 Task: Look for space in Ponferrada, Spain from 5th July, 2023 to 15th July, 2023 for 9 adults in price range Rs.15000 to Rs.25000. Place can be entire place with 5 bedrooms having 5 beds and 5 bathrooms. Property type can be house, flat, guest house. Amenities needed are: washing machine. Booking option can be shelf check-in. Required host language is English.
Action: Mouse moved to (289, 149)
Screenshot: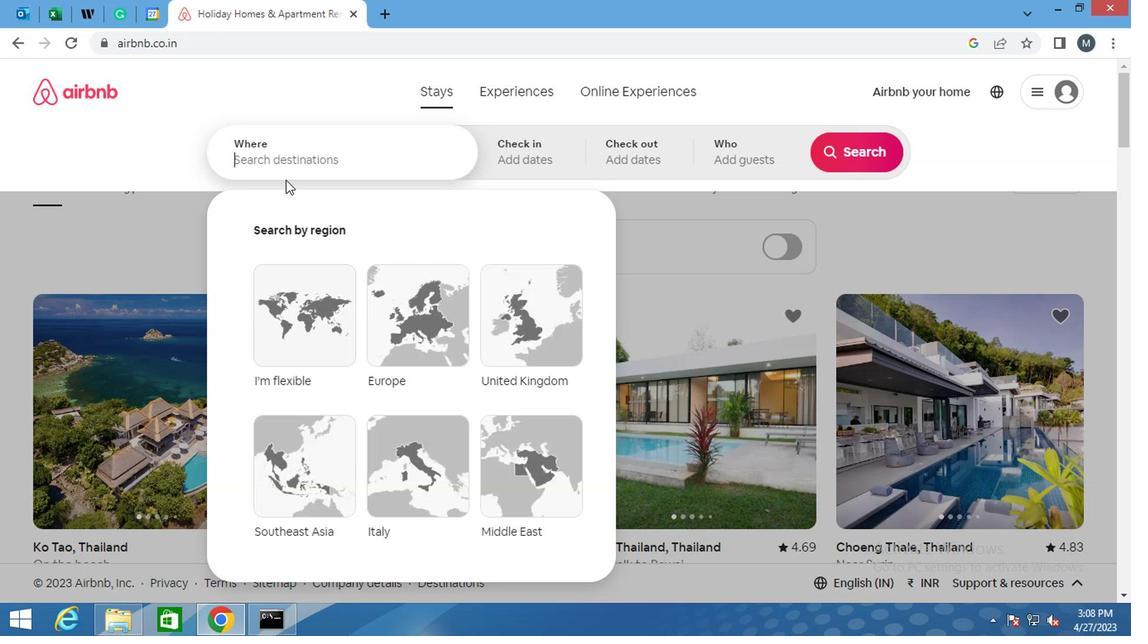 
Action: Mouse pressed left at (289, 149)
Screenshot: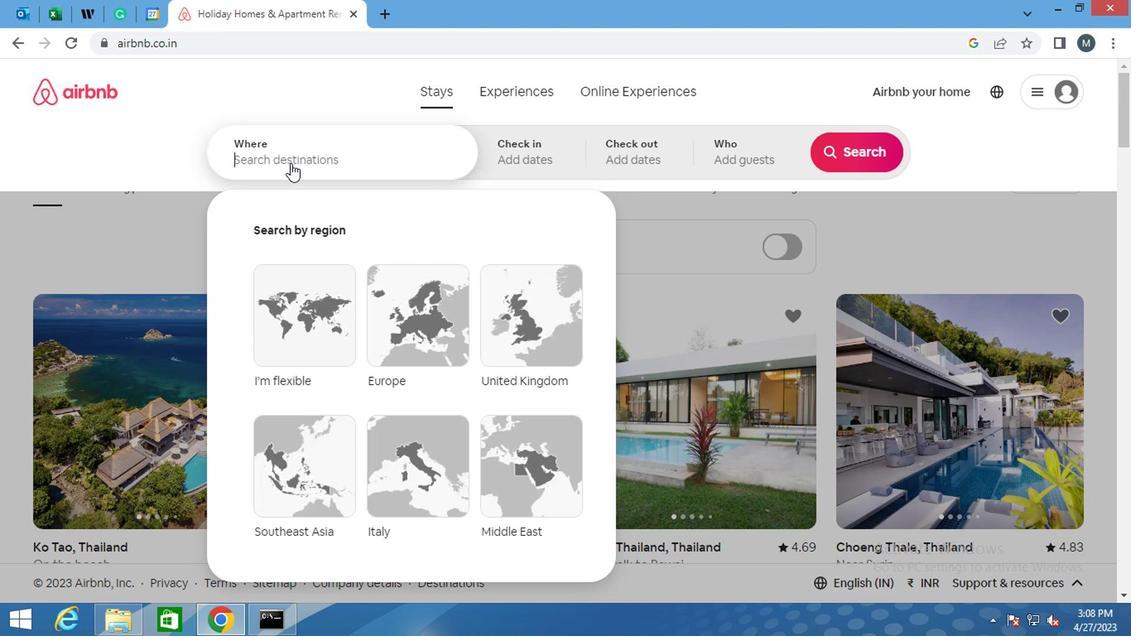
Action: Mouse moved to (291, 167)
Screenshot: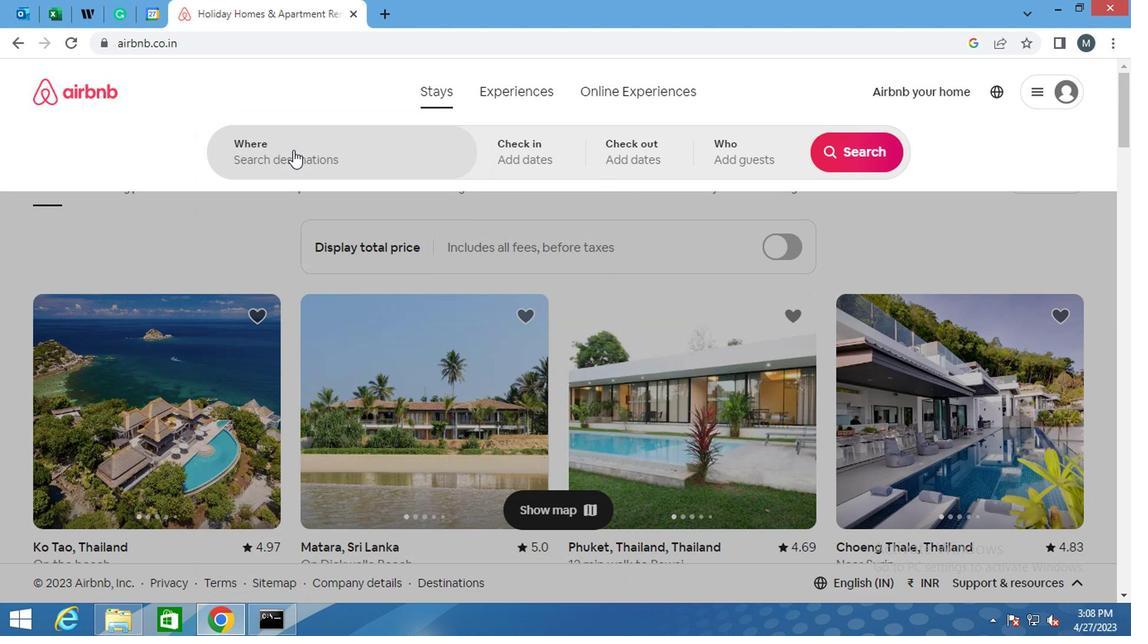 
Action: Mouse pressed left at (291, 167)
Screenshot: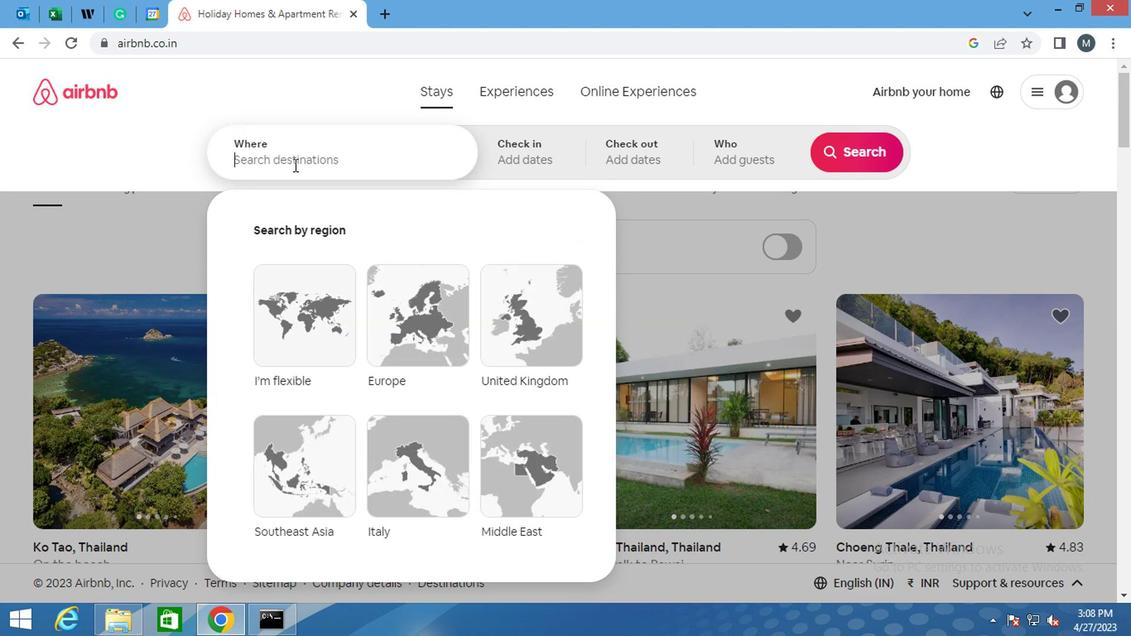 
Action: Mouse moved to (293, 163)
Screenshot: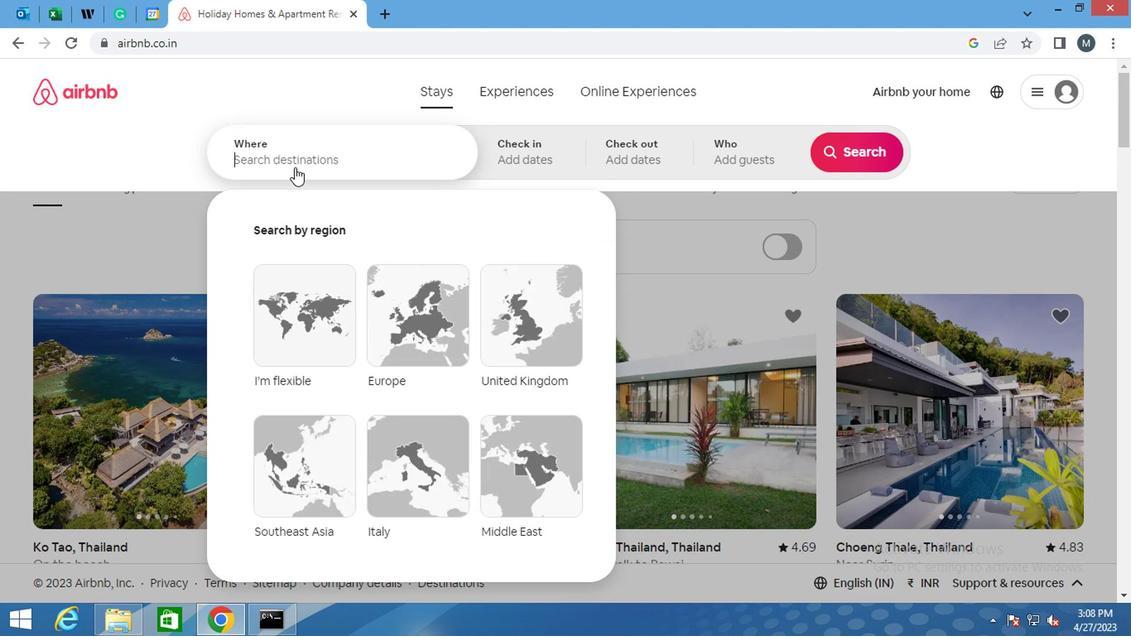
Action: Key pressed <Key.shift>PONFERRADA,<Key.space><Key.shift>SPAI
Screenshot: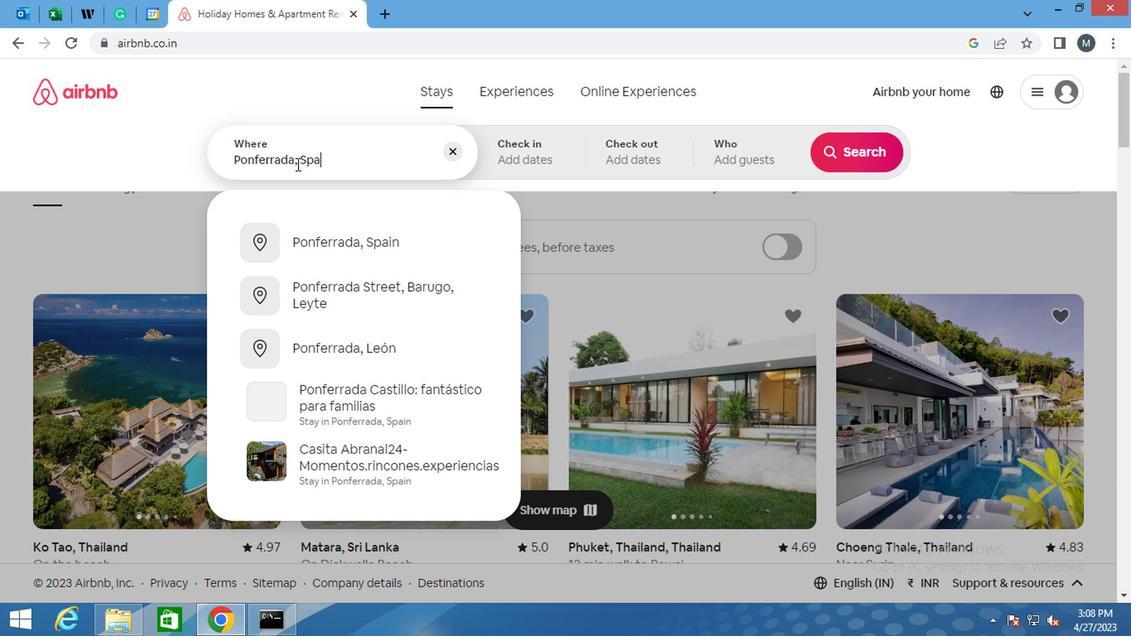 
Action: Mouse moved to (343, 235)
Screenshot: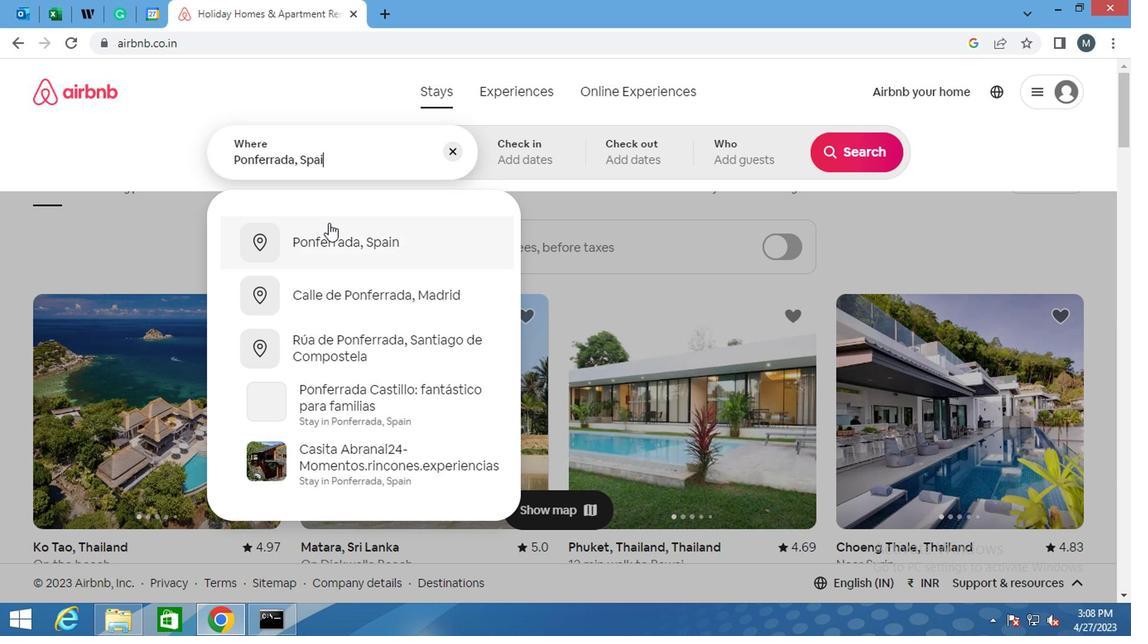 
Action: Mouse pressed left at (343, 235)
Screenshot: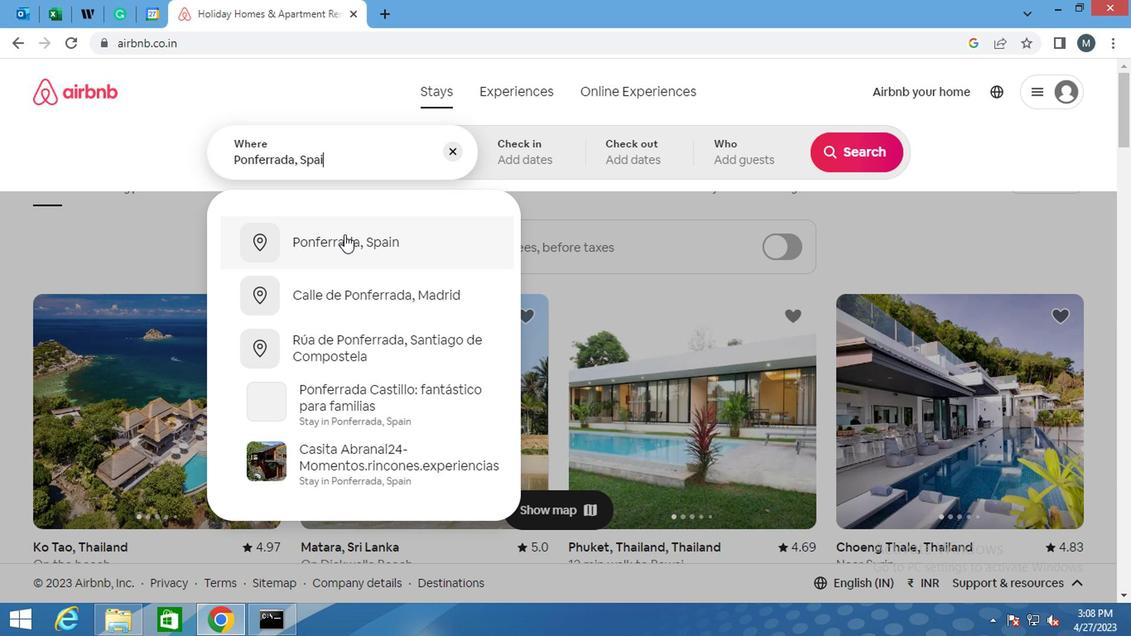 
Action: Mouse moved to (838, 280)
Screenshot: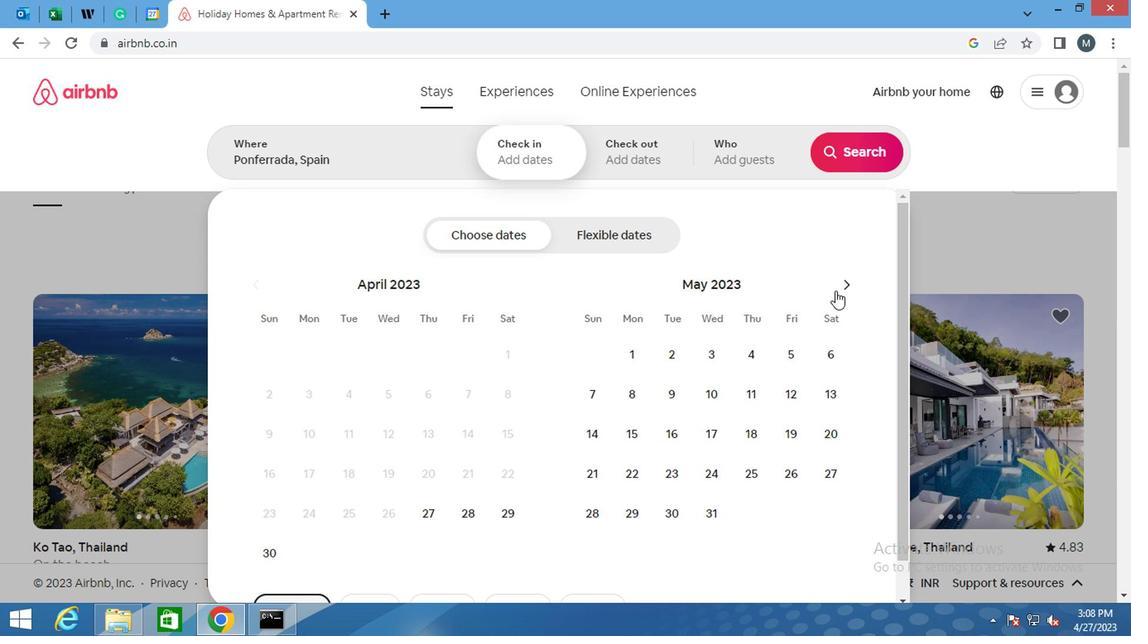 
Action: Mouse pressed left at (838, 280)
Screenshot: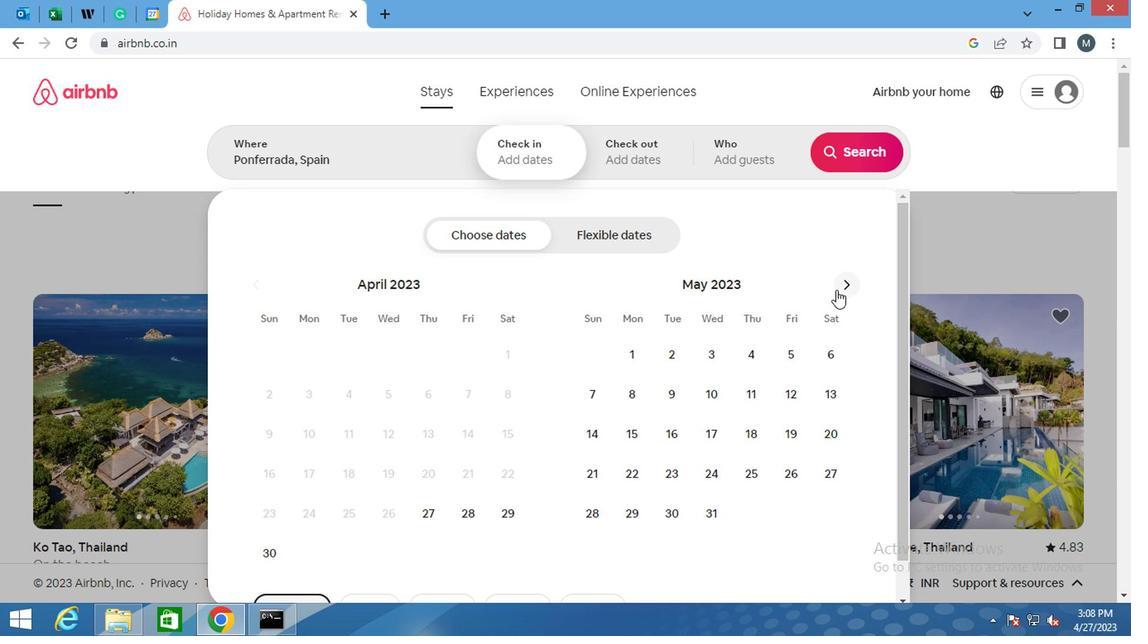 
Action: Mouse pressed left at (838, 280)
Screenshot: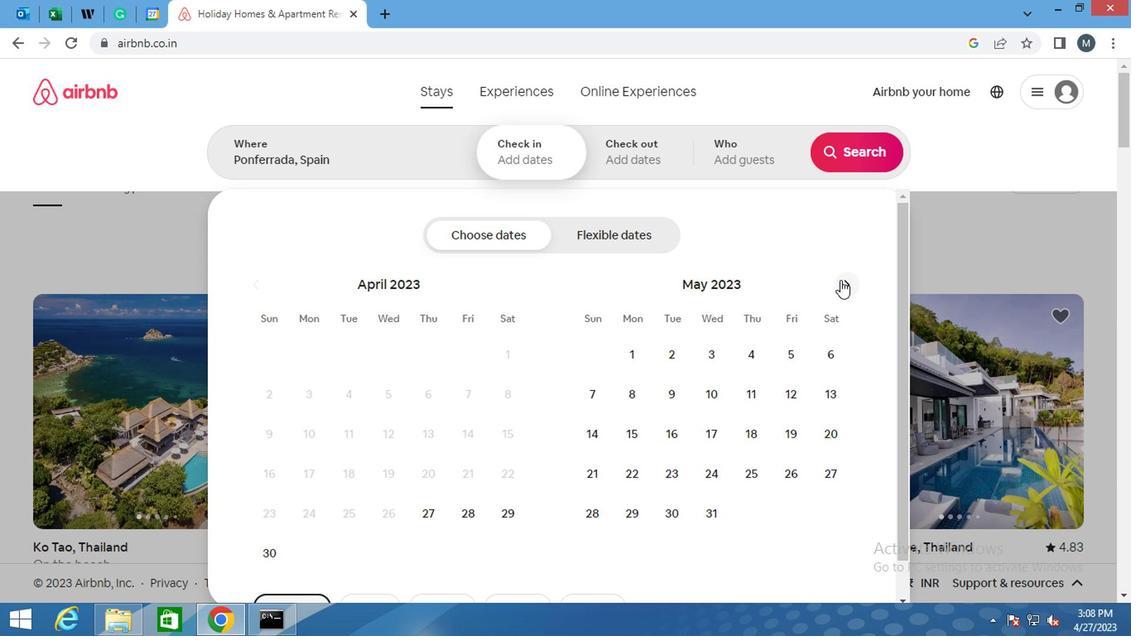 
Action: Mouse moved to (705, 384)
Screenshot: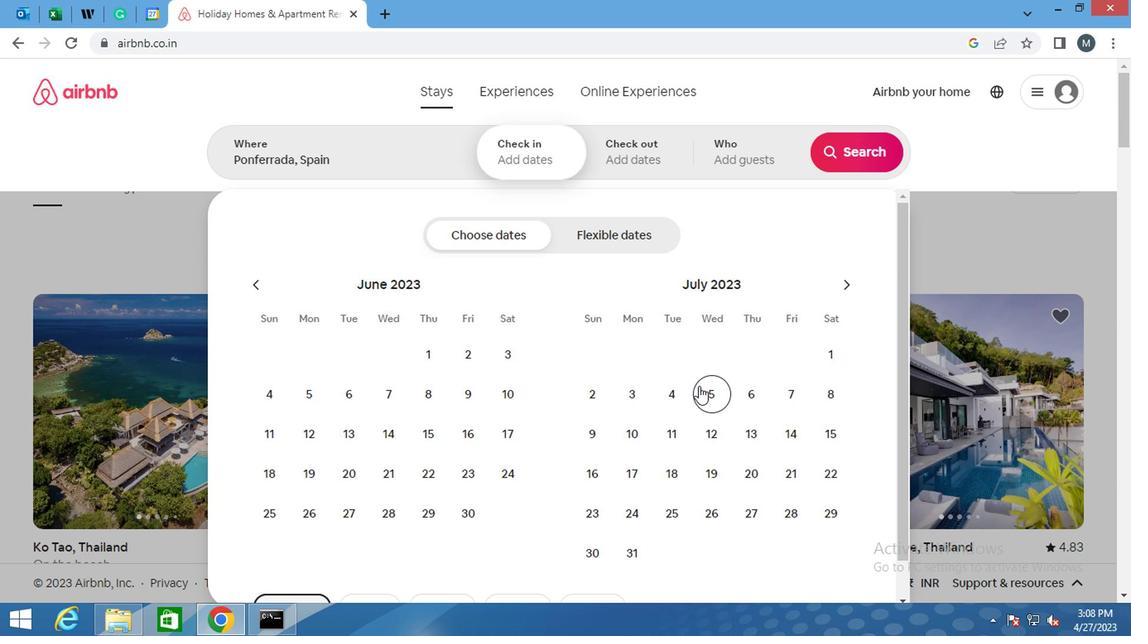 
Action: Mouse pressed left at (705, 384)
Screenshot: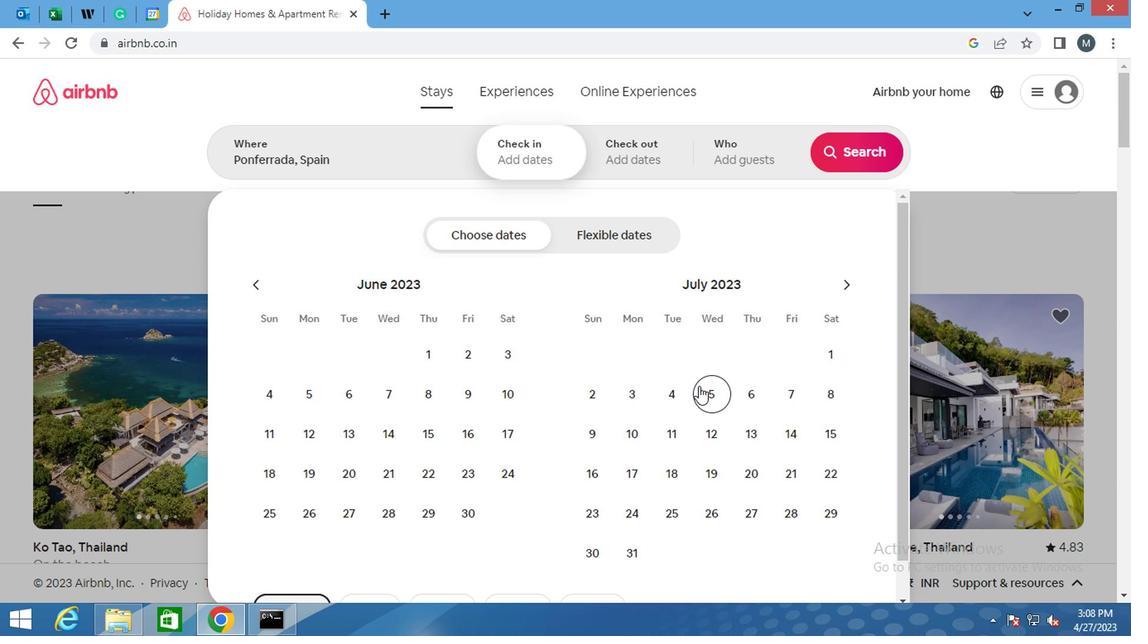
Action: Mouse moved to (821, 432)
Screenshot: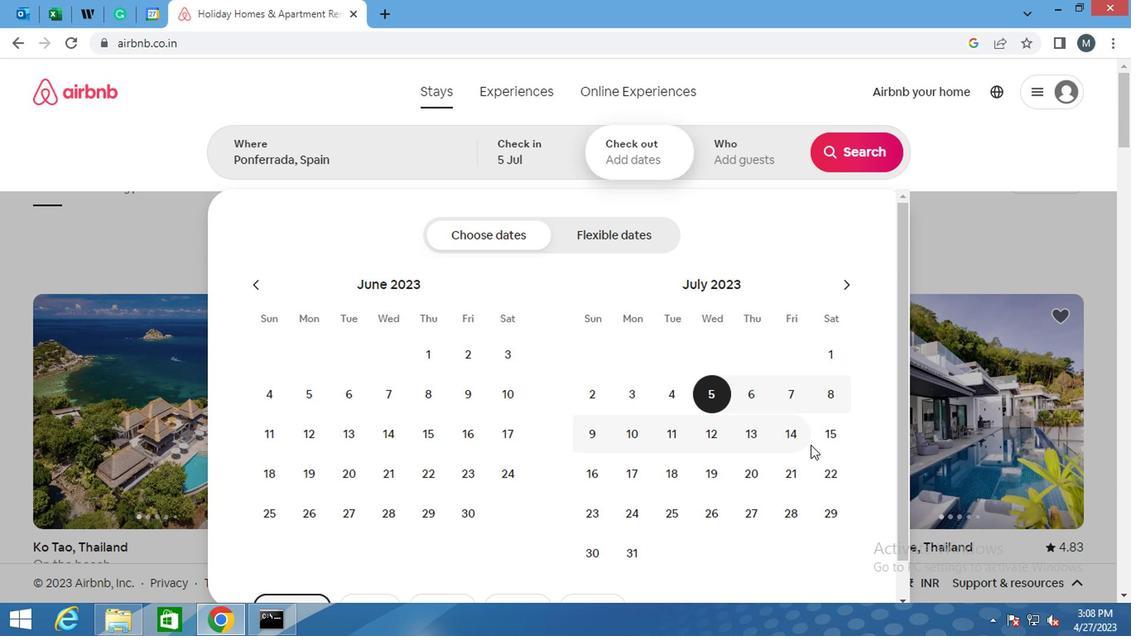 
Action: Mouse pressed left at (821, 432)
Screenshot: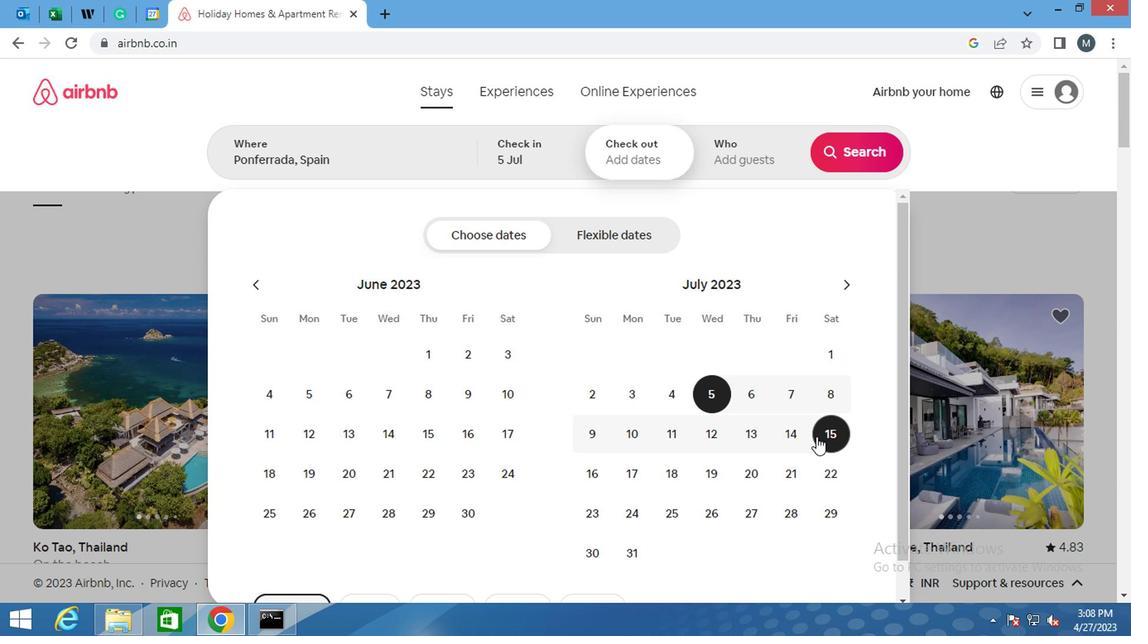
Action: Mouse moved to (726, 155)
Screenshot: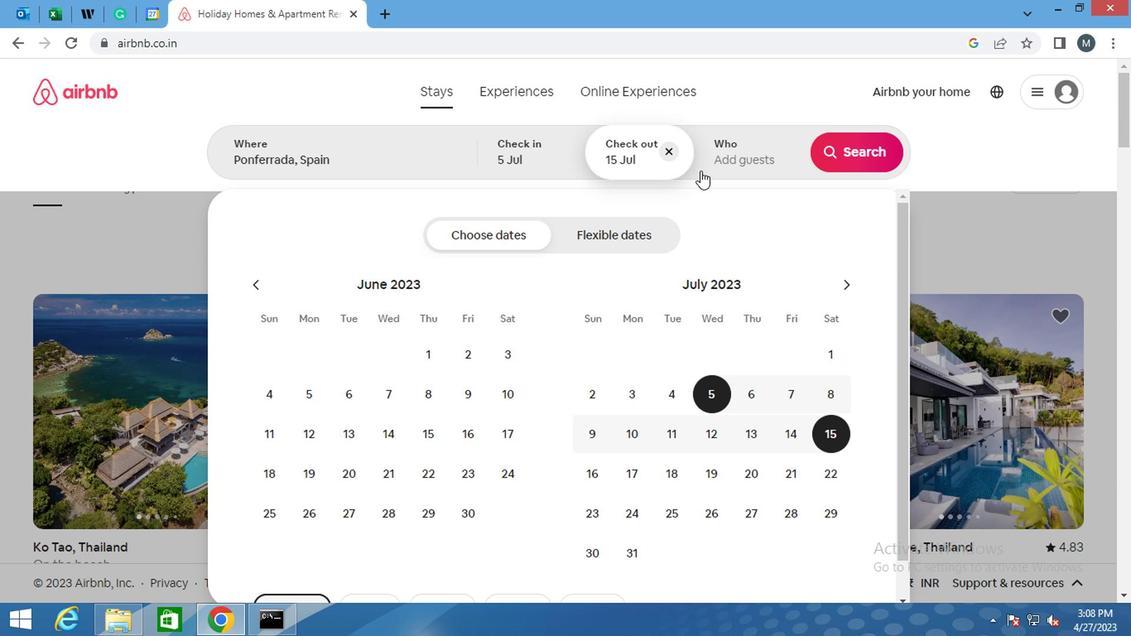 
Action: Mouse pressed left at (726, 155)
Screenshot: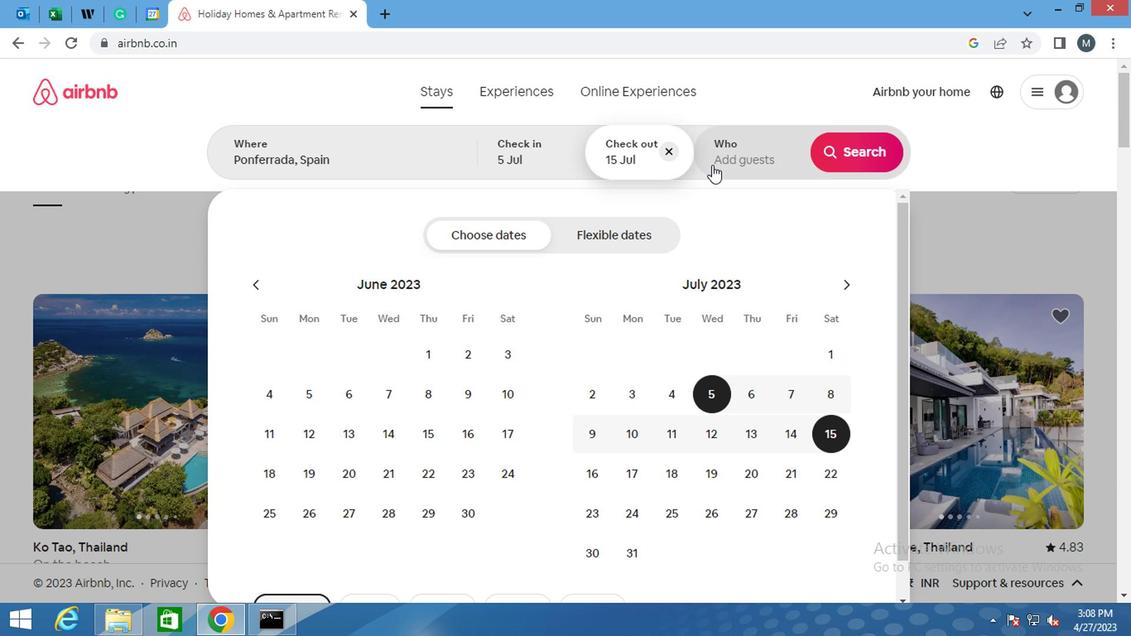 
Action: Mouse moved to (853, 240)
Screenshot: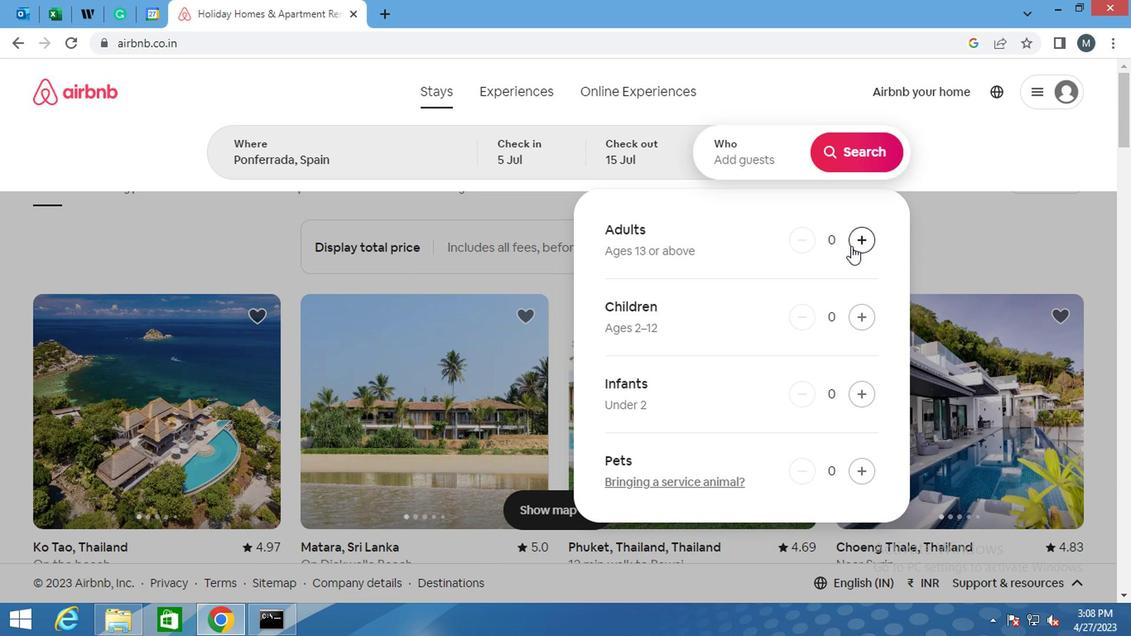 
Action: Mouse pressed left at (853, 240)
Screenshot: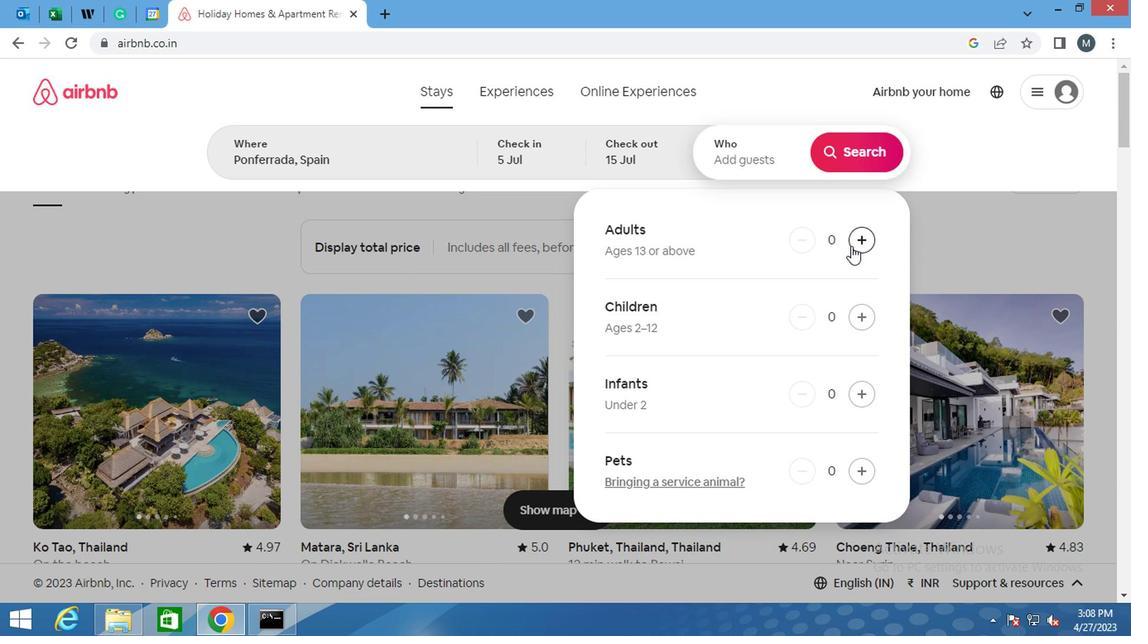 
Action: Mouse pressed left at (853, 240)
Screenshot: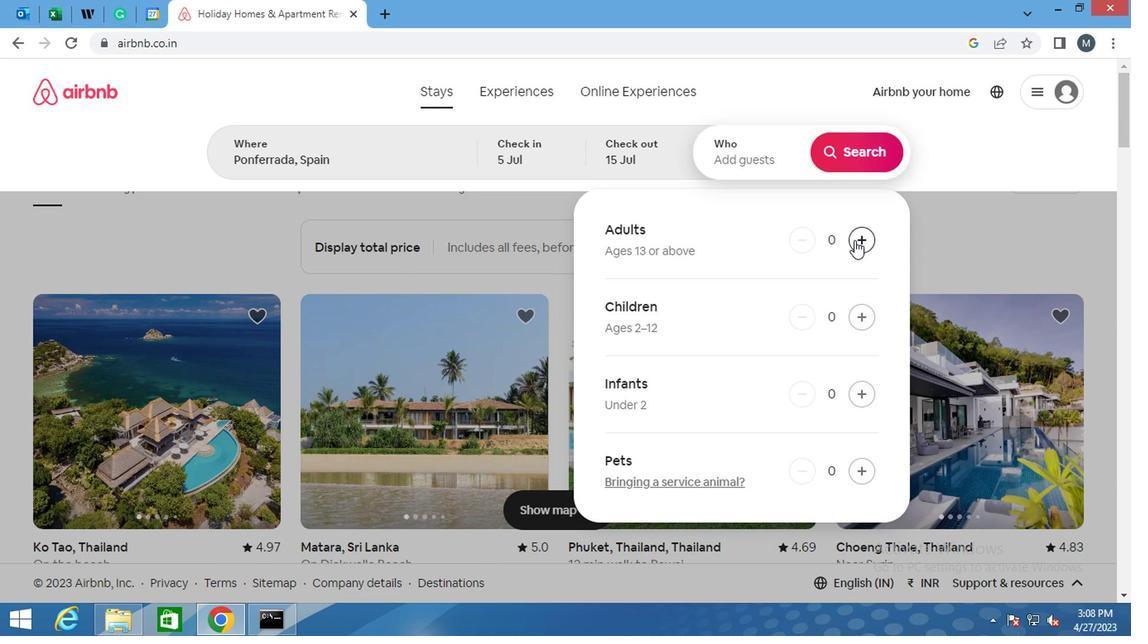 
Action: Mouse pressed left at (853, 240)
Screenshot: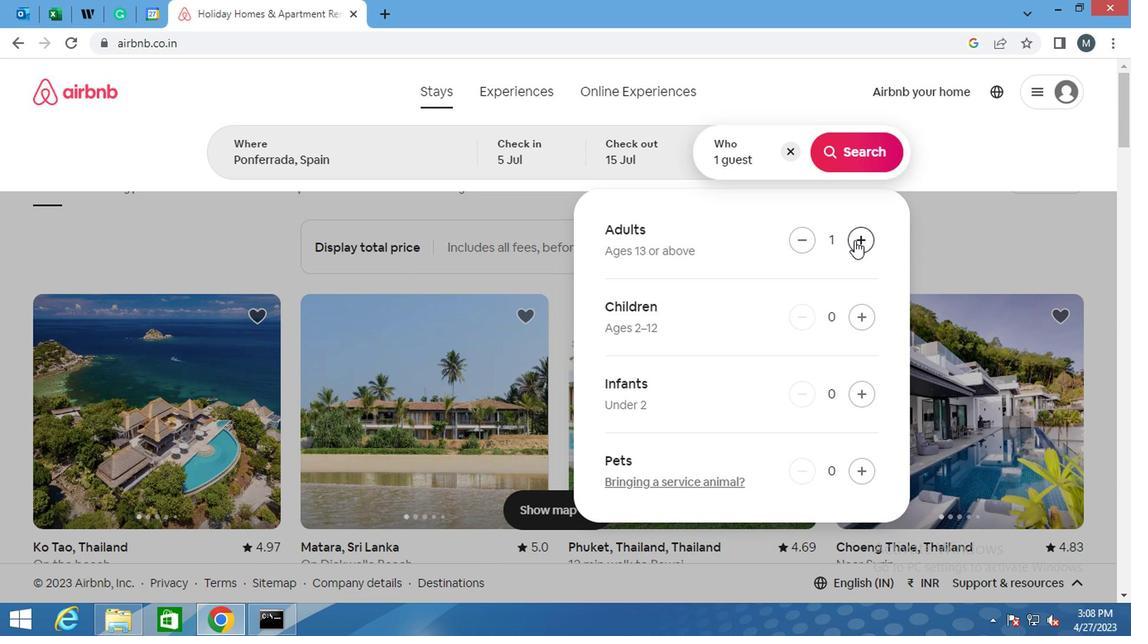 
Action: Mouse pressed left at (853, 240)
Screenshot: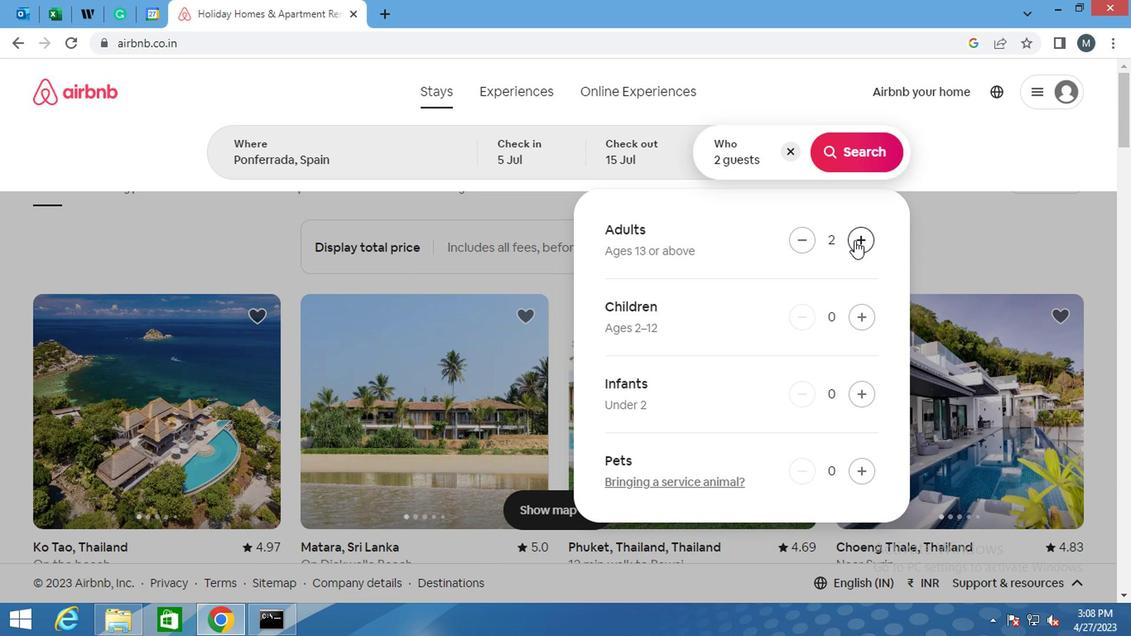 
Action: Mouse moved to (853, 240)
Screenshot: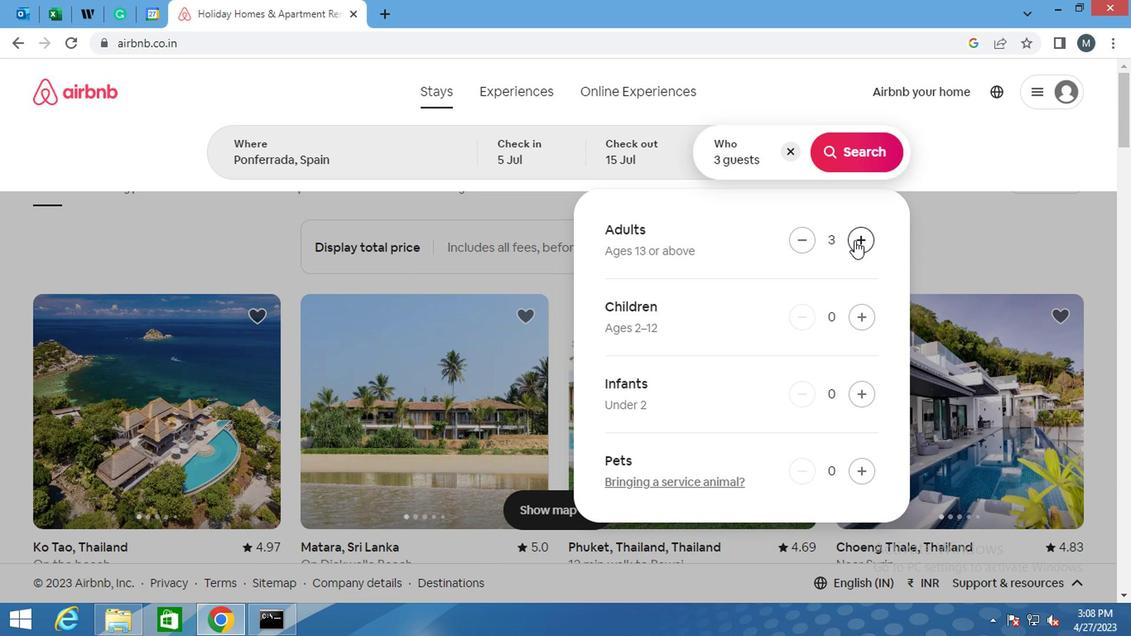 
Action: Mouse pressed left at (853, 240)
Screenshot: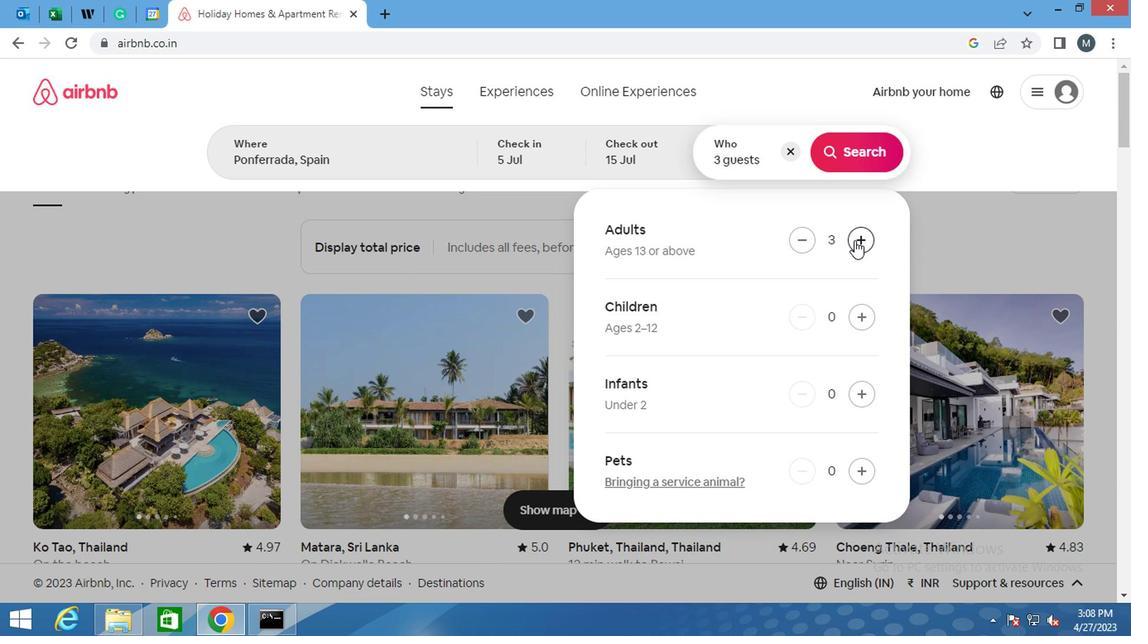 
Action: Mouse pressed left at (853, 240)
Screenshot: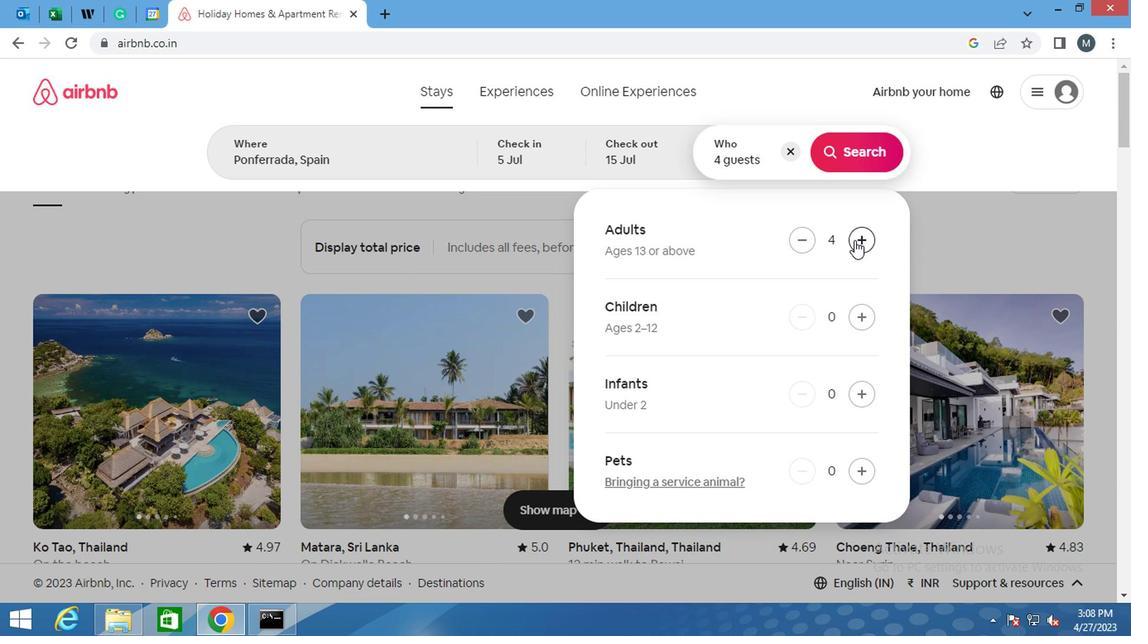 
Action: Mouse pressed left at (853, 240)
Screenshot: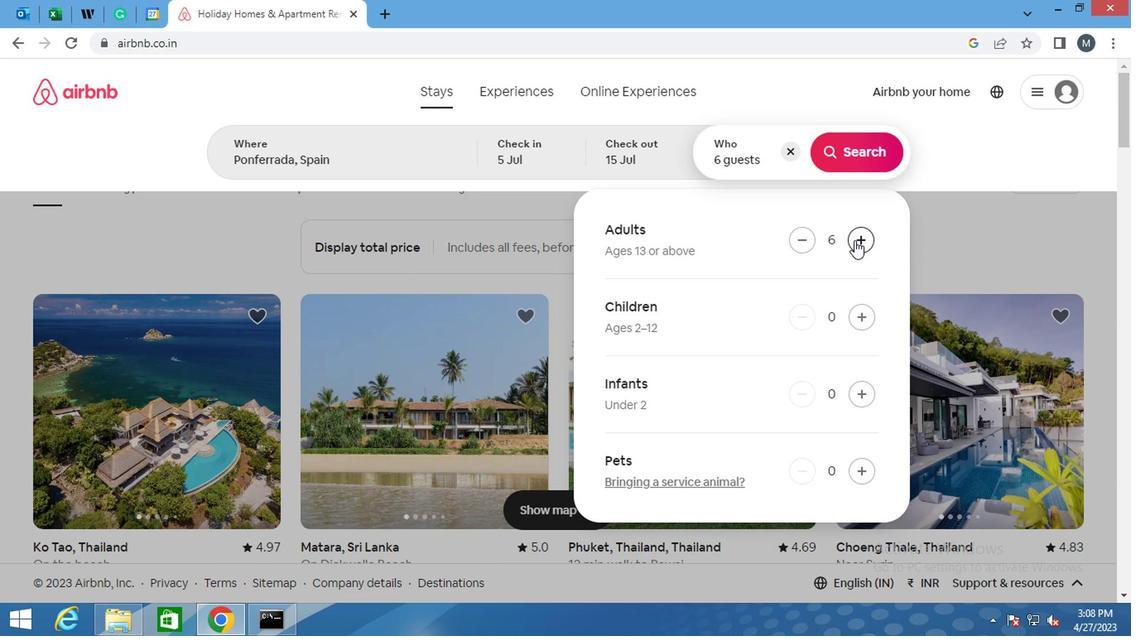
Action: Mouse pressed left at (853, 240)
Screenshot: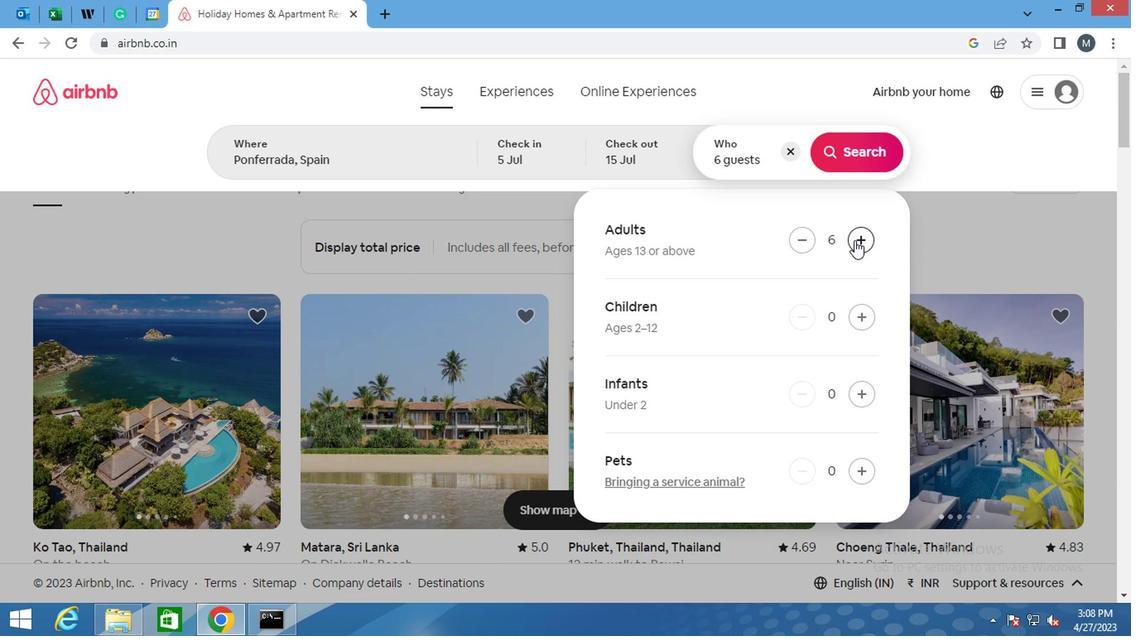 
Action: Mouse pressed left at (853, 240)
Screenshot: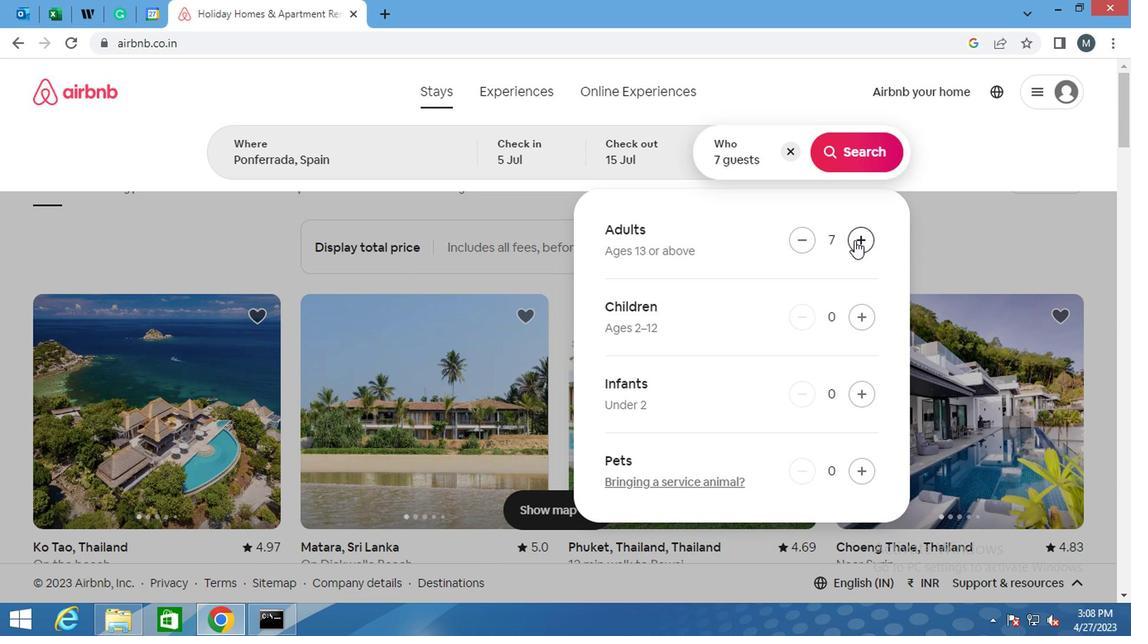 
Action: Mouse moved to (826, 153)
Screenshot: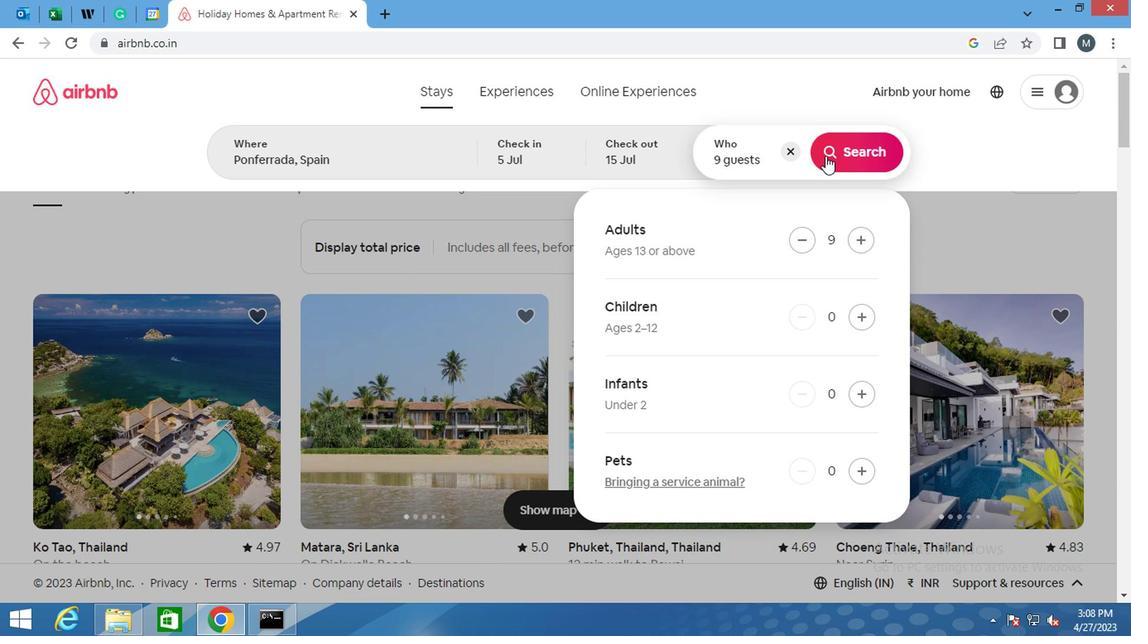 
Action: Mouse pressed left at (826, 153)
Screenshot: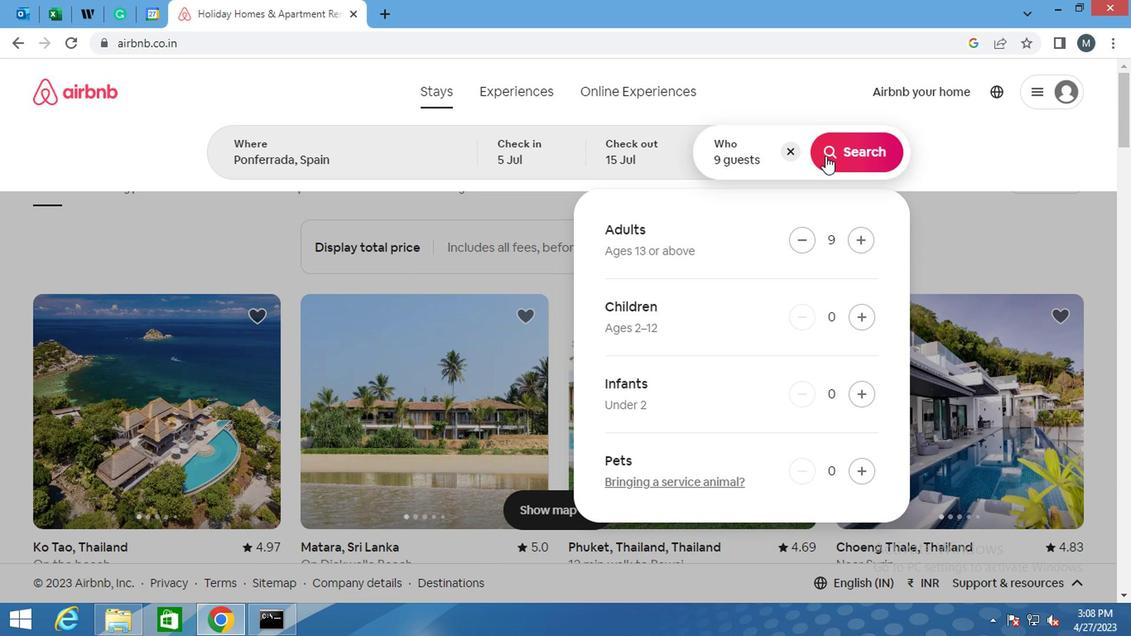 
Action: Mouse moved to (1040, 156)
Screenshot: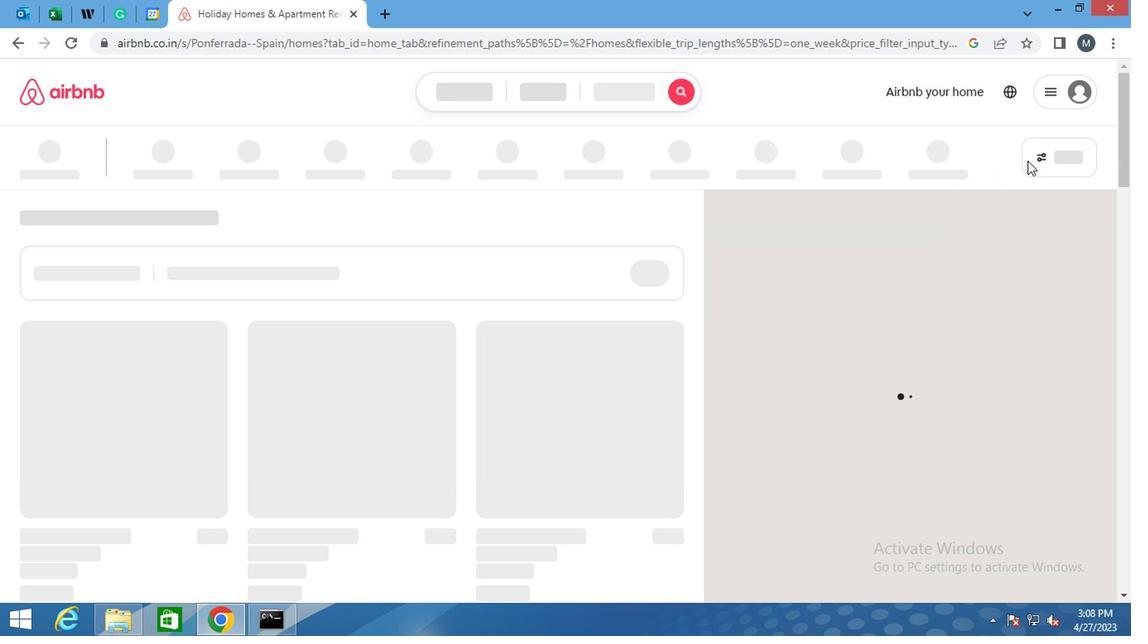 
Action: Mouse pressed left at (1040, 156)
Screenshot: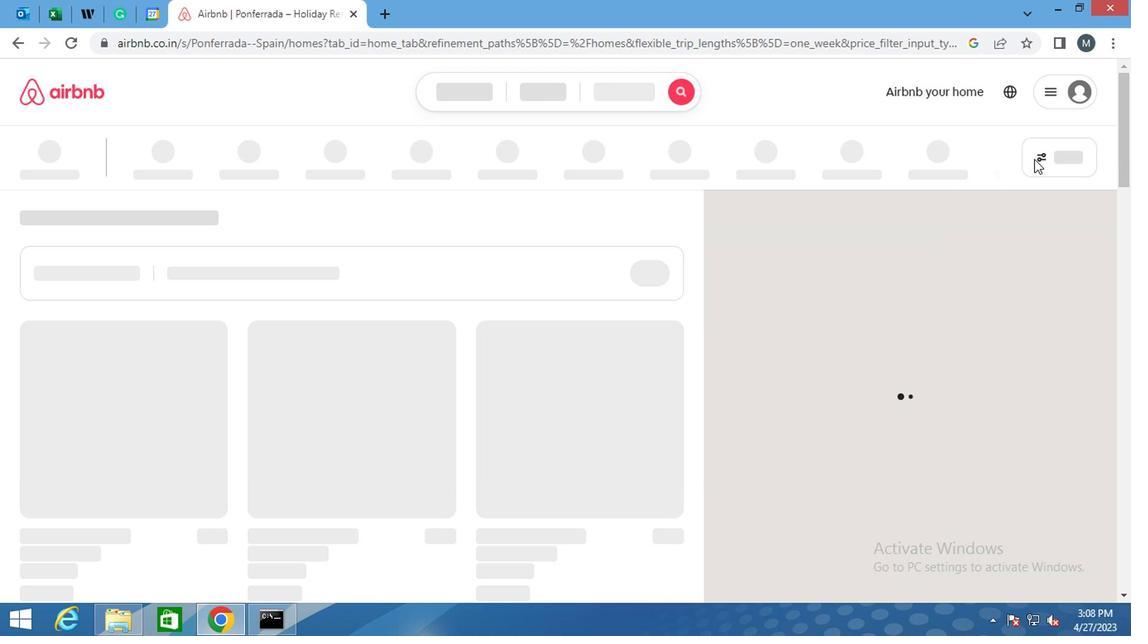 
Action: Mouse moved to (367, 374)
Screenshot: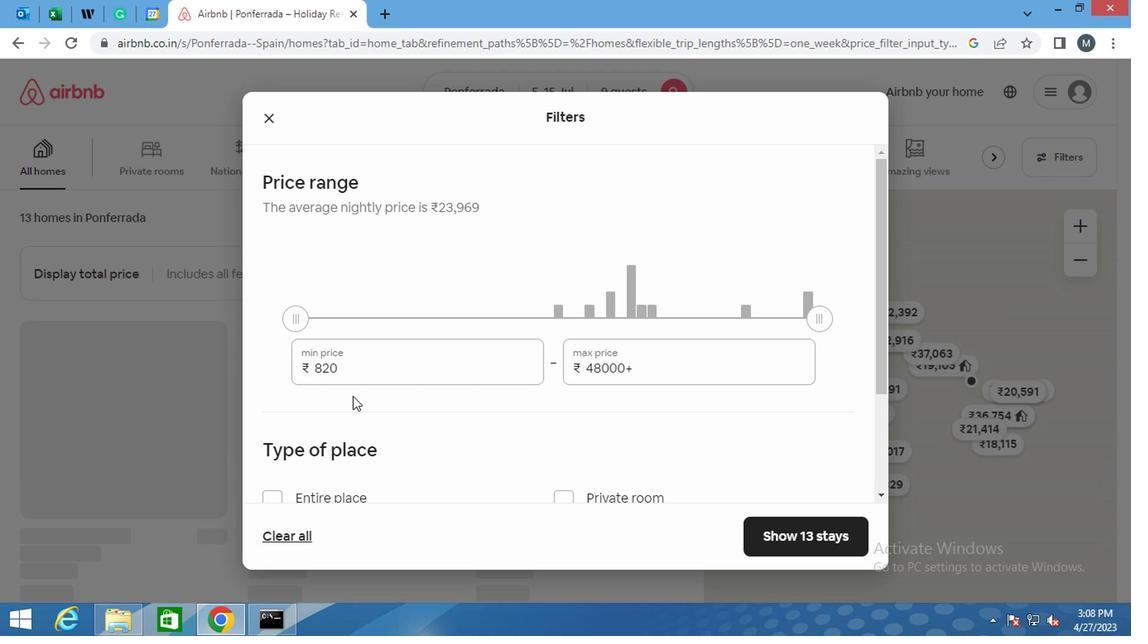 
Action: Mouse pressed left at (367, 374)
Screenshot: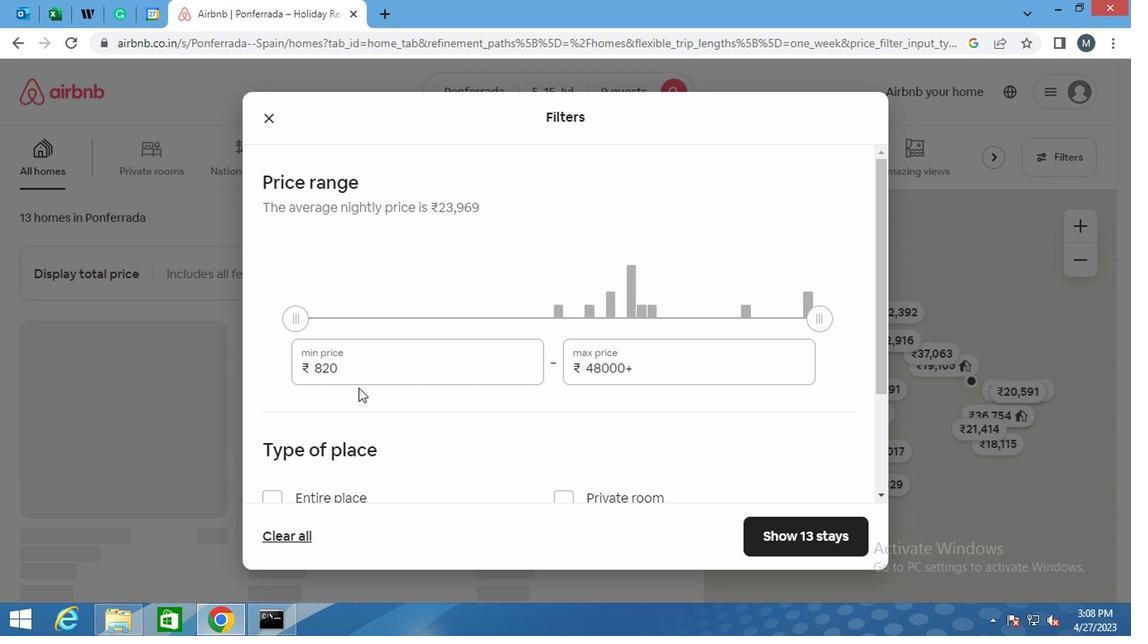 
Action: Mouse pressed left at (367, 374)
Screenshot: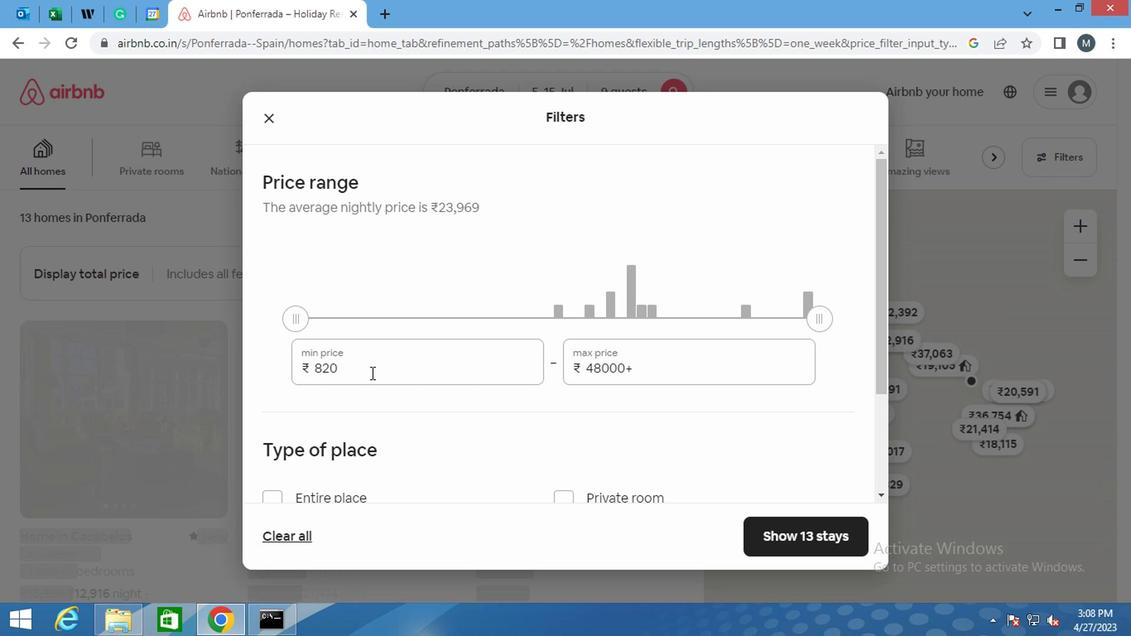 
Action: Key pressed 15000
Screenshot: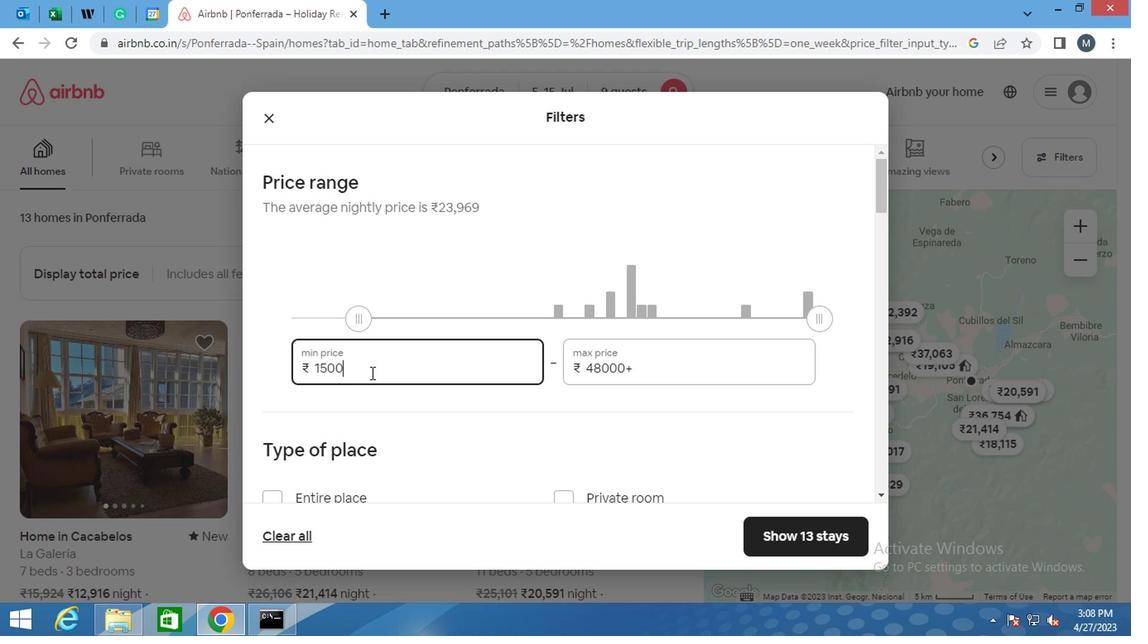 
Action: Mouse moved to (646, 368)
Screenshot: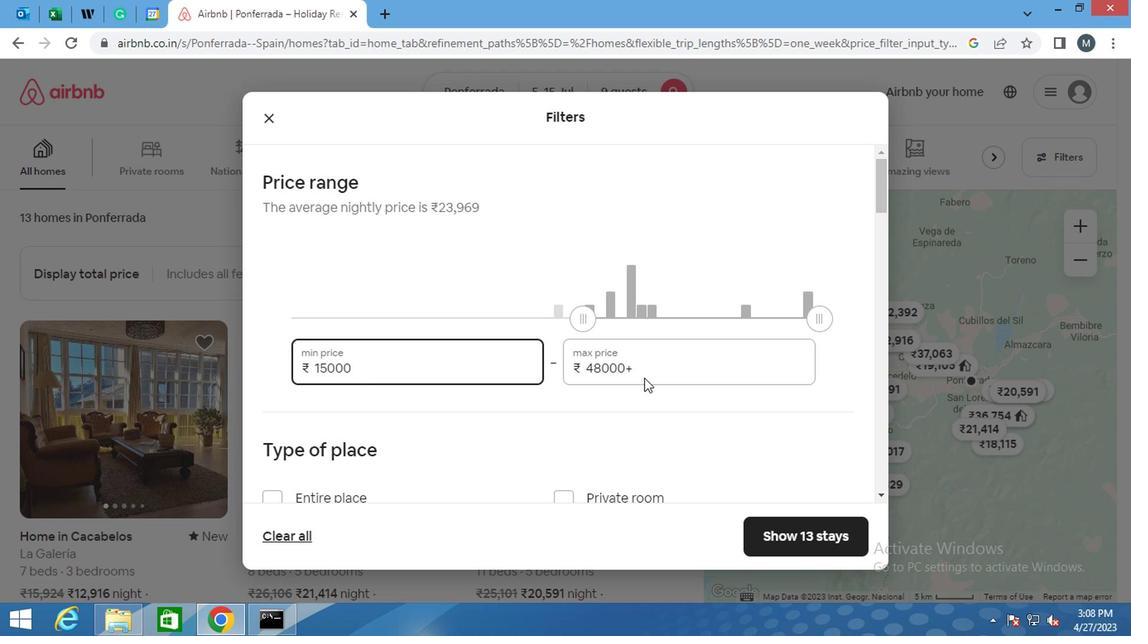 
Action: Mouse pressed left at (646, 368)
Screenshot: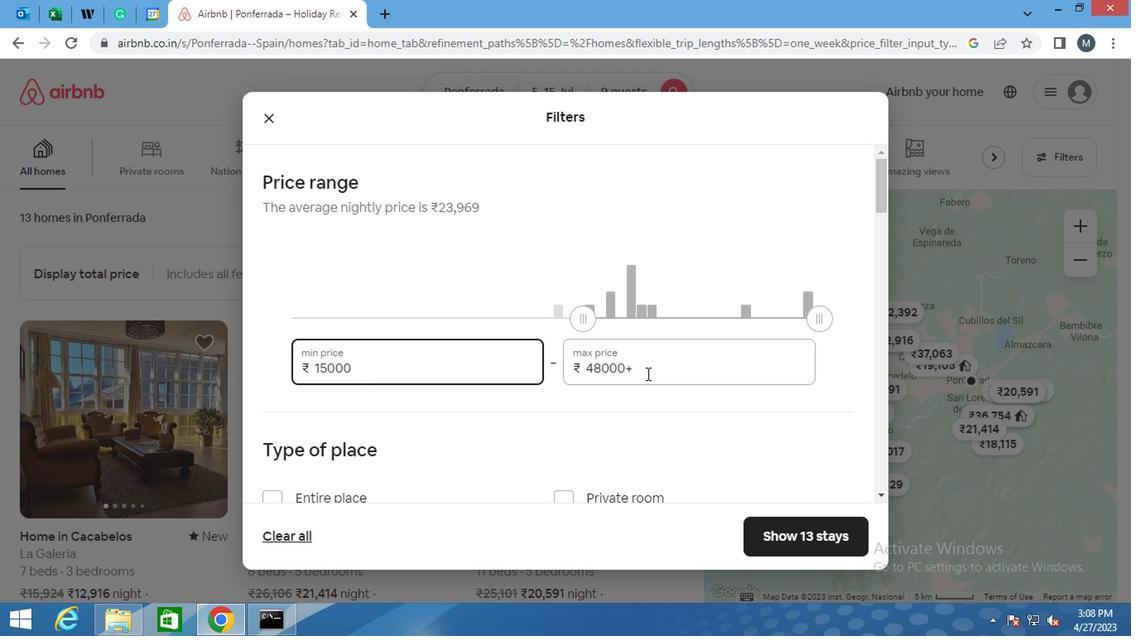 
Action: Mouse moved to (538, 376)
Screenshot: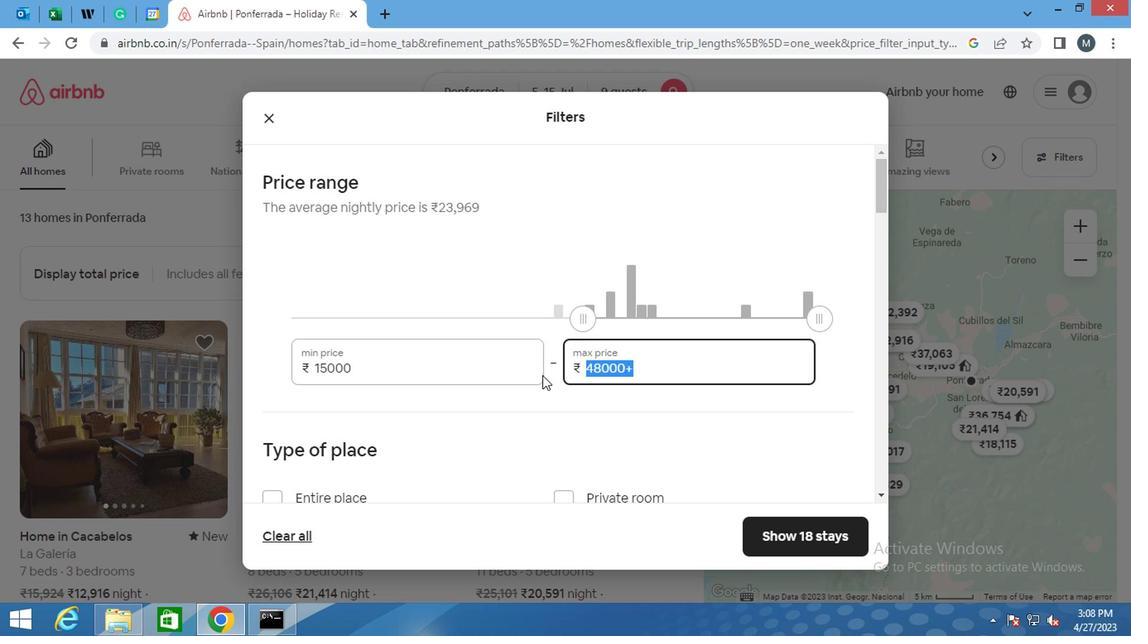 
Action: Key pressed 25000
Screenshot: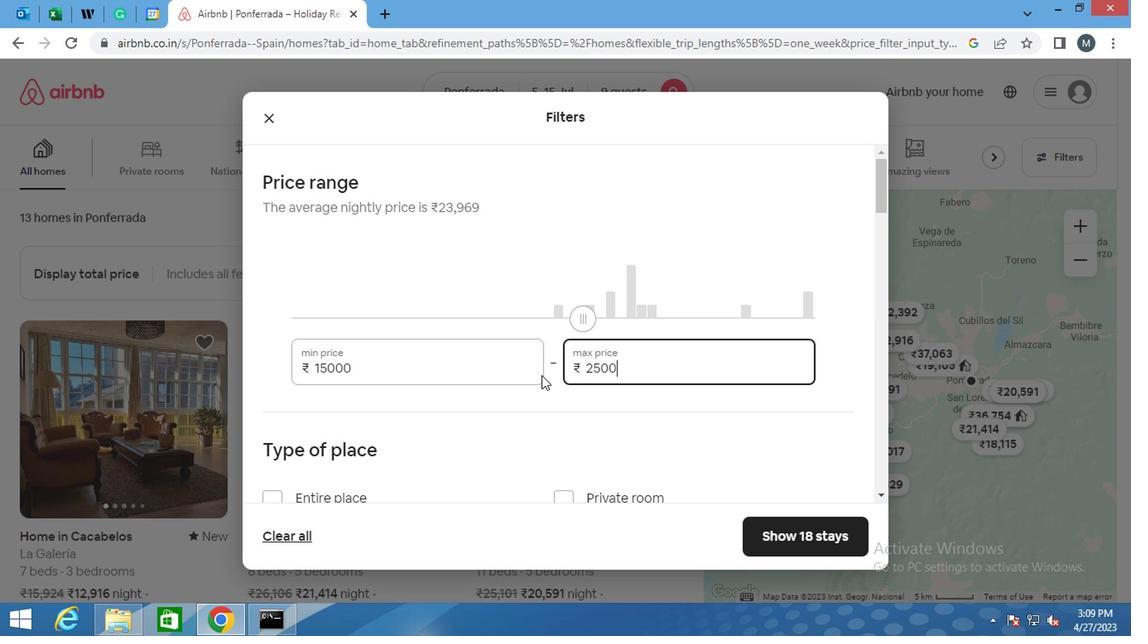 
Action: Mouse moved to (522, 351)
Screenshot: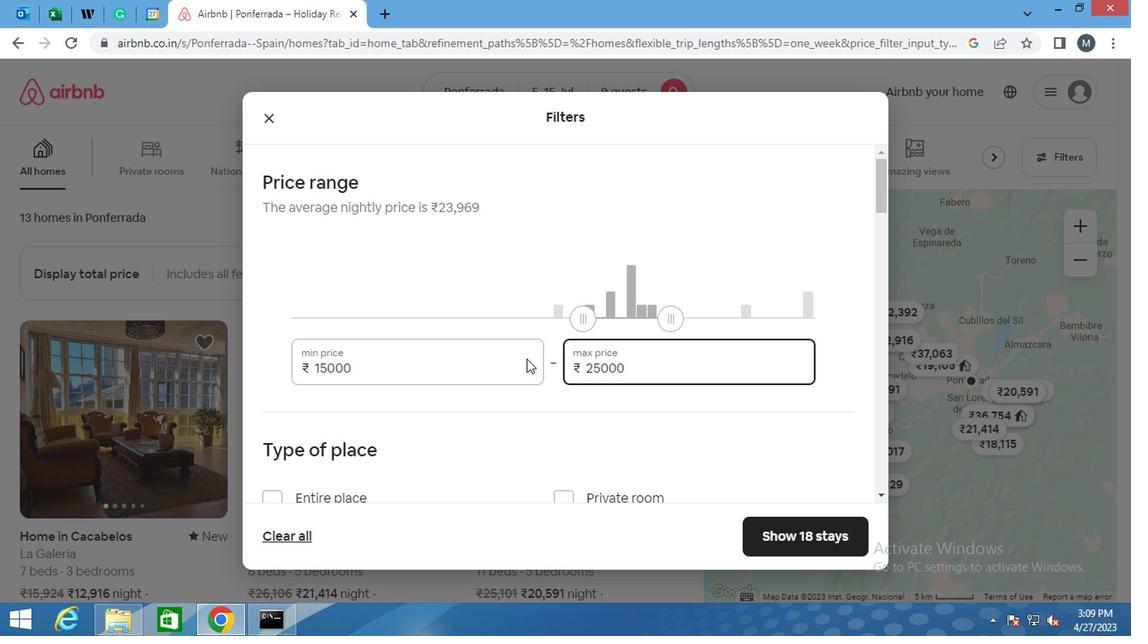 
Action: Mouse scrolled (522, 350) with delta (0, -1)
Screenshot: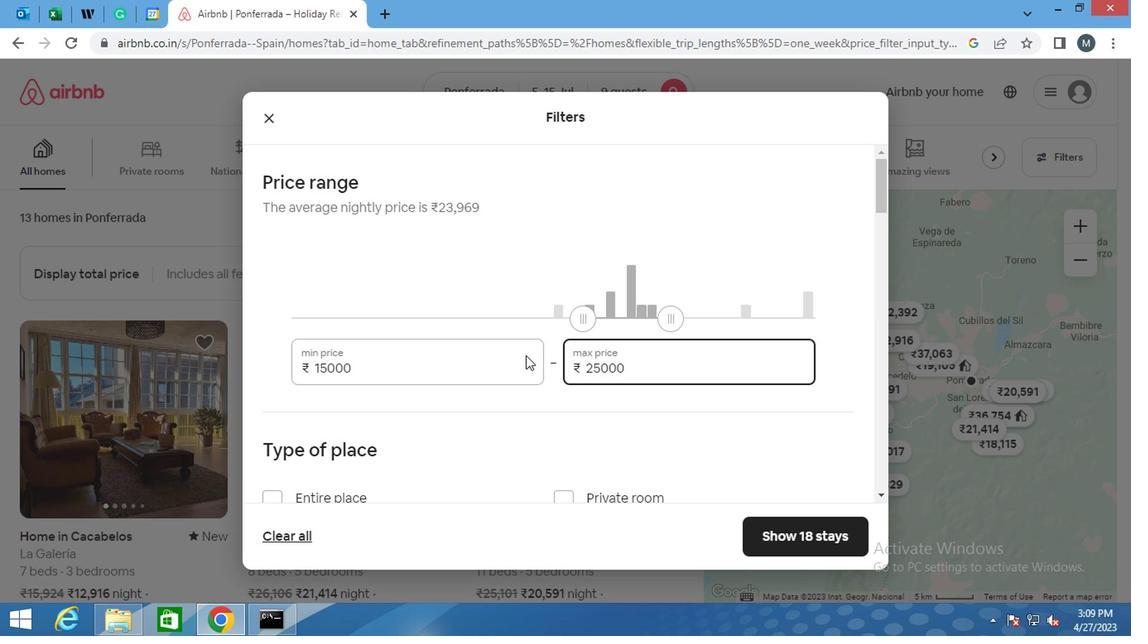 
Action: Mouse moved to (512, 348)
Screenshot: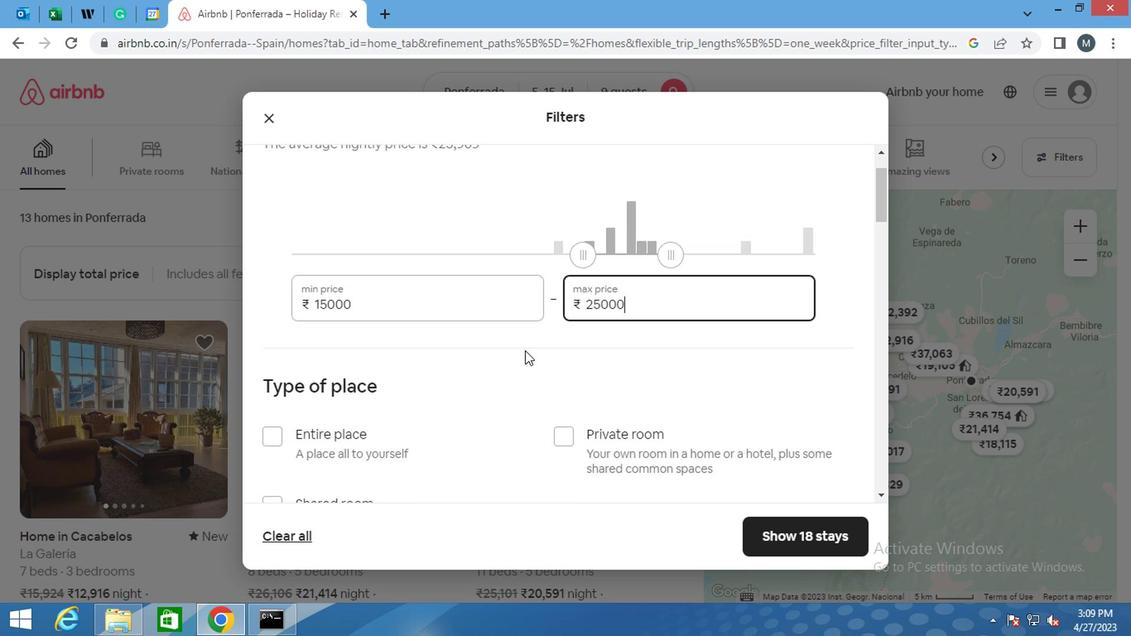 
Action: Mouse scrolled (512, 347) with delta (0, 0)
Screenshot: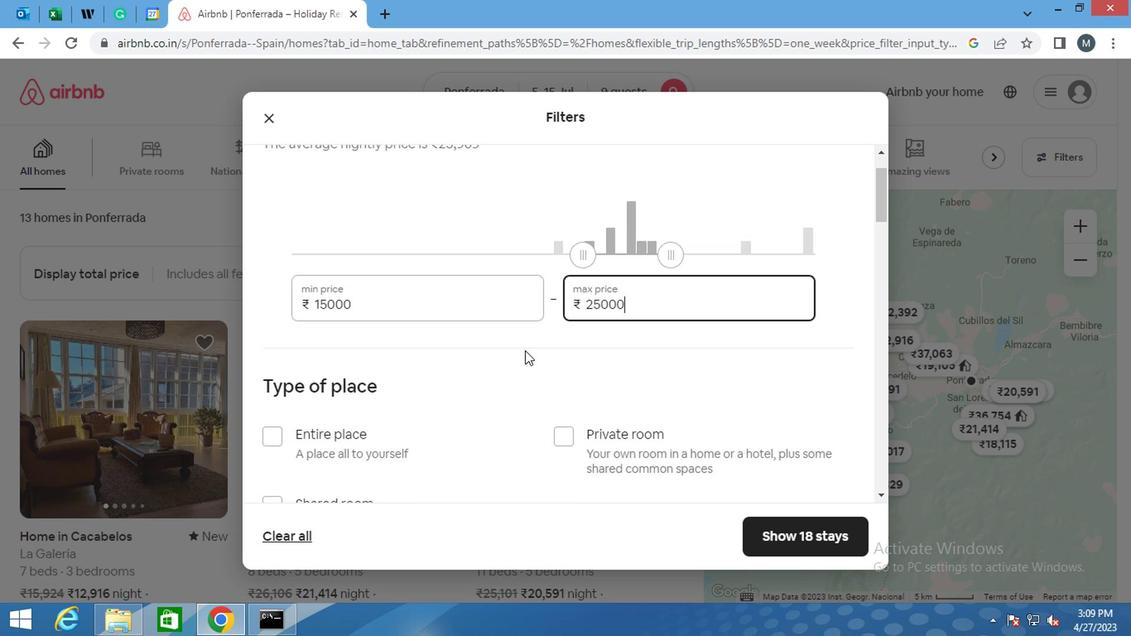
Action: Mouse moved to (510, 348)
Screenshot: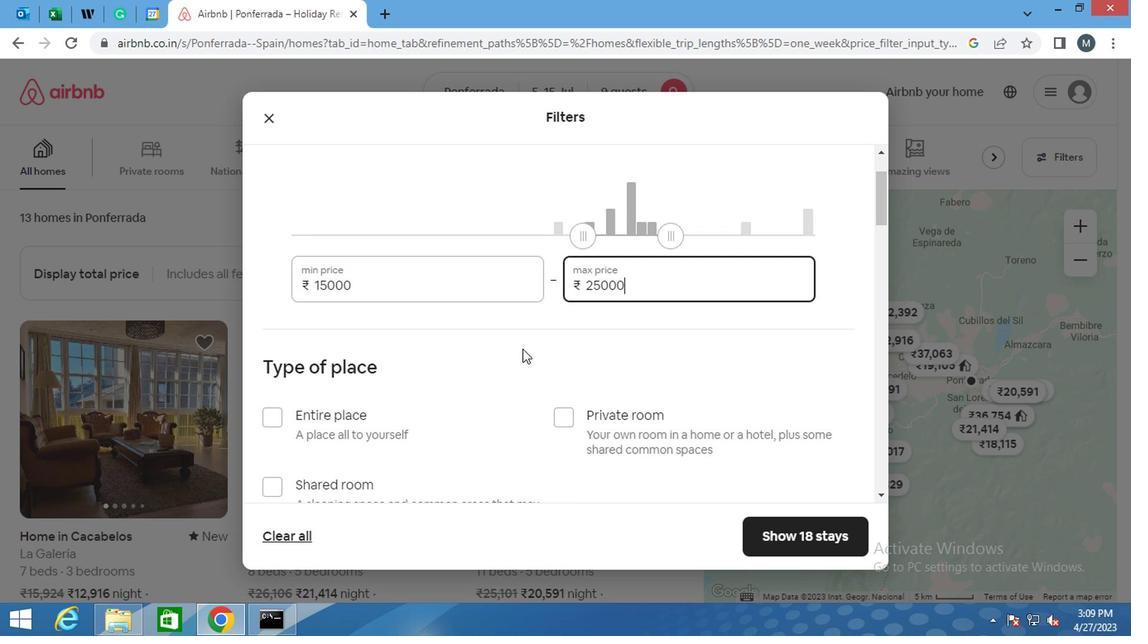 
Action: Mouse scrolled (510, 347) with delta (0, 0)
Screenshot: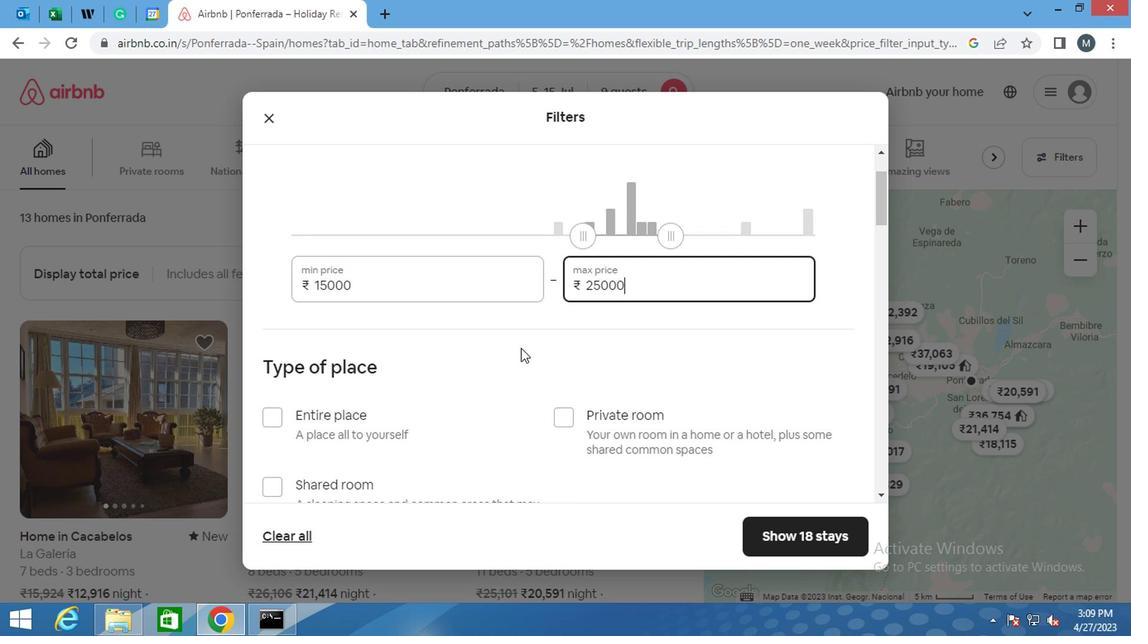
Action: Mouse moved to (272, 252)
Screenshot: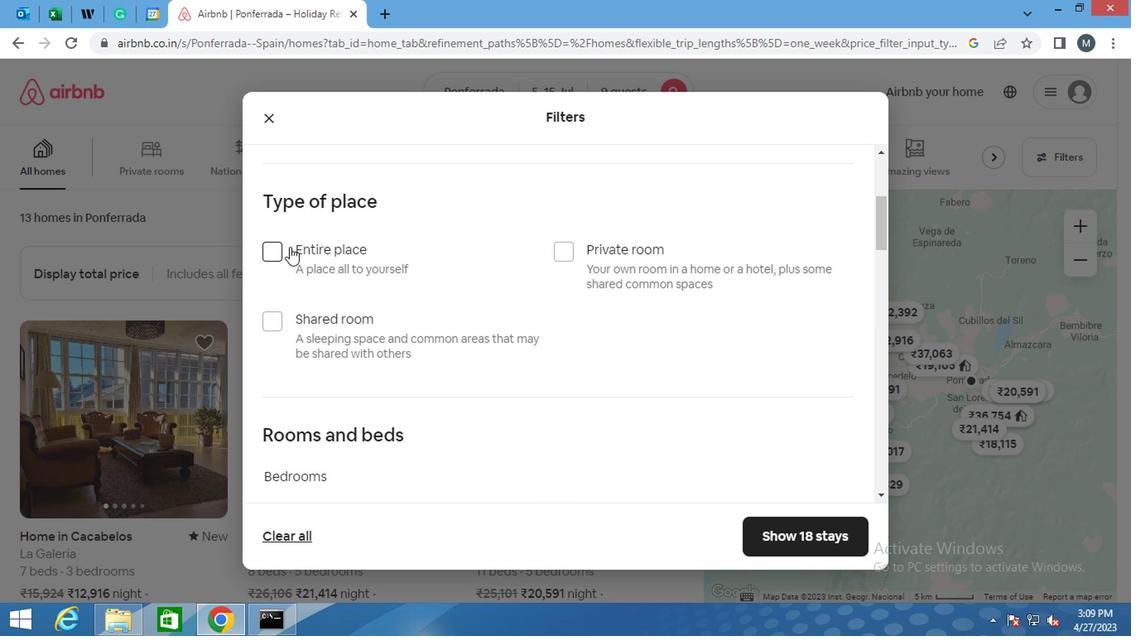 
Action: Mouse pressed left at (272, 252)
Screenshot: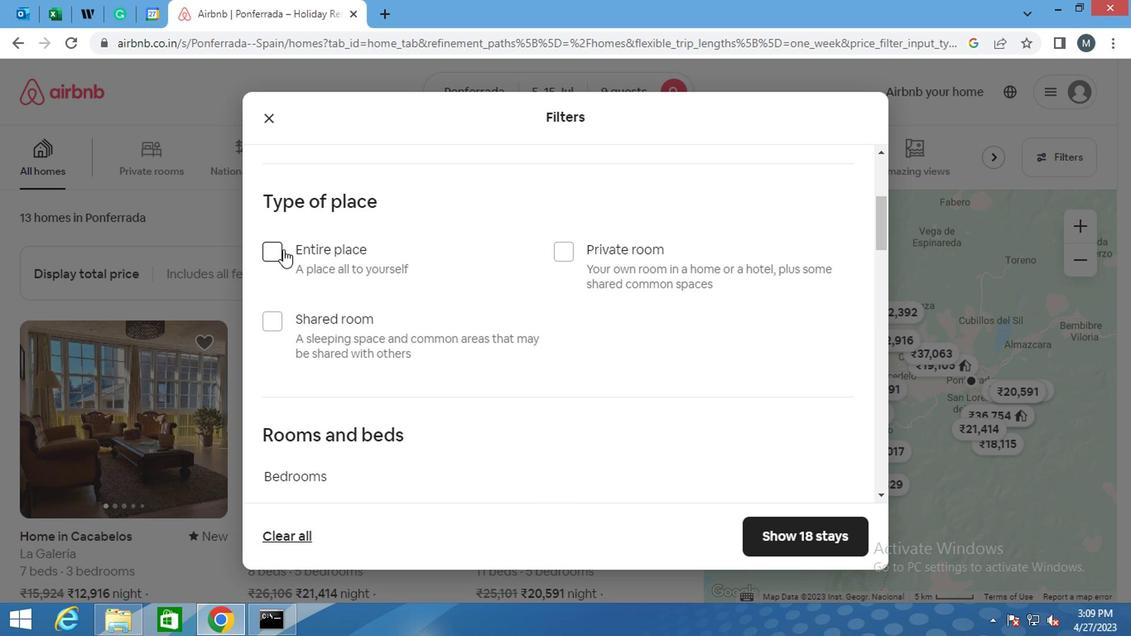 
Action: Mouse moved to (316, 264)
Screenshot: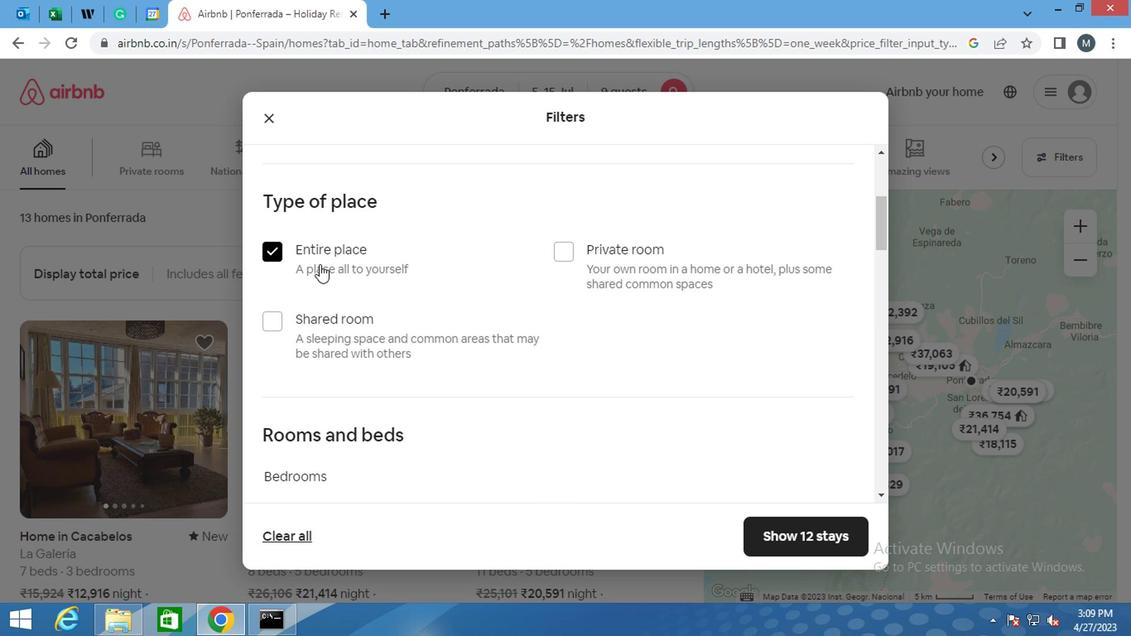 
Action: Mouse scrolled (316, 263) with delta (0, 0)
Screenshot: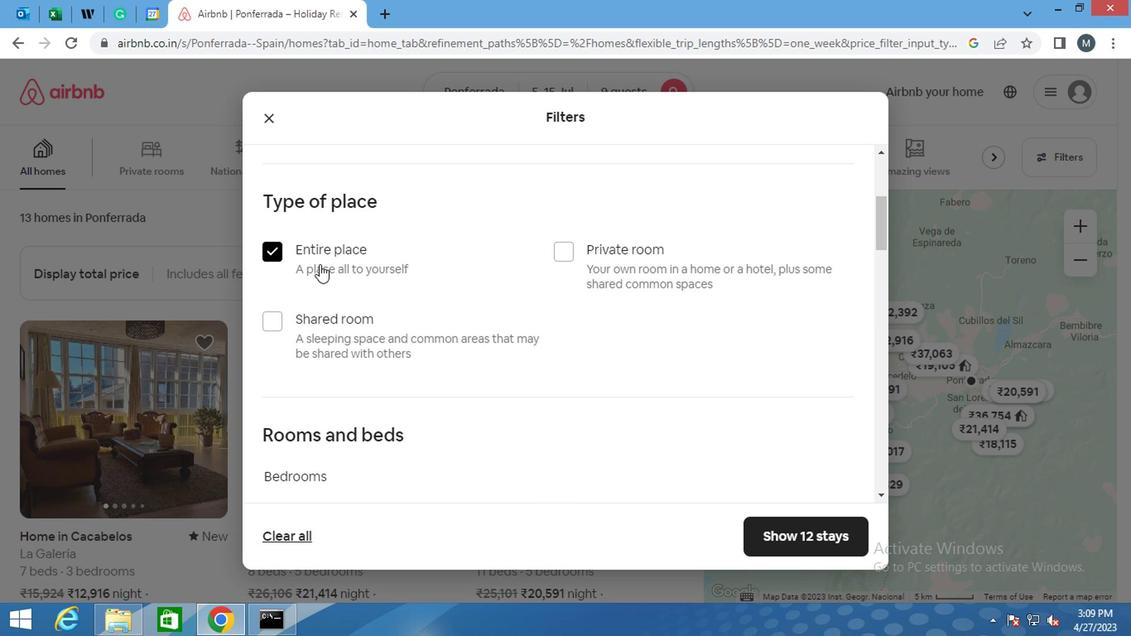 
Action: Mouse moved to (317, 262)
Screenshot: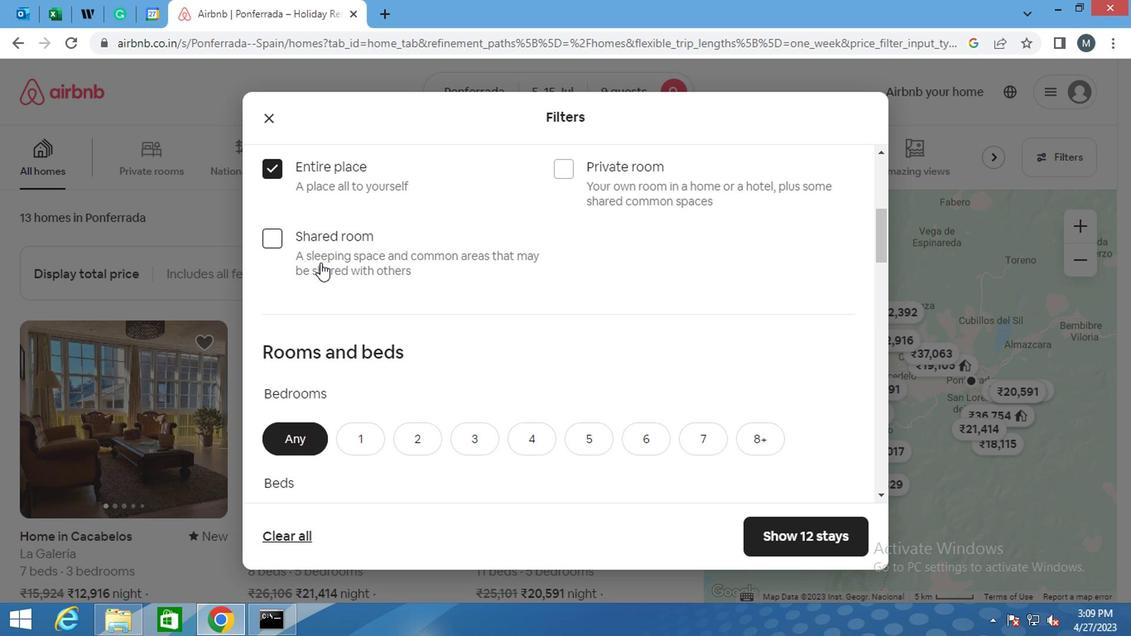 
Action: Mouse scrolled (317, 261) with delta (0, 0)
Screenshot: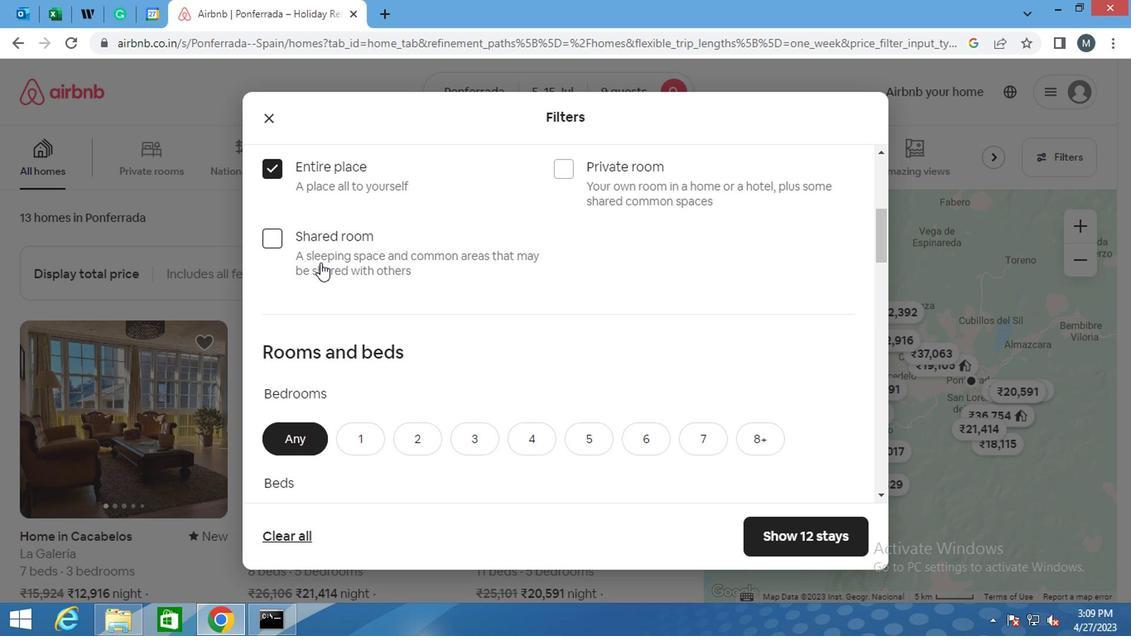 
Action: Mouse moved to (407, 326)
Screenshot: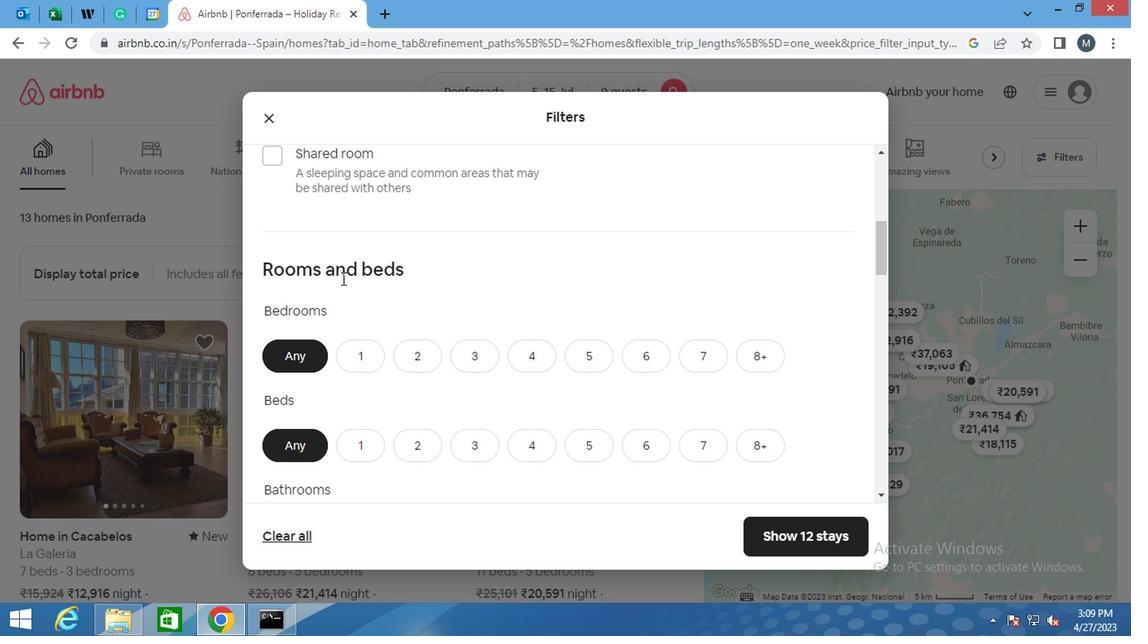 
Action: Mouse scrolled (407, 324) with delta (0, -1)
Screenshot: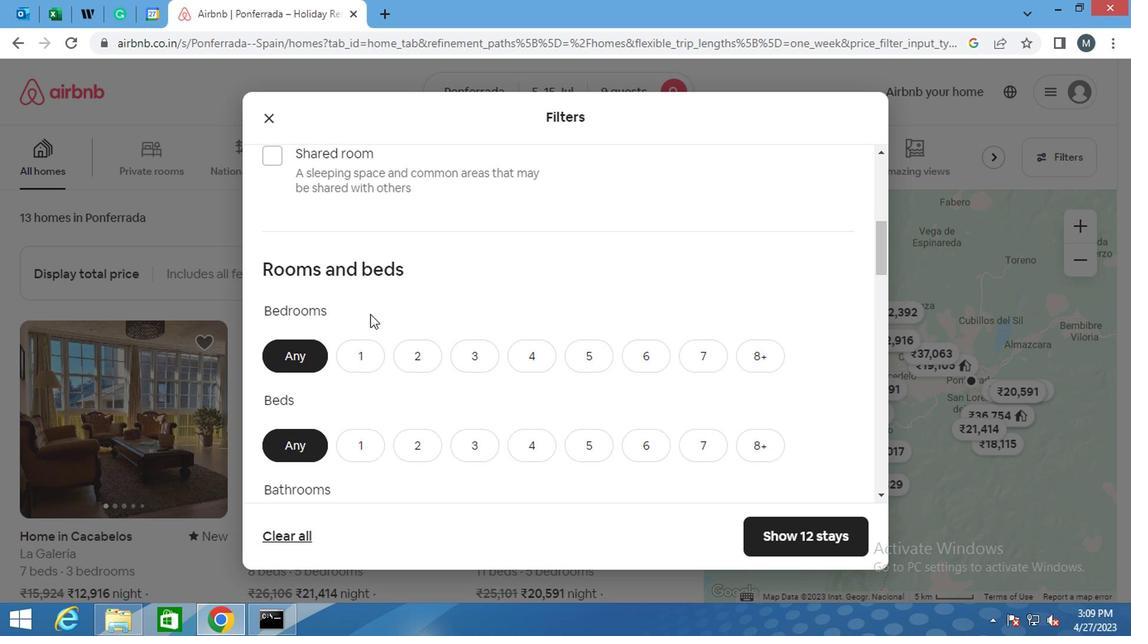 
Action: Mouse moved to (581, 272)
Screenshot: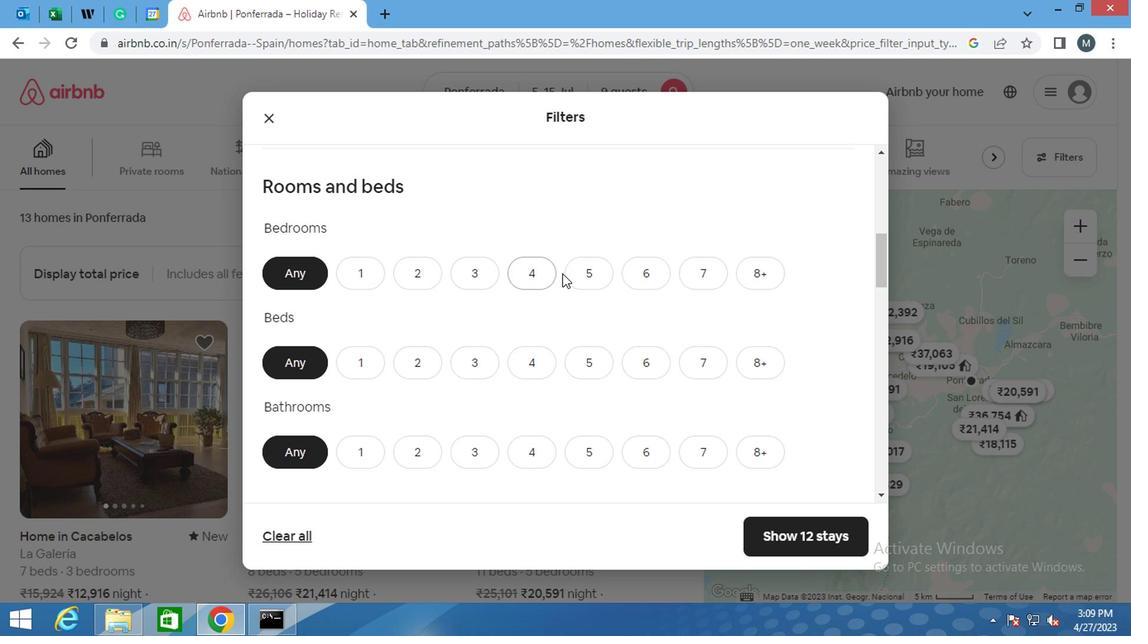 
Action: Mouse pressed left at (581, 272)
Screenshot: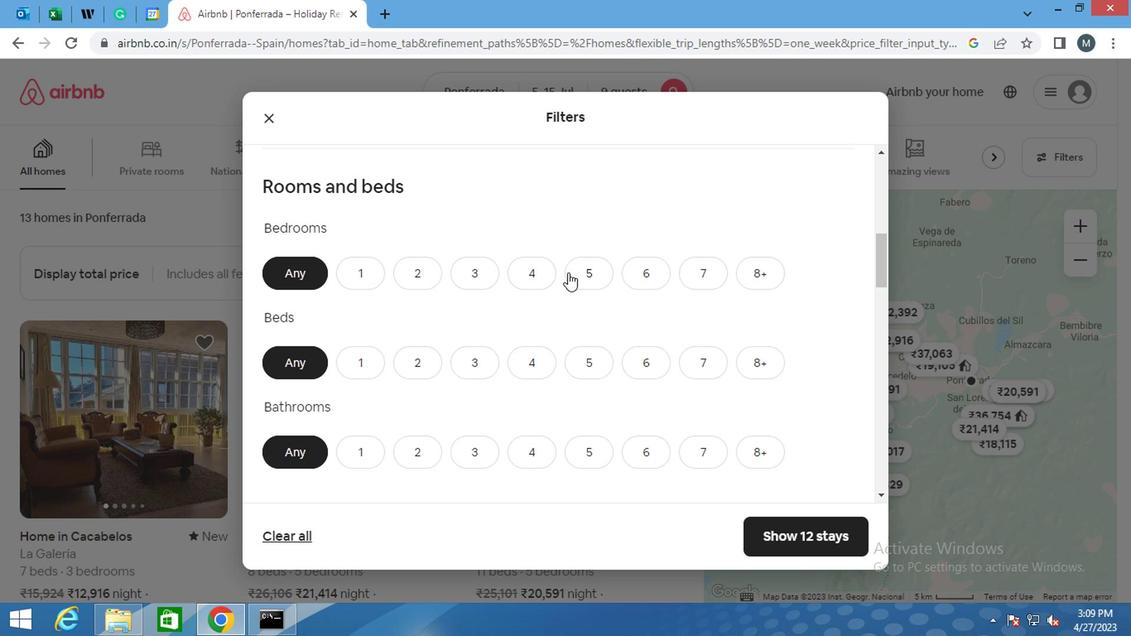 
Action: Mouse moved to (575, 363)
Screenshot: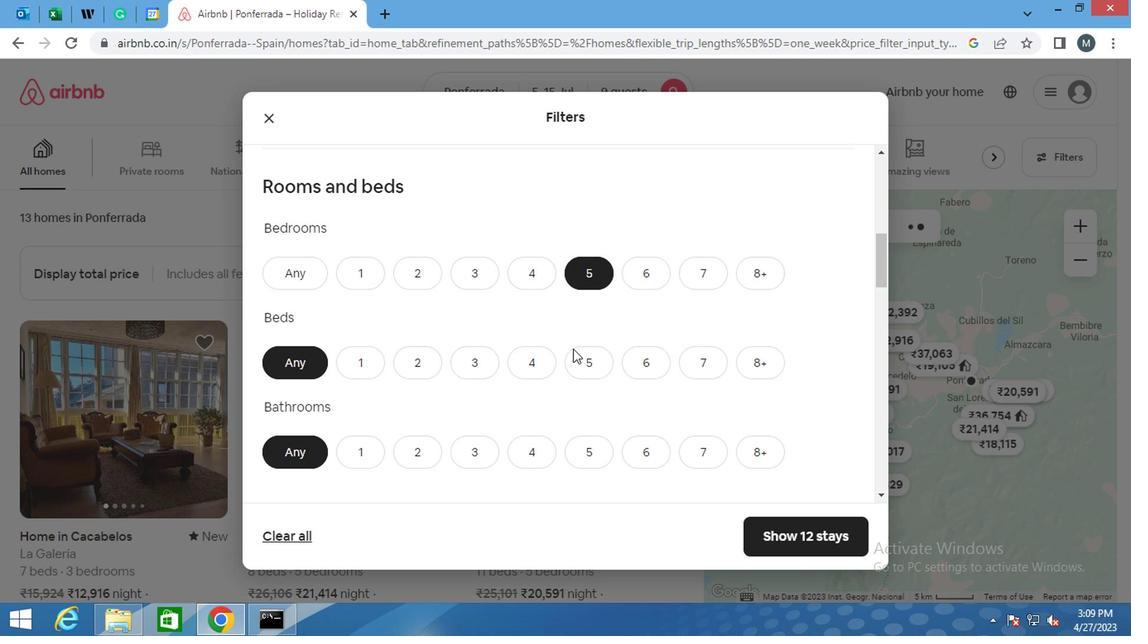 
Action: Mouse pressed left at (575, 363)
Screenshot: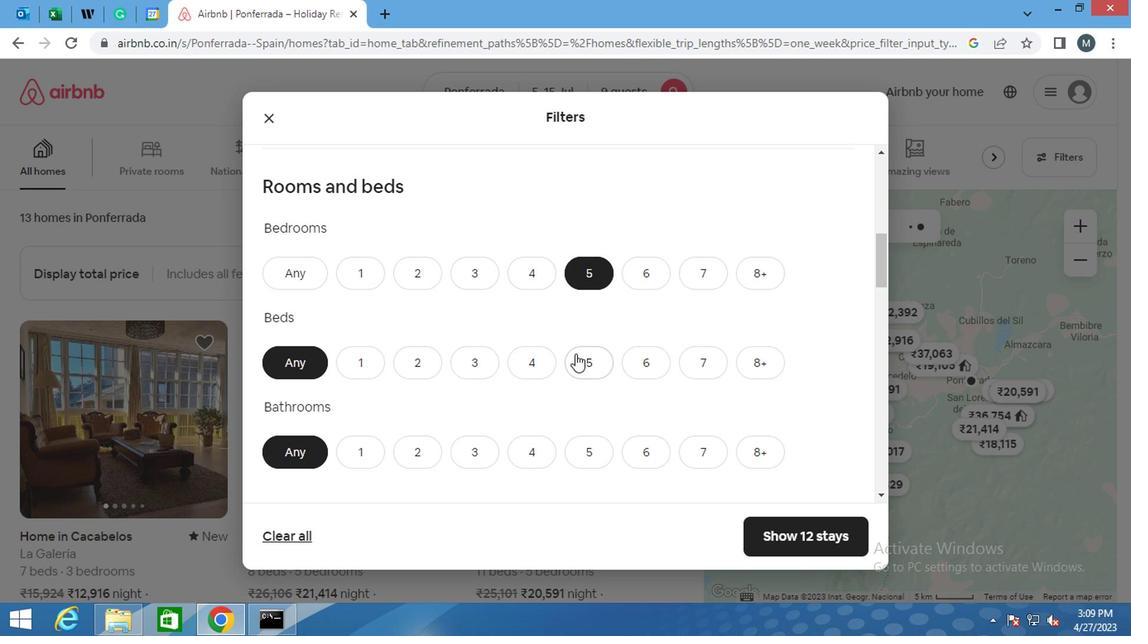 
Action: Mouse moved to (570, 346)
Screenshot: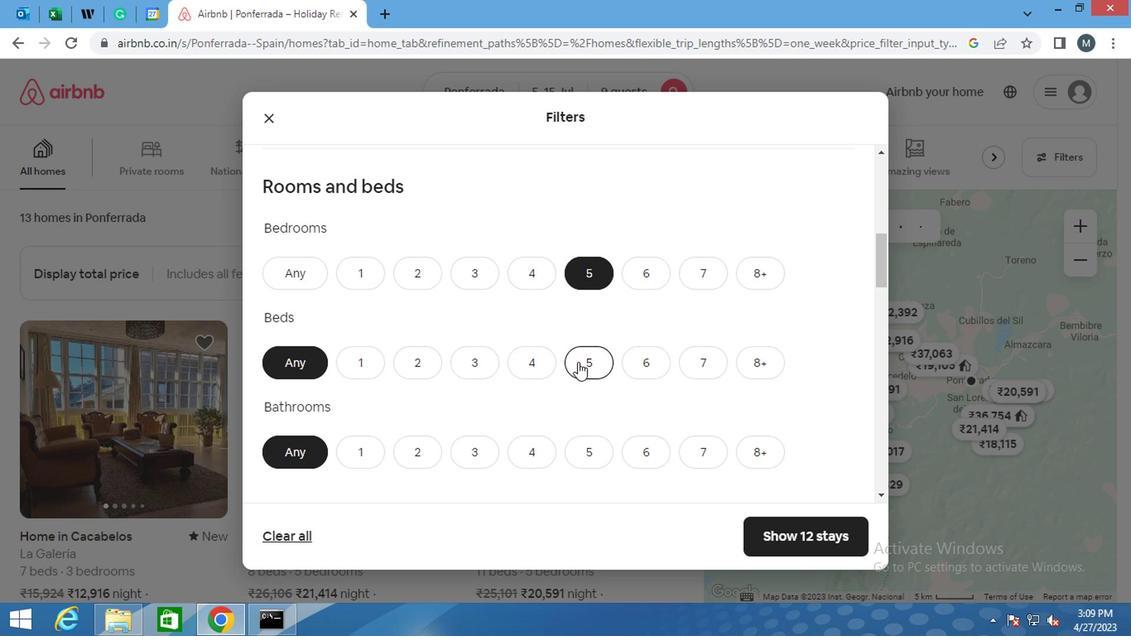 
Action: Mouse scrolled (570, 346) with delta (0, 0)
Screenshot: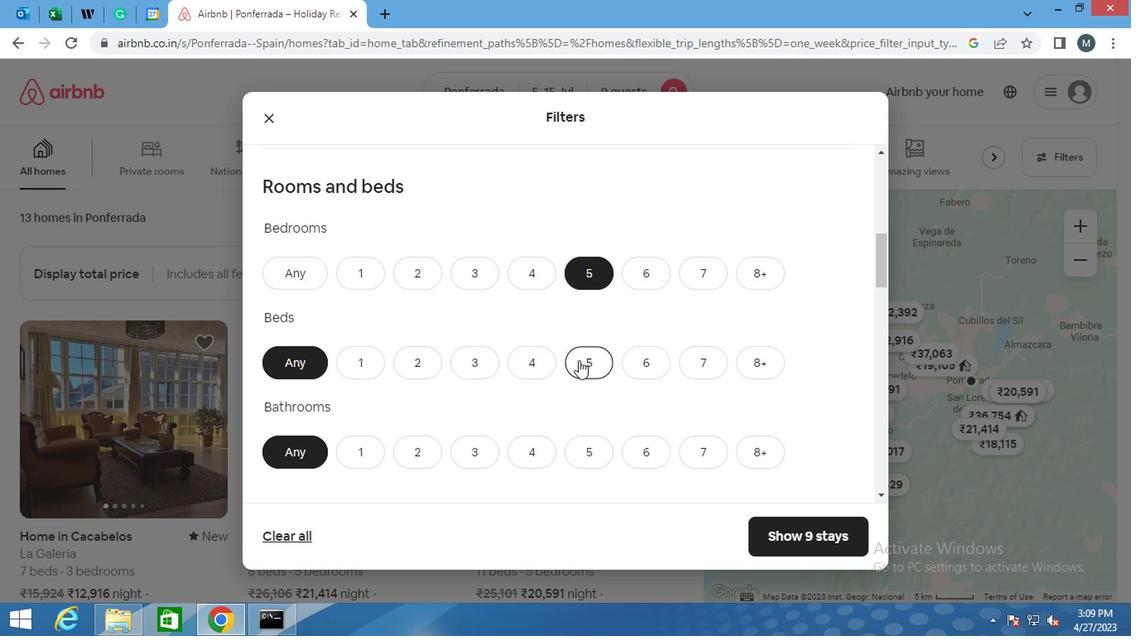 
Action: Mouse scrolled (570, 346) with delta (0, 0)
Screenshot: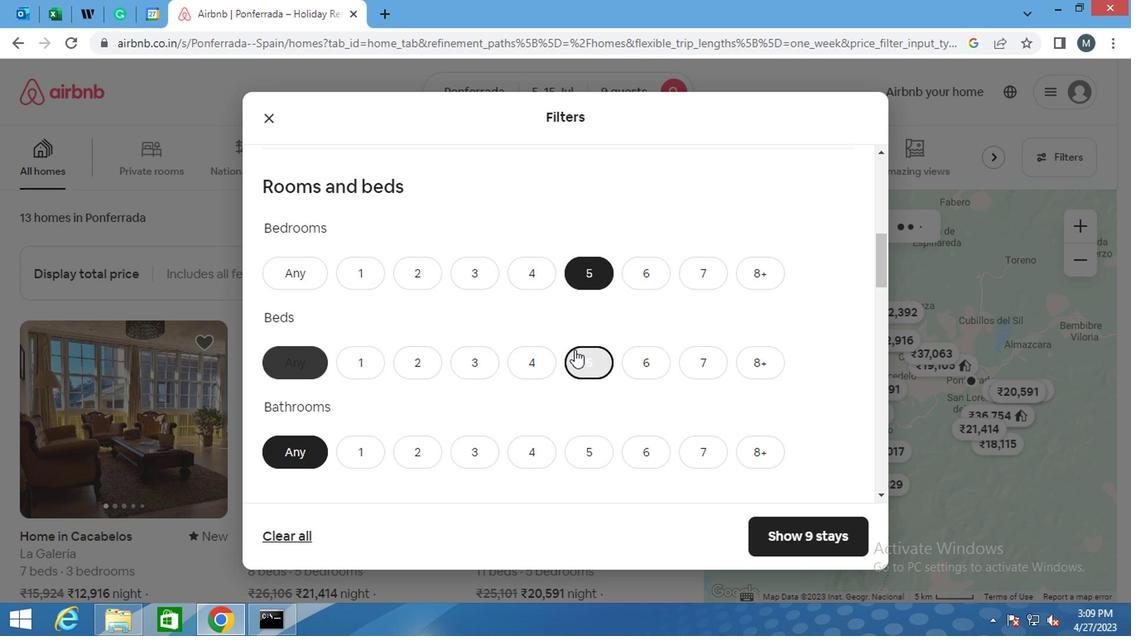 
Action: Mouse moved to (591, 287)
Screenshot: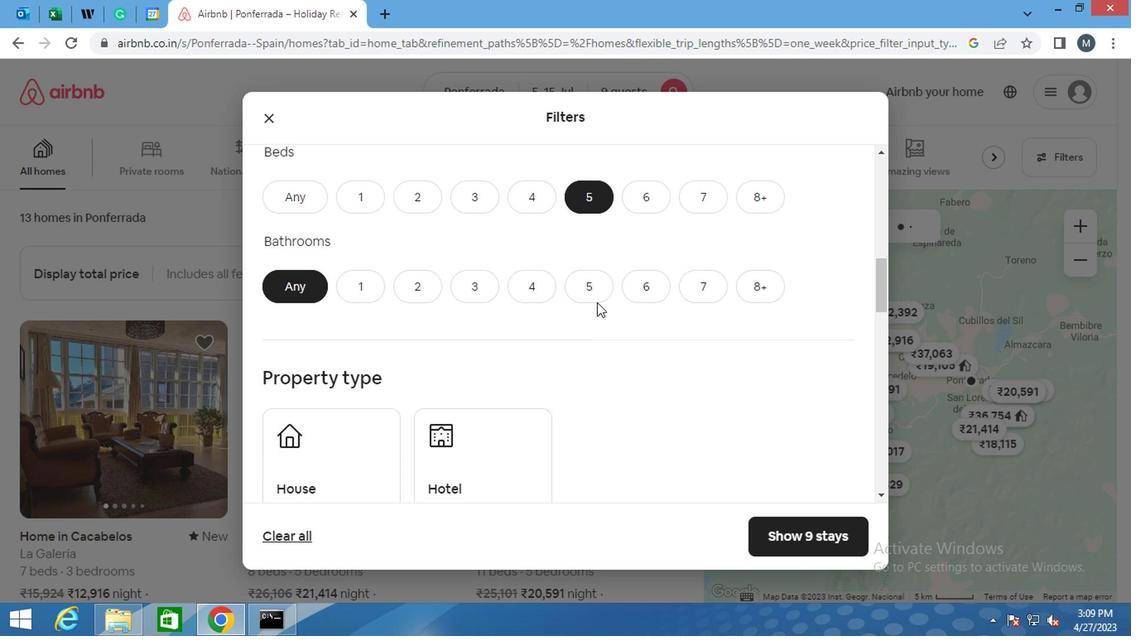 
Action: Mouse pressed left at (591, 287)
Screenshot: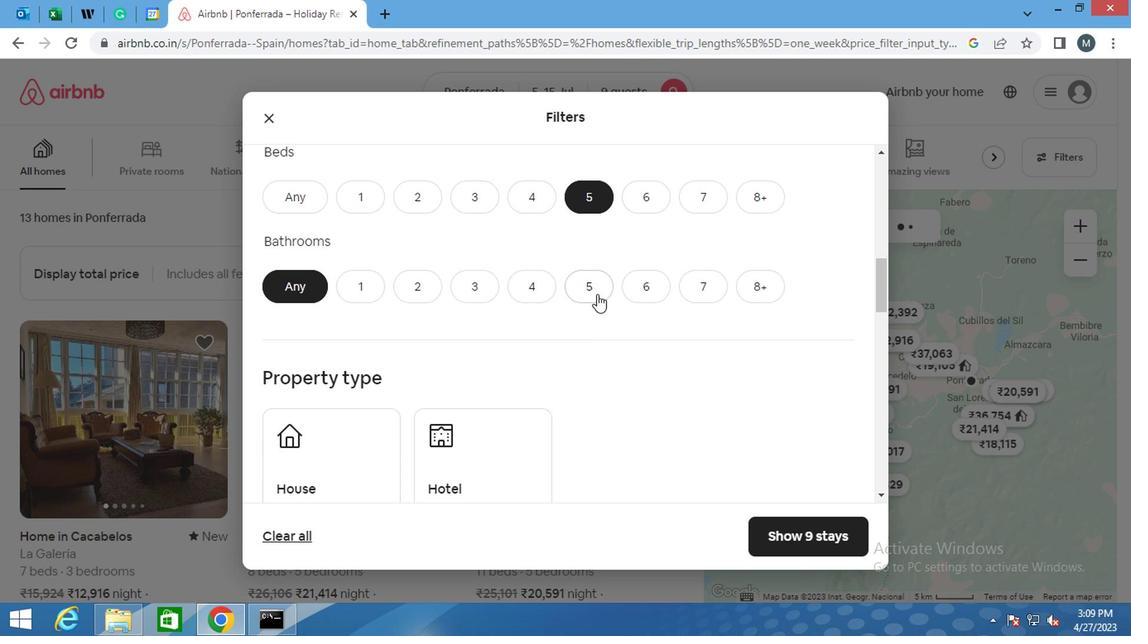 
Action: Mouse moved to (471, 300)
Screenshot: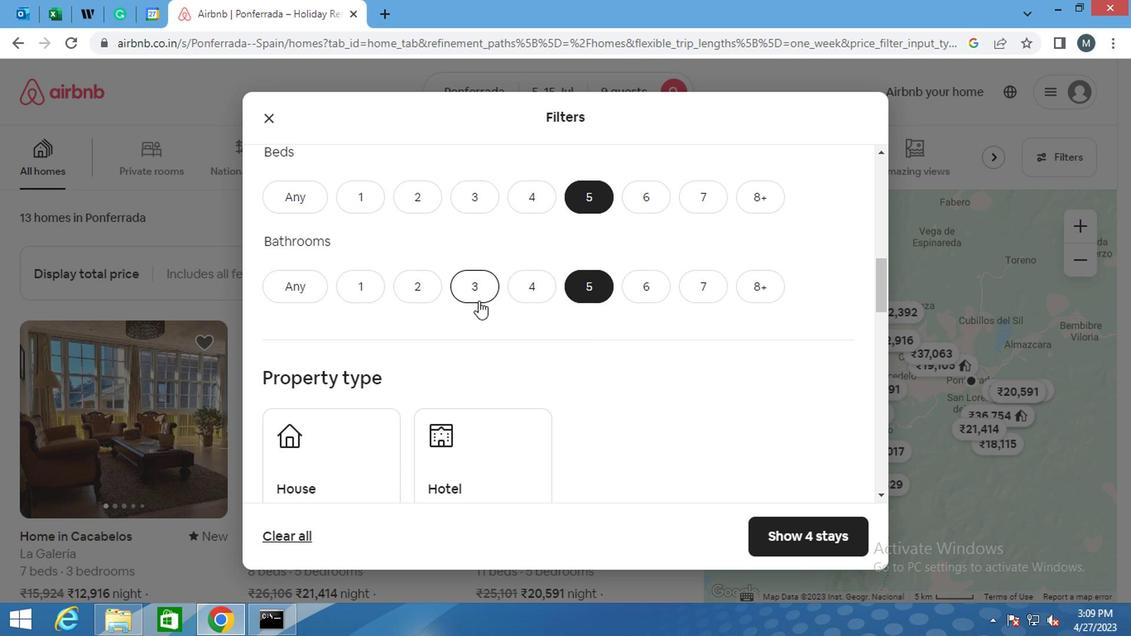 
Action: Mouse scrolled (471, 299) with delta (0, 0)
Screenshot: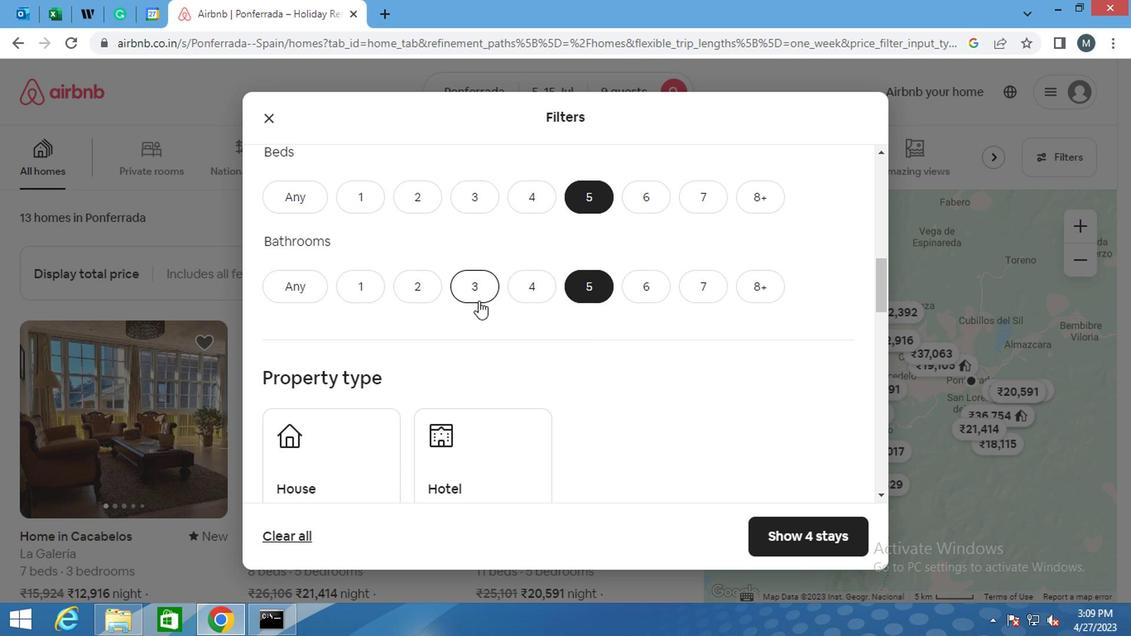 
Action: Mouse moved to (335, 400)
Screenshot: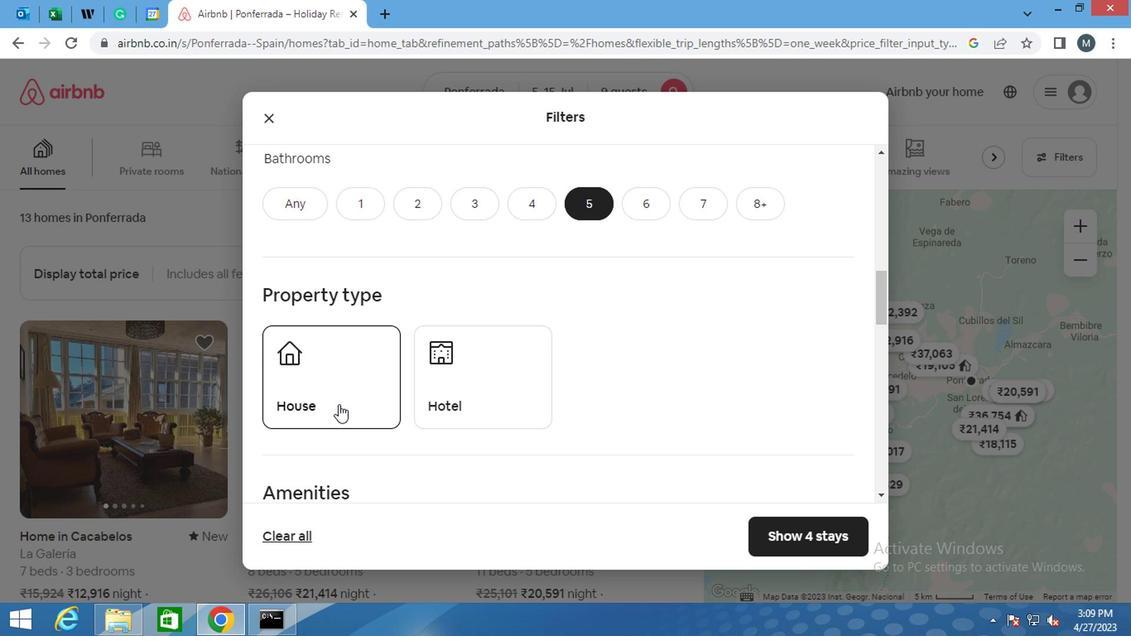 
Action: Mouse pressed left at (335, 400)
Screenshot: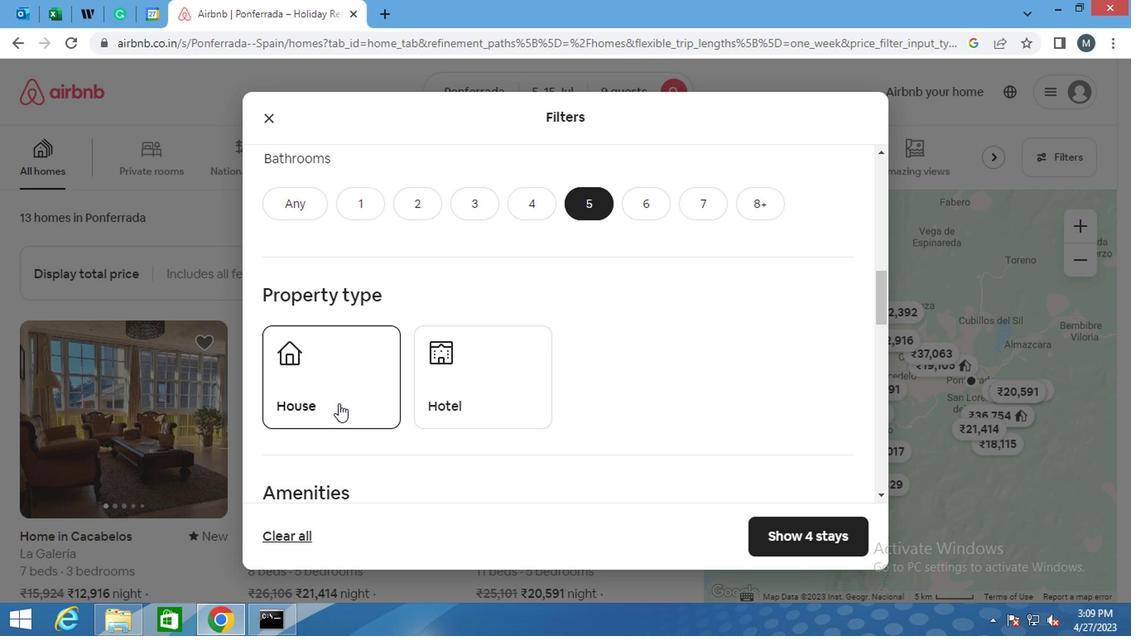 
Action: Mouse moved to (465, 376)
Screenshot: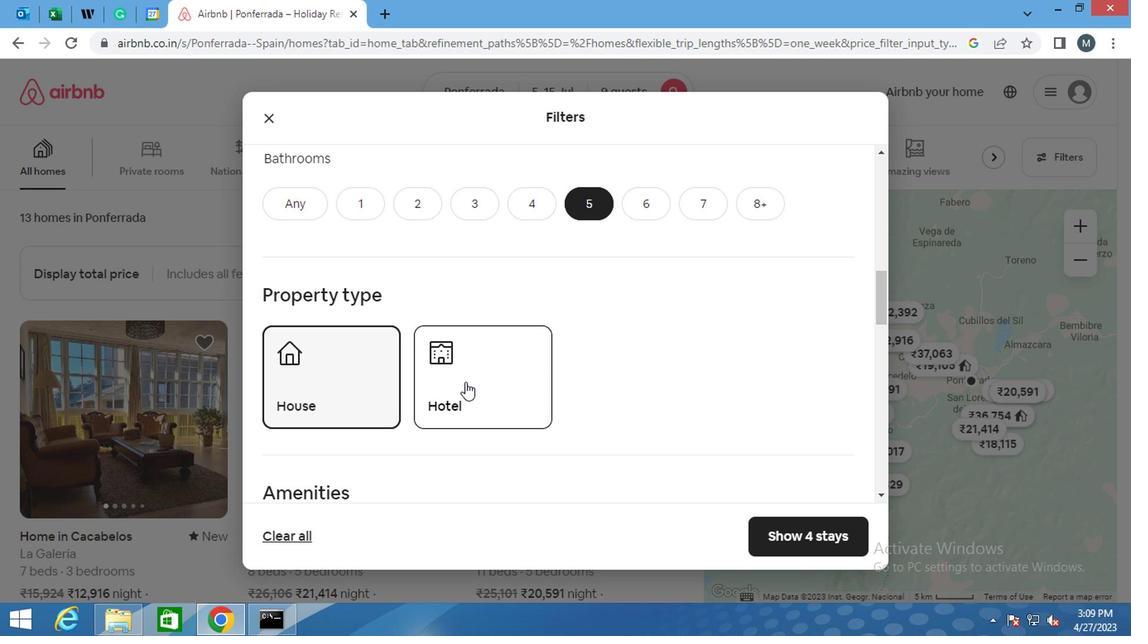 
Action: Mouse scrolled (465, 376) with delta (0, 0)
Screenshot: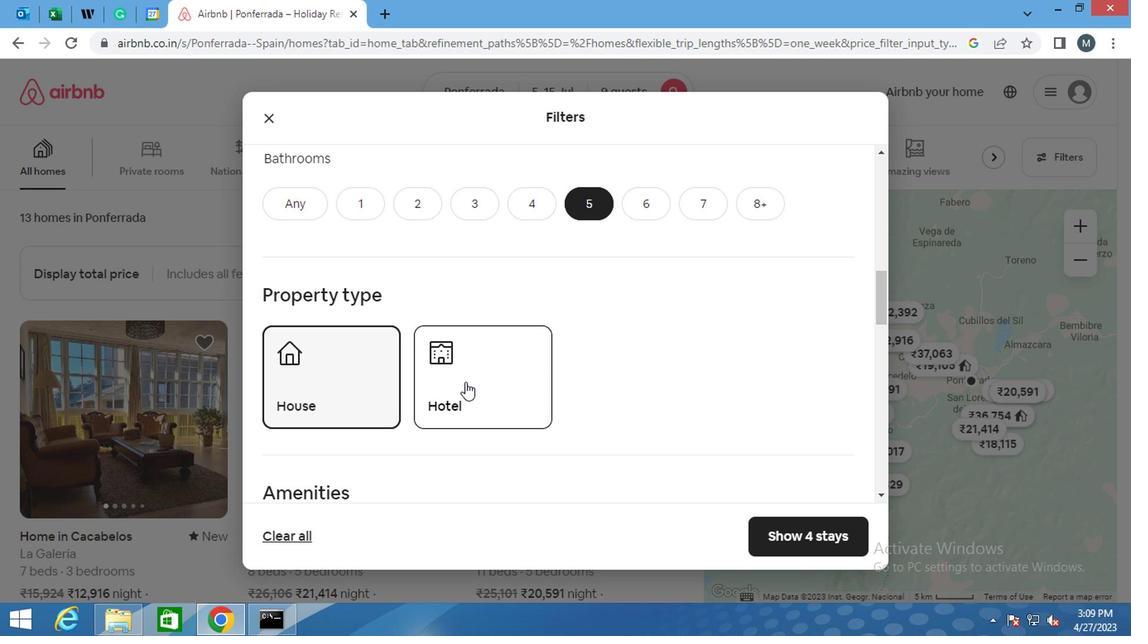 
Action: Mouse scrolled (465, 376) with delta (0, 0)
Screenshot: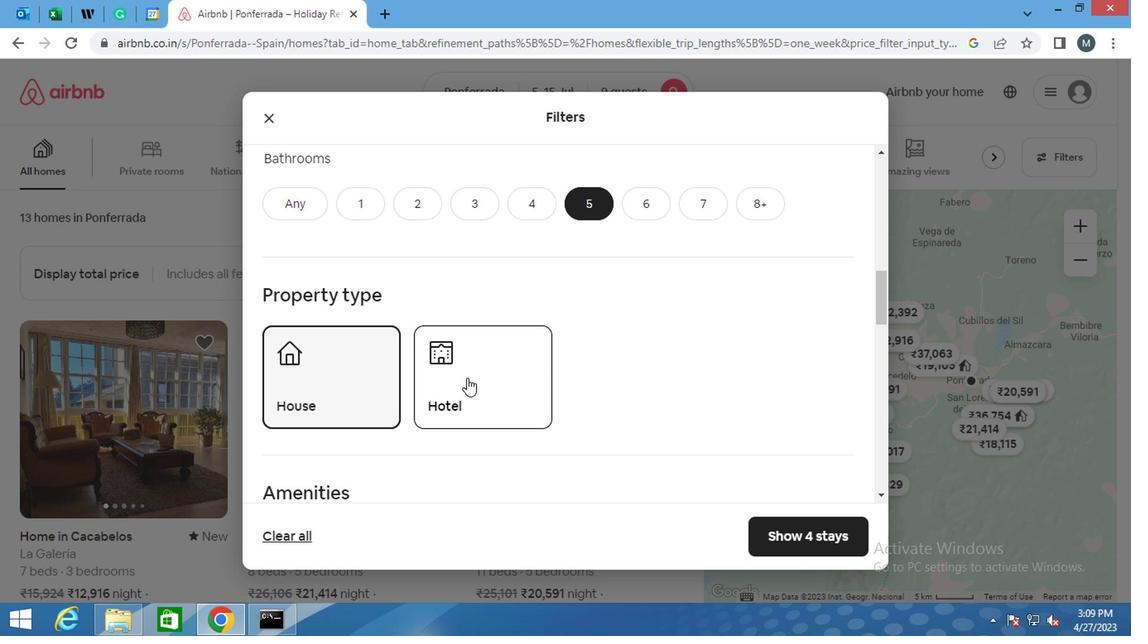 
Action: Mouse moved to (485, 373)
Screenshot: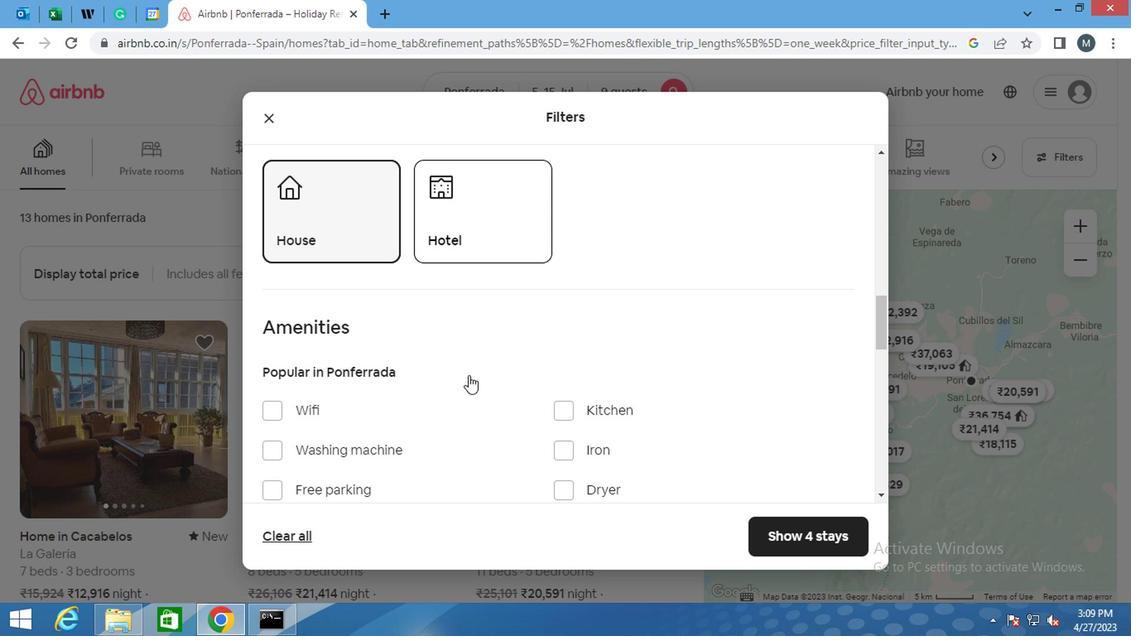 
Action: Mouse scrolled (485, 372) with delta (0, 0)
Screenshot: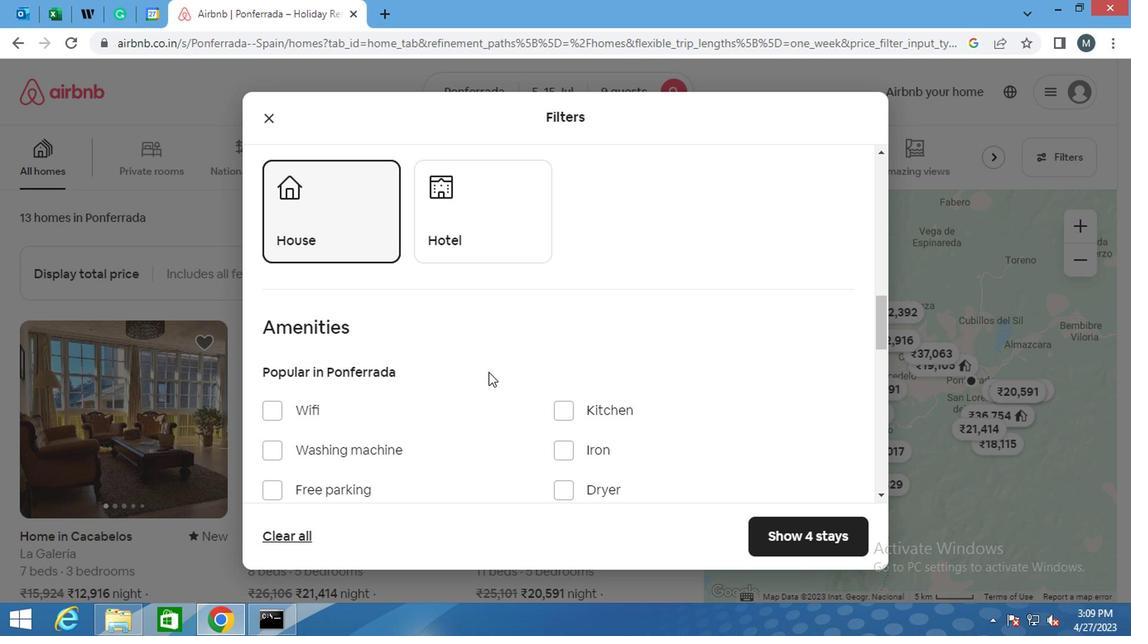 
Action: Mouse moved to (483, 373)
Screenshot: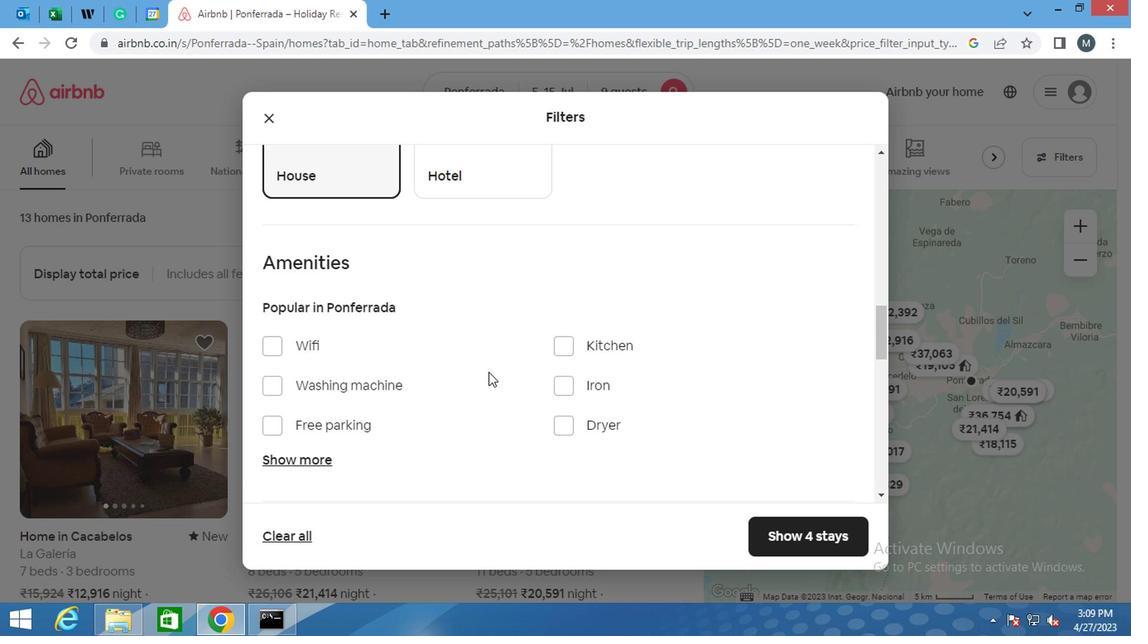 
Action: Mouse scrolled (483, 372) with delta (0, 0)
Screenshot: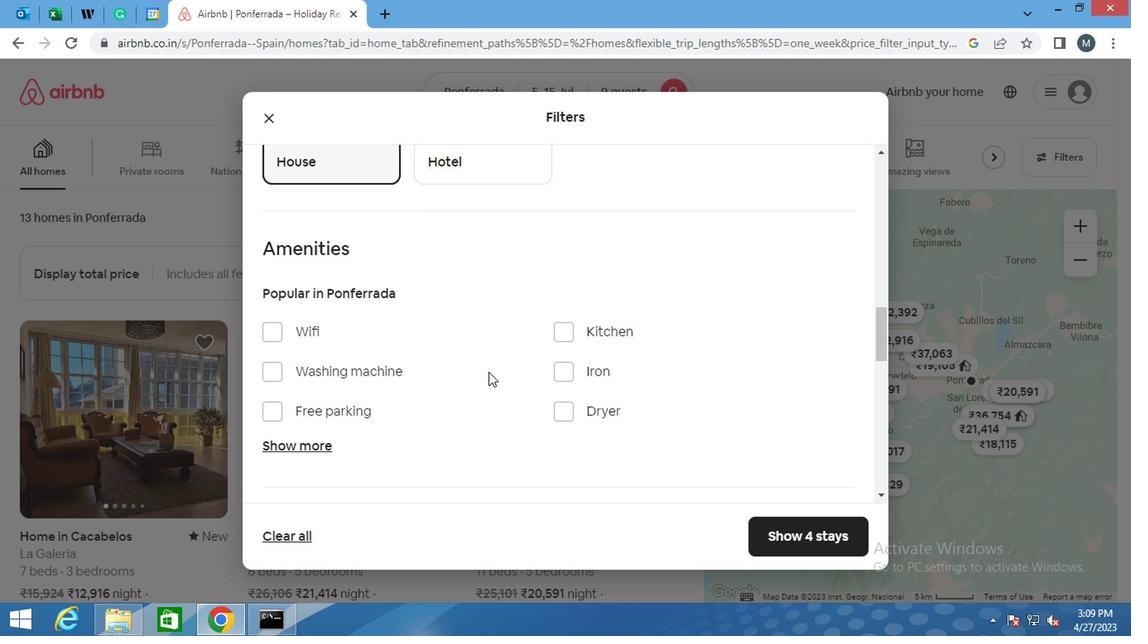 
Action: Mouse scrolled (483, 372) with delta (0, 0)
Screenshot: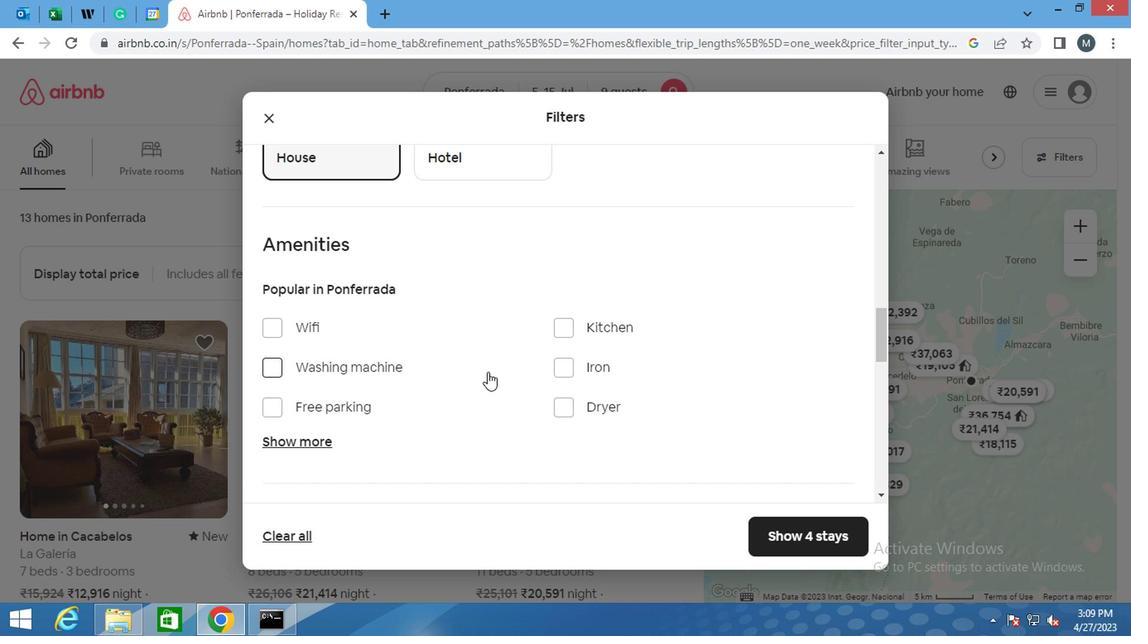 
Action: Mouse moved to (273, 201)
Screenshot: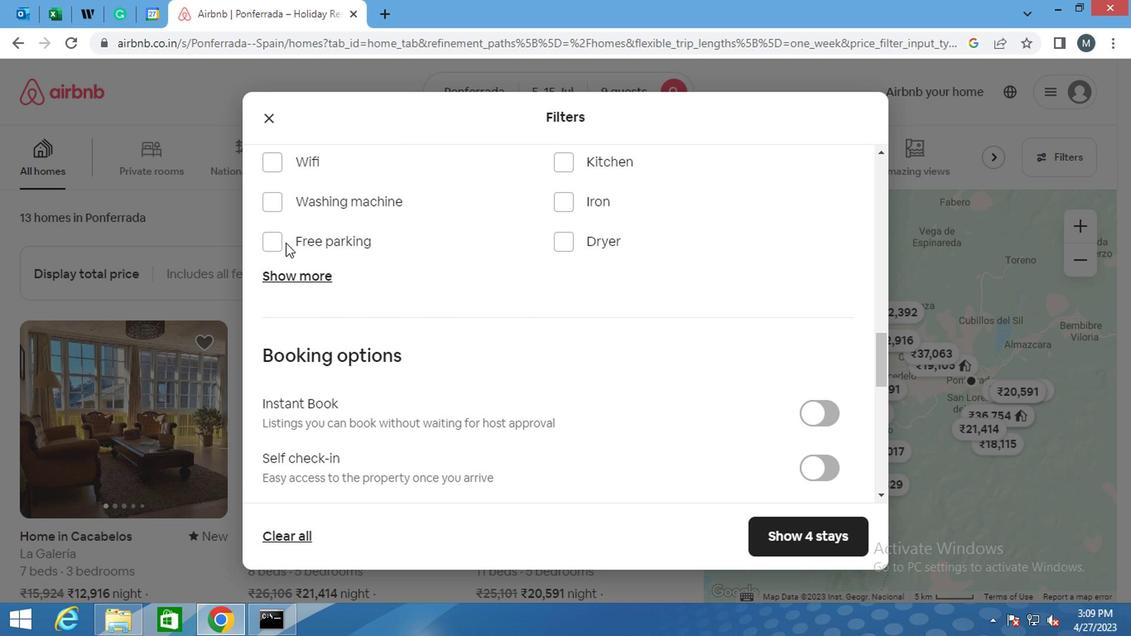 
Action: Mouse pressed left at (273, 201)
Screenshot: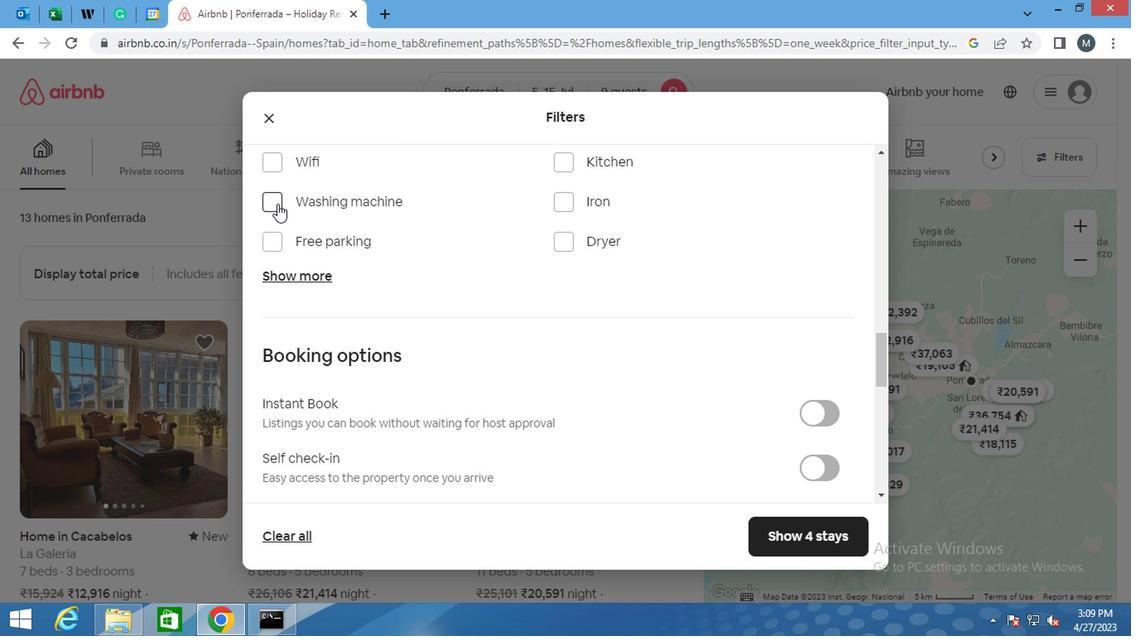 
Action: Mouse moved to (433, 294)
Screenshot: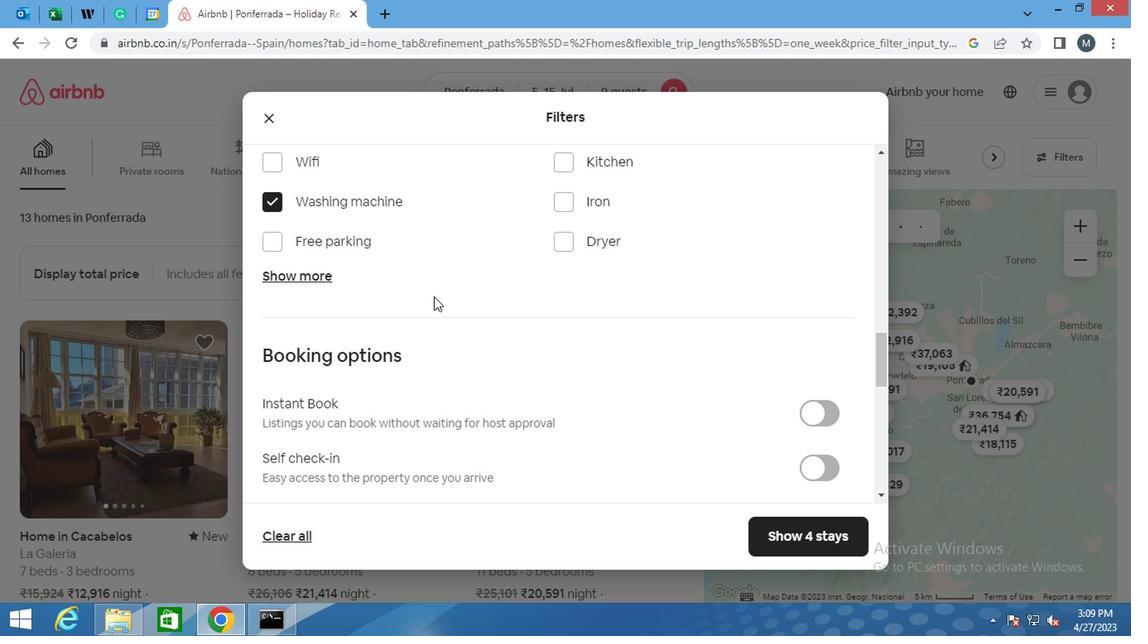 
Action: Mouse scrolled (433, 294) with delta (0, 0)
Screenshot: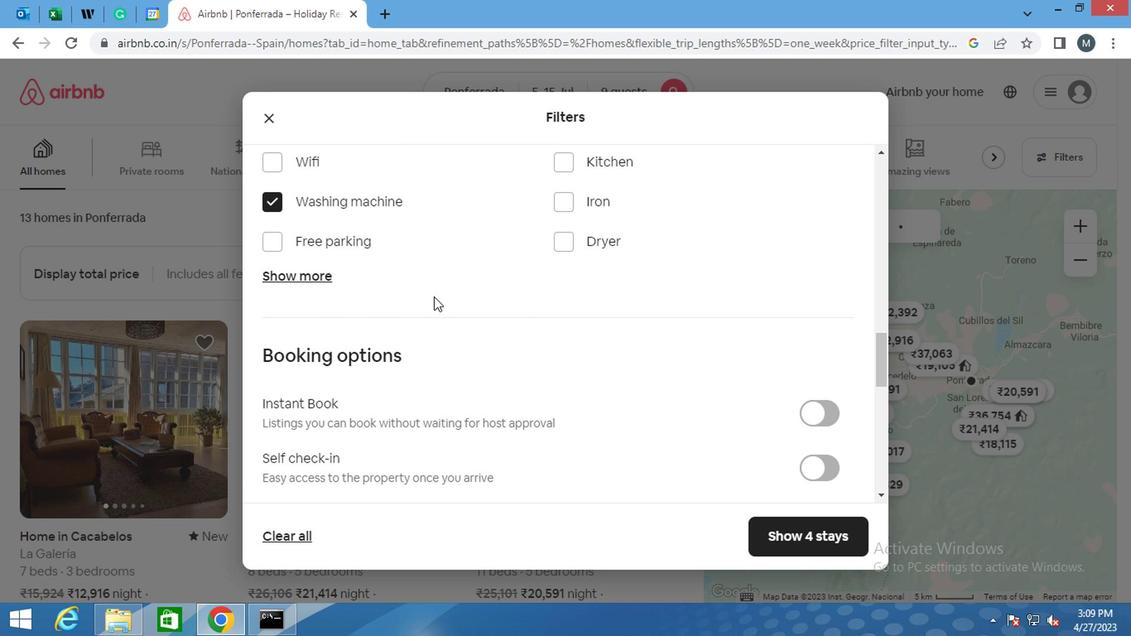 
Action: Mouse scrolled (433, 294) with delta (0, 0)
Screenshot: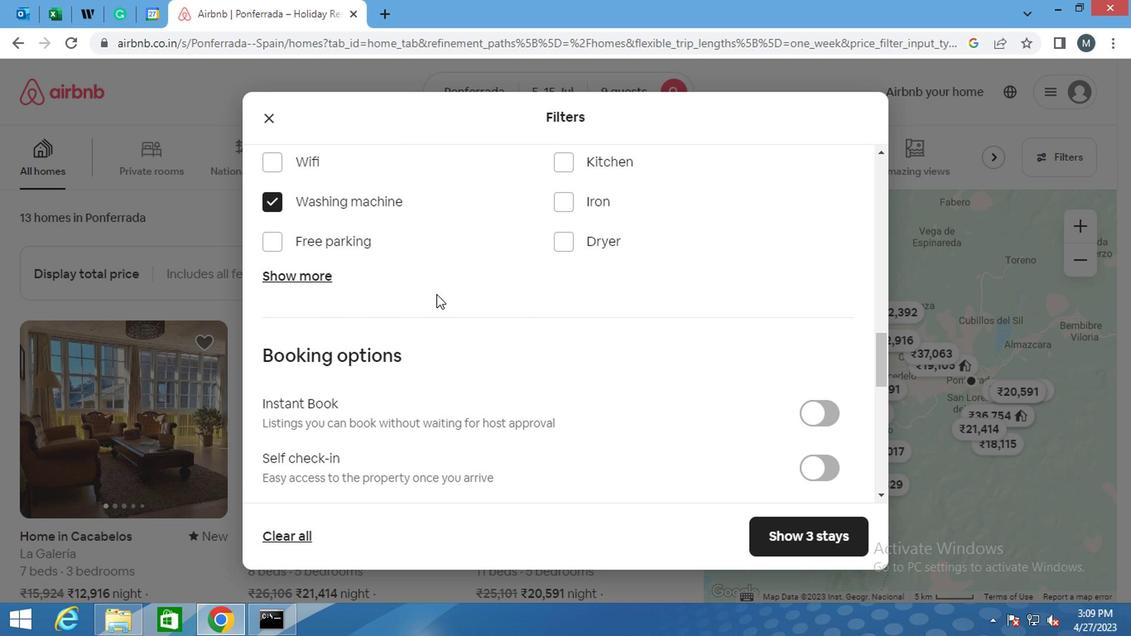 
Action: Mouse moved to (433, 295)
Screenshot: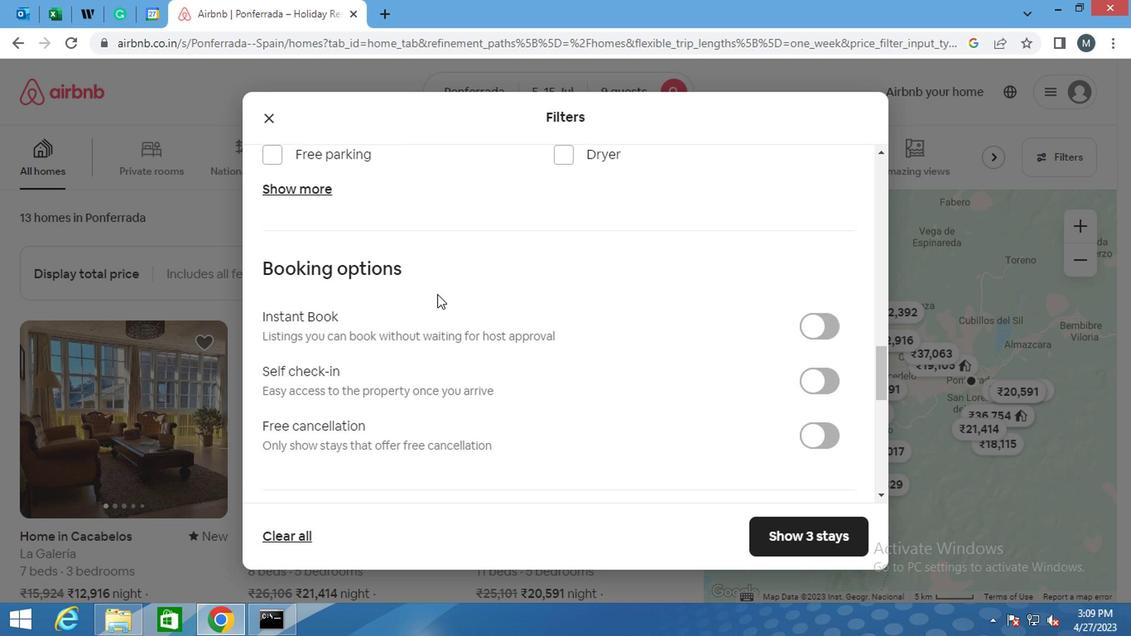 
Action: Mouse scrolled (433, 294) with delta (0, -1)
Screenshot: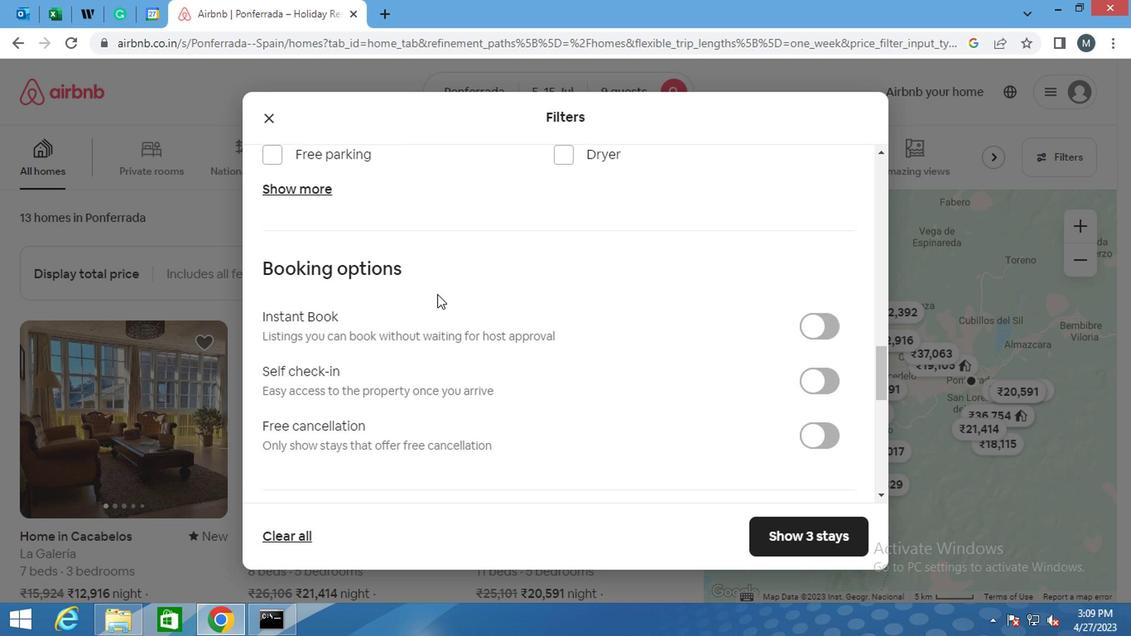 
Action: Mouse moved to (809, 218)
Screenshot: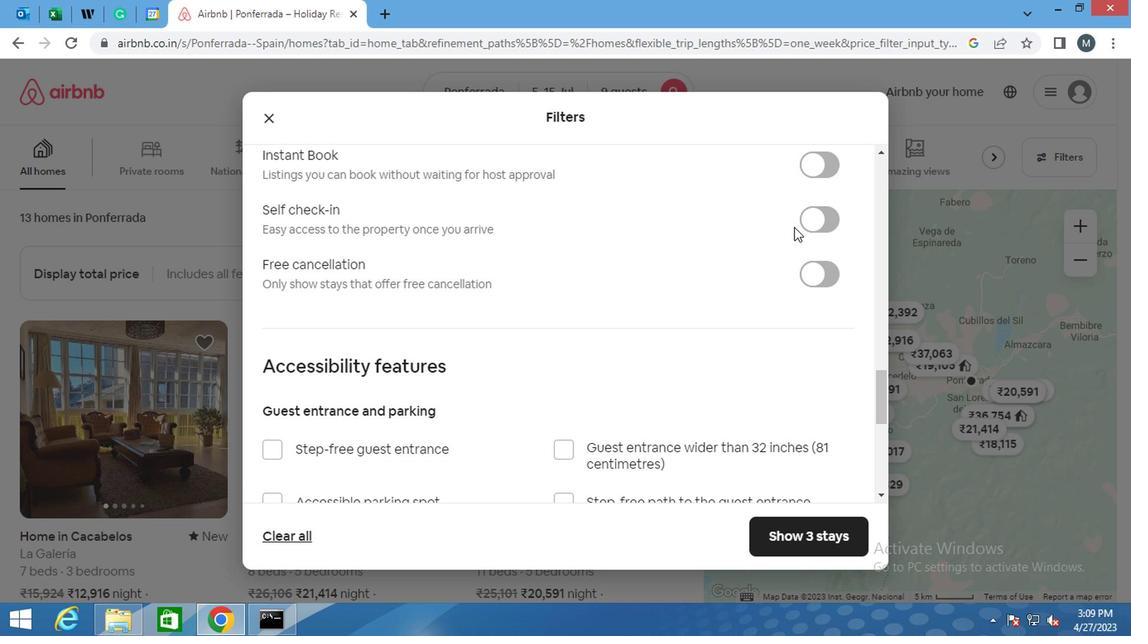 
Action: Mouse pressed left at (809, 218)
Screenshot: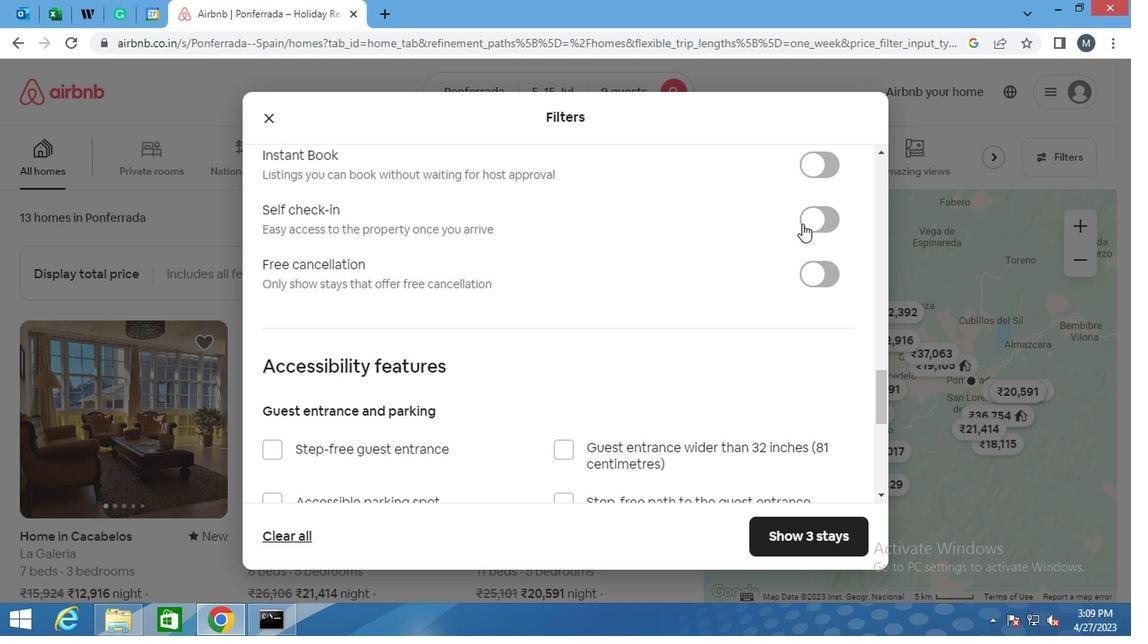 
Action: Mouse moved to (409, 322)
Screenshot: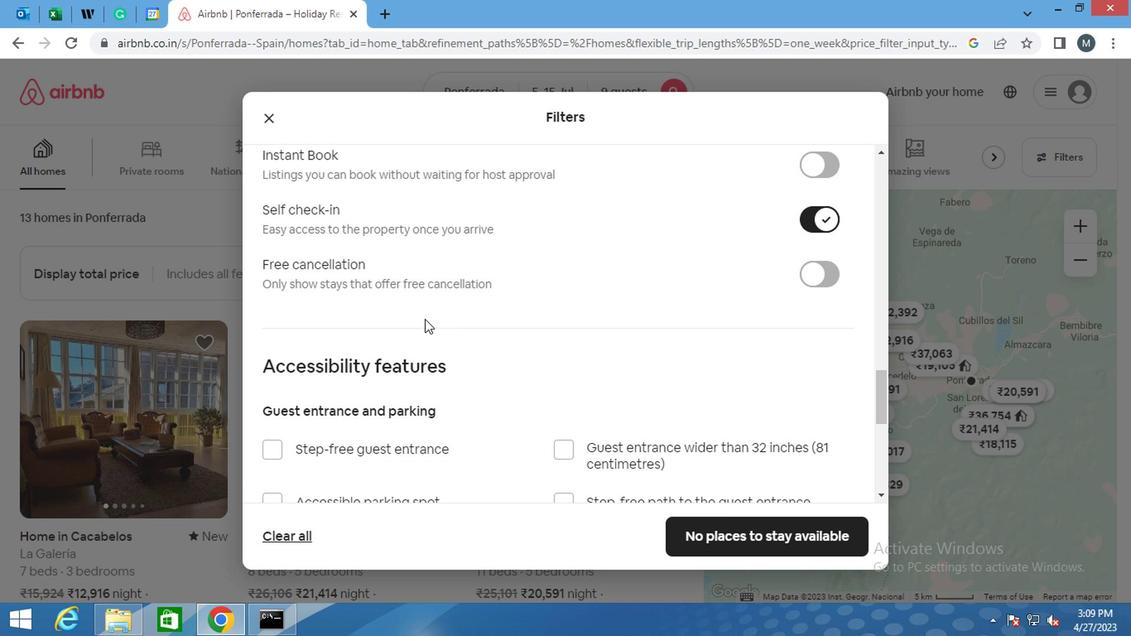 
Action: Mouse scrolled (409, 321) with delta (0, 0)
Screenshot: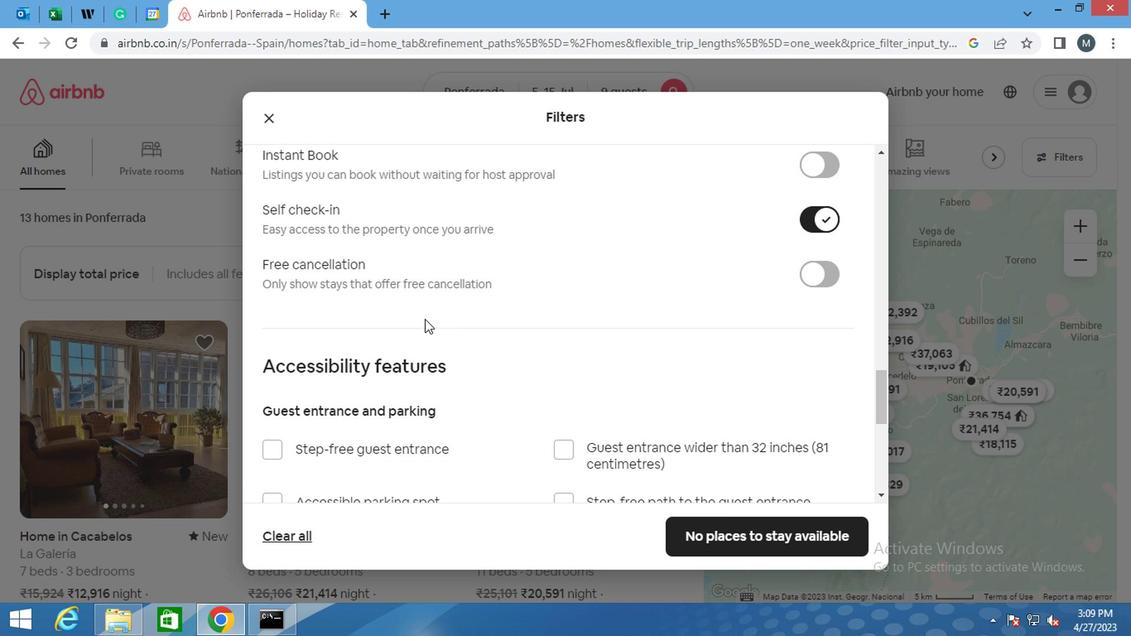 
Action: Mouse moved to (405, 322)
Screenshot: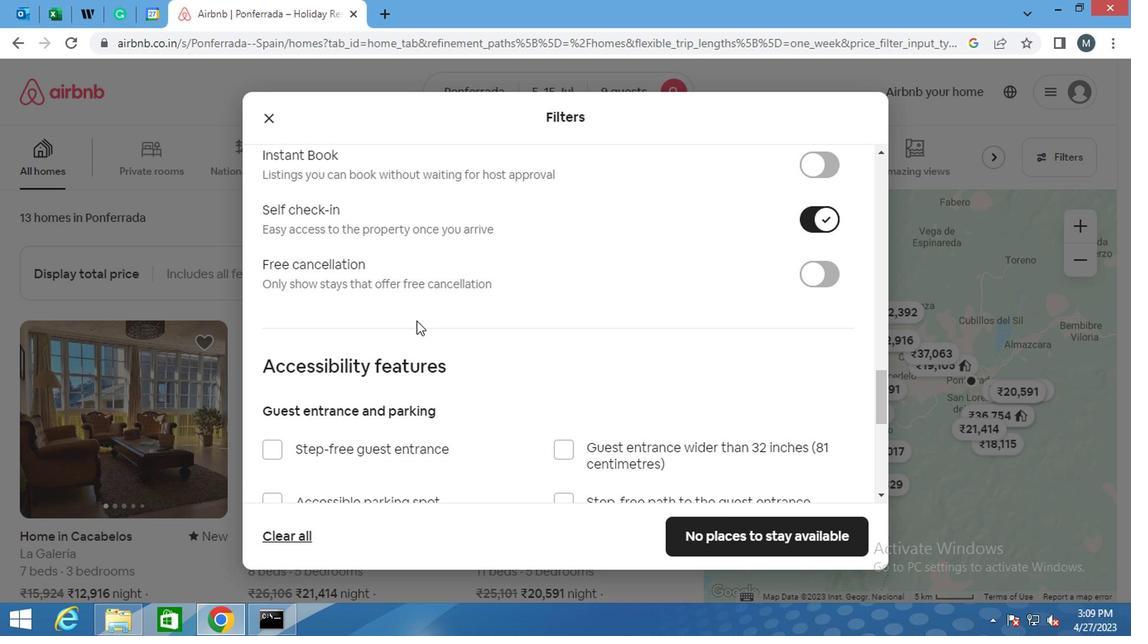 
Action: Mouse scrolled (405, 321) with delta (0, 0)
Screenshot: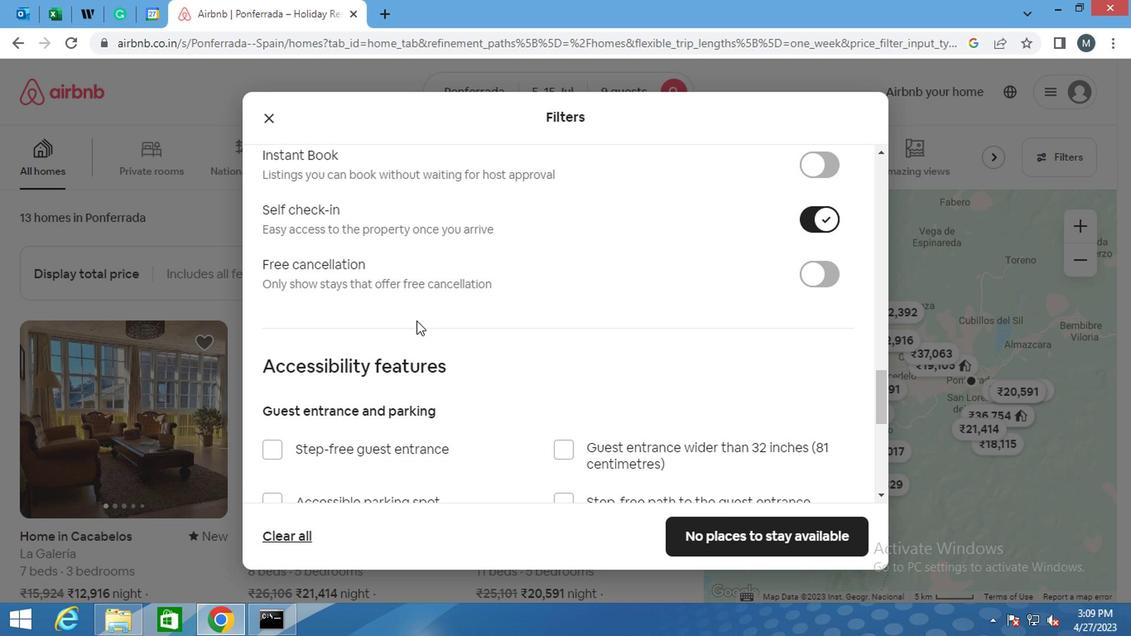 
Action: Mouse moved to (332, 328)
Screenshot: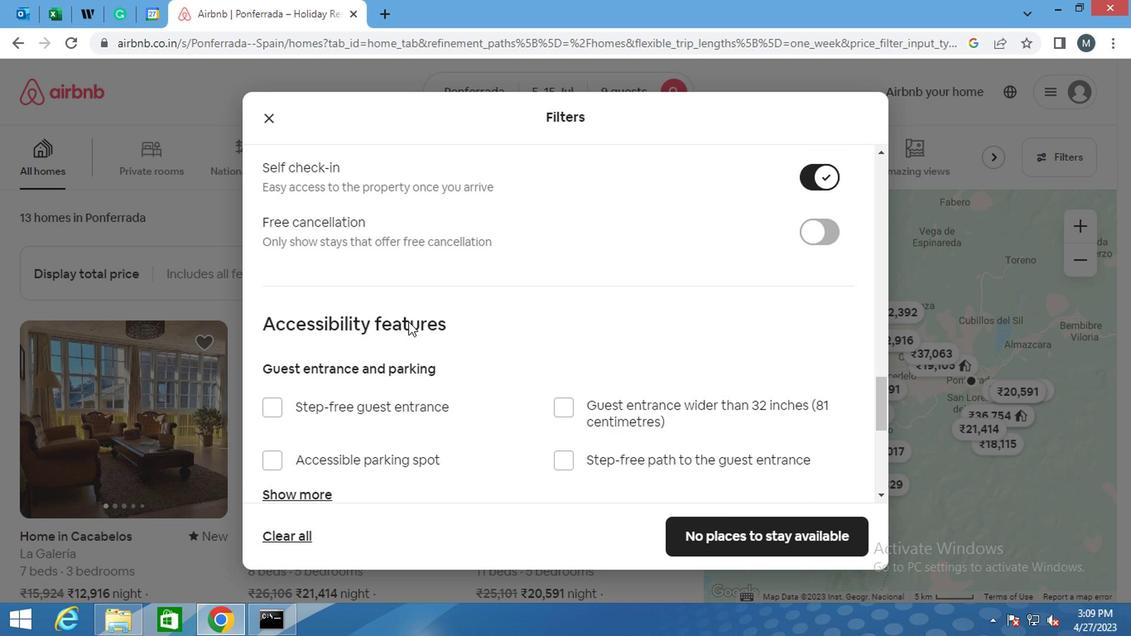 
Action: Mouse scrolled (332, 327) with delta (0, 0)
Screenshot: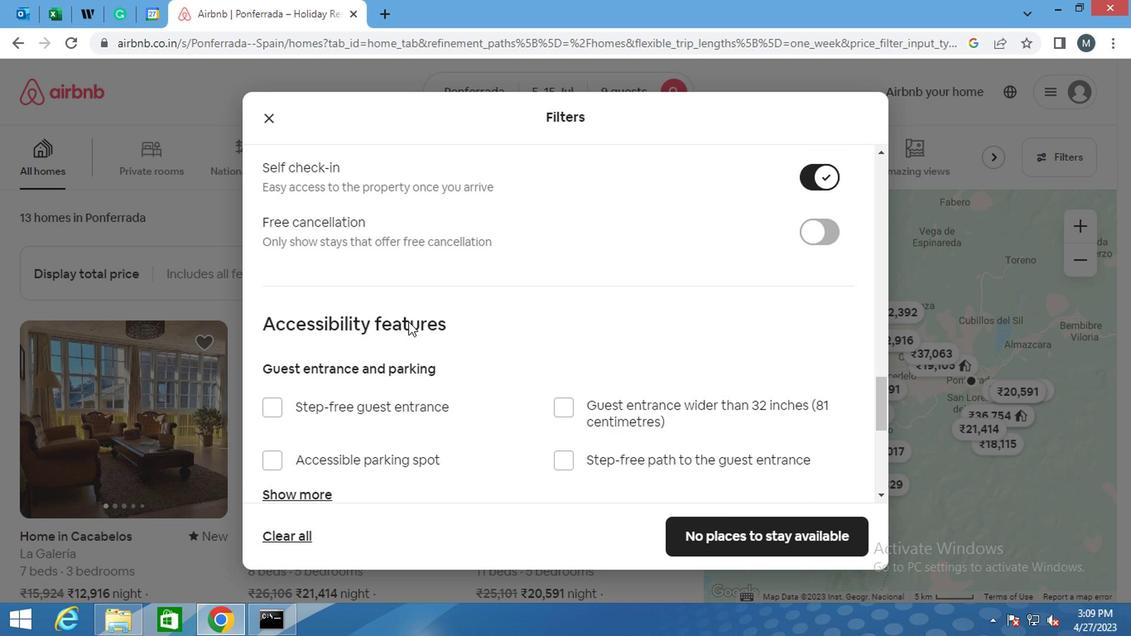 
Action: Mouse moved to (319, 330)
Screenshot: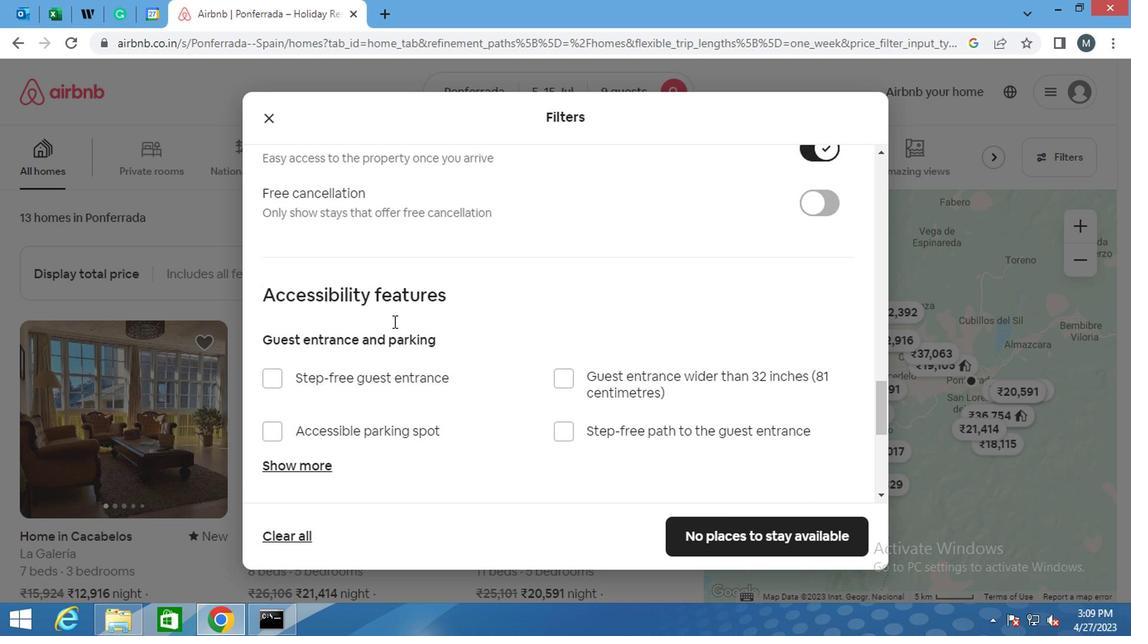 
Action: Mouse scrolled (319, 328) with delta (0, -1)
Screenshot: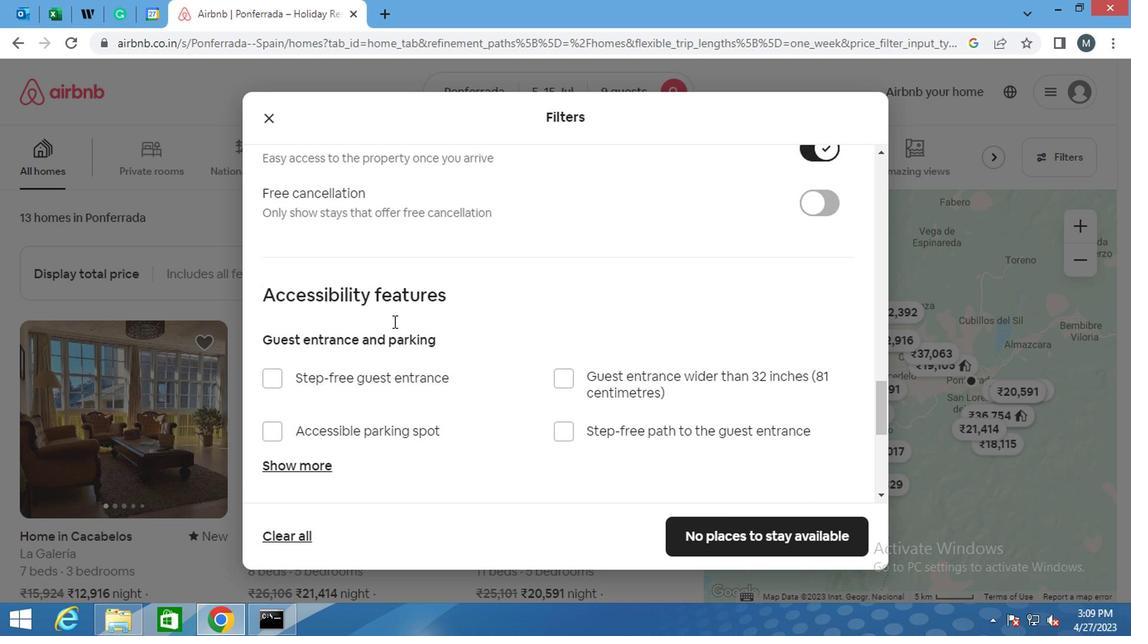 
Action: Mouse moved to (299, 334)
Screenshot: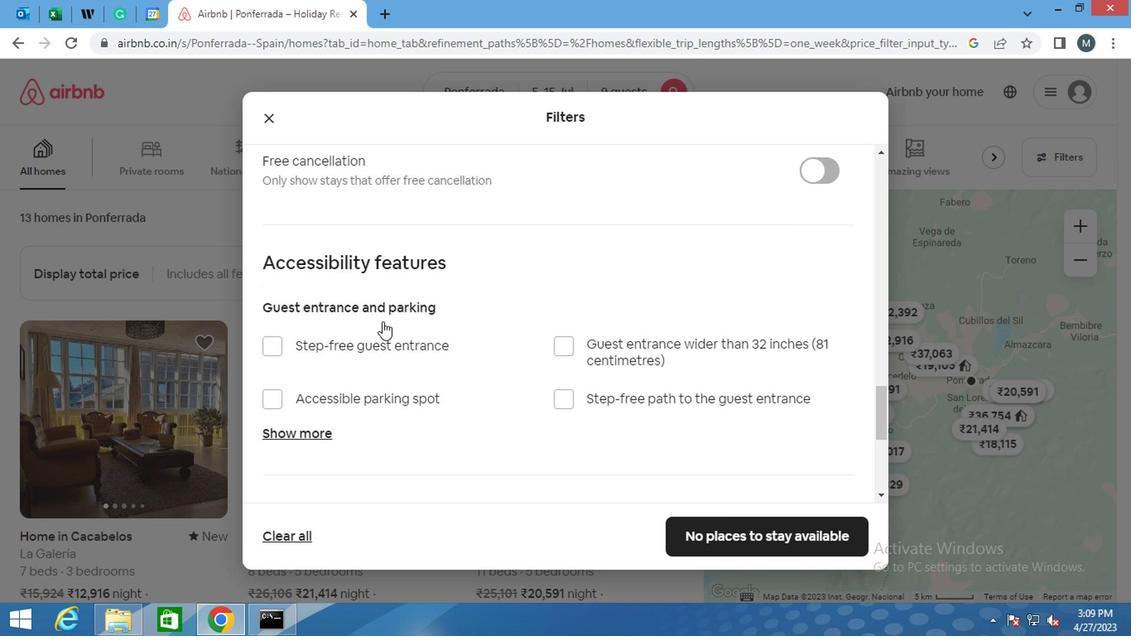 
Action: Mouse scrolled (299, 334) with delta (0, 0)
Screenshot: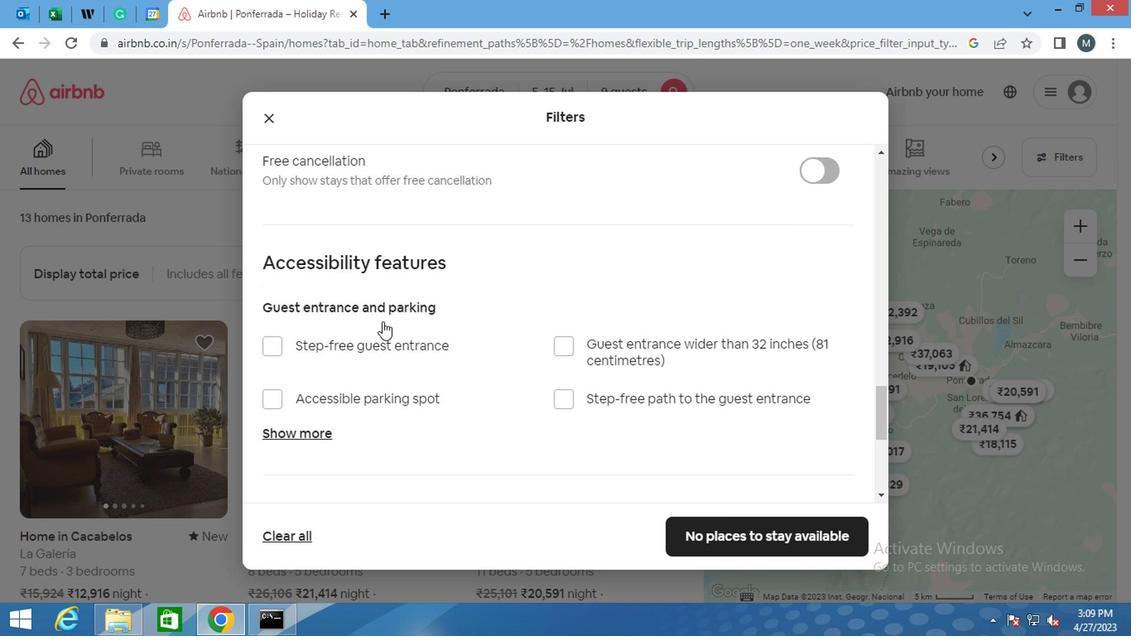 
Action: Mouse moved to (264, 341)
Screenshot: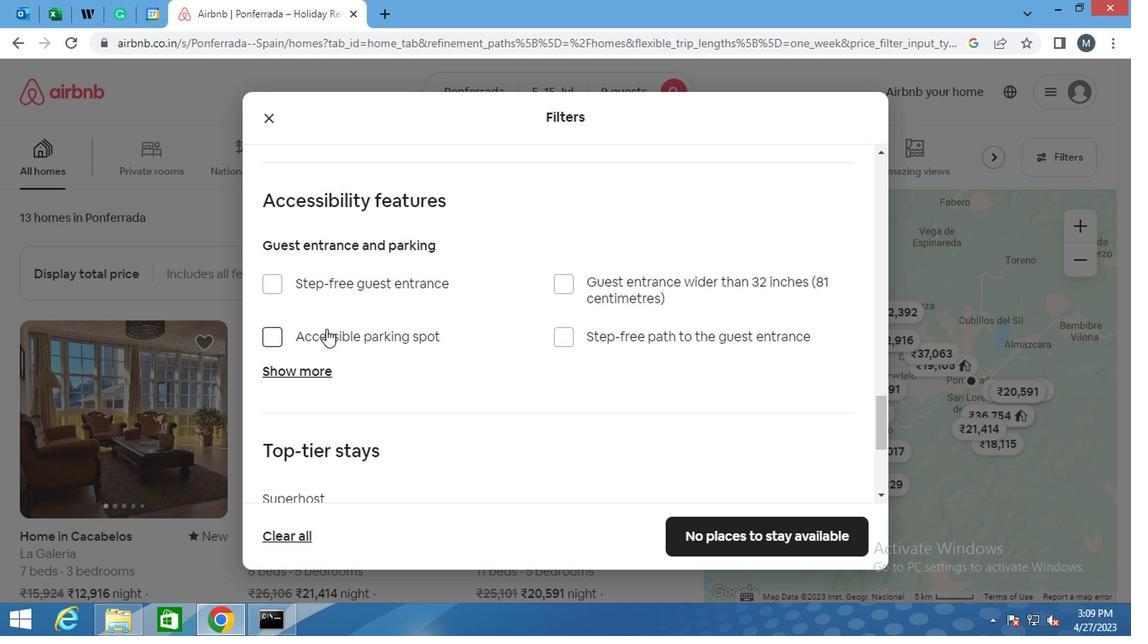
Action: Mouse scrolled (264, 340) with delta (0, -1)
Screenshot: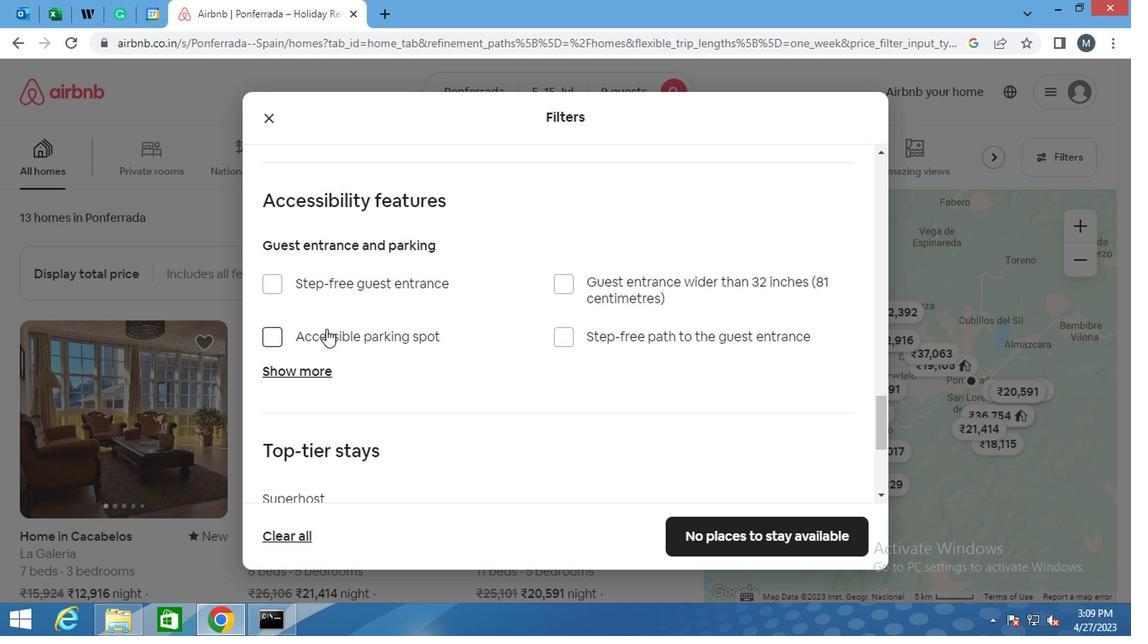 
Action: Mouse moved to (264, 343)
Screenshot: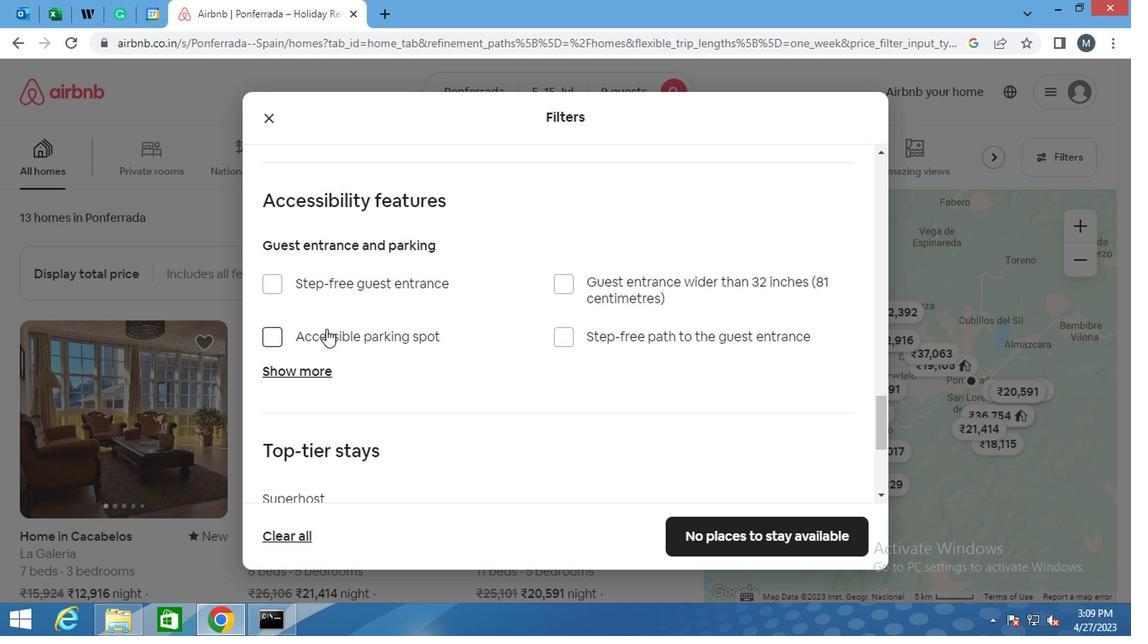 
Action: Mouse scrolled (264, 342) with delta (0, -1)
Screenshot: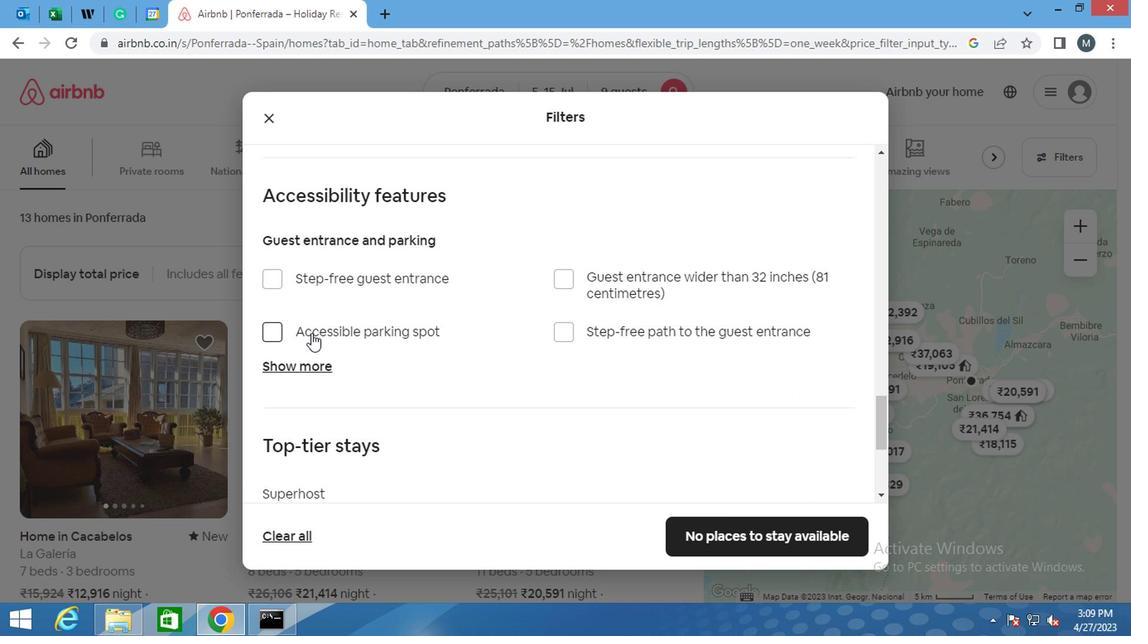 
Action: Mouse moved to (281, 420)
Screenshot: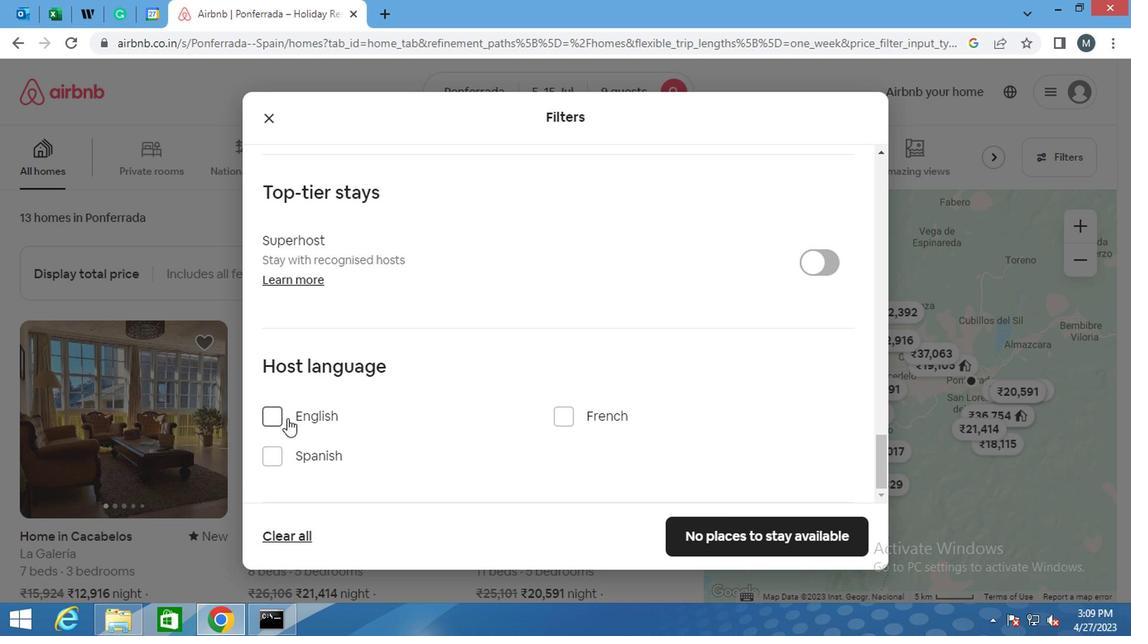 
Action: Mouse pressed left at (281, 420)
Screenshot: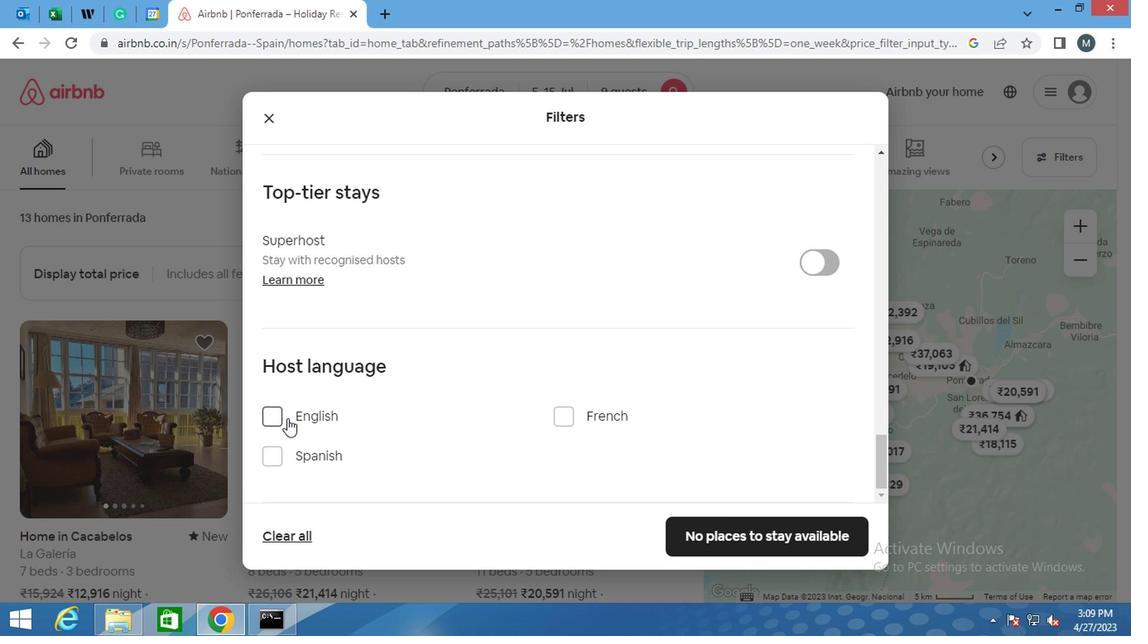 
Action: Mouse moved to (709, 542)
Screenshot: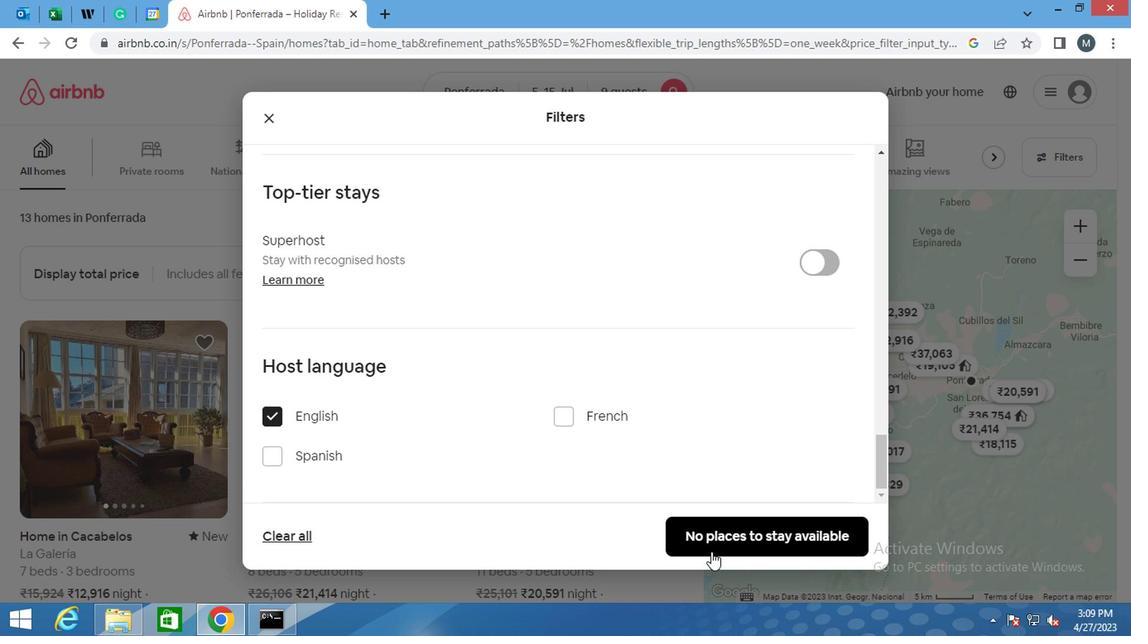 
Action: Mouse pressed left at (709, 542)
Screenshot: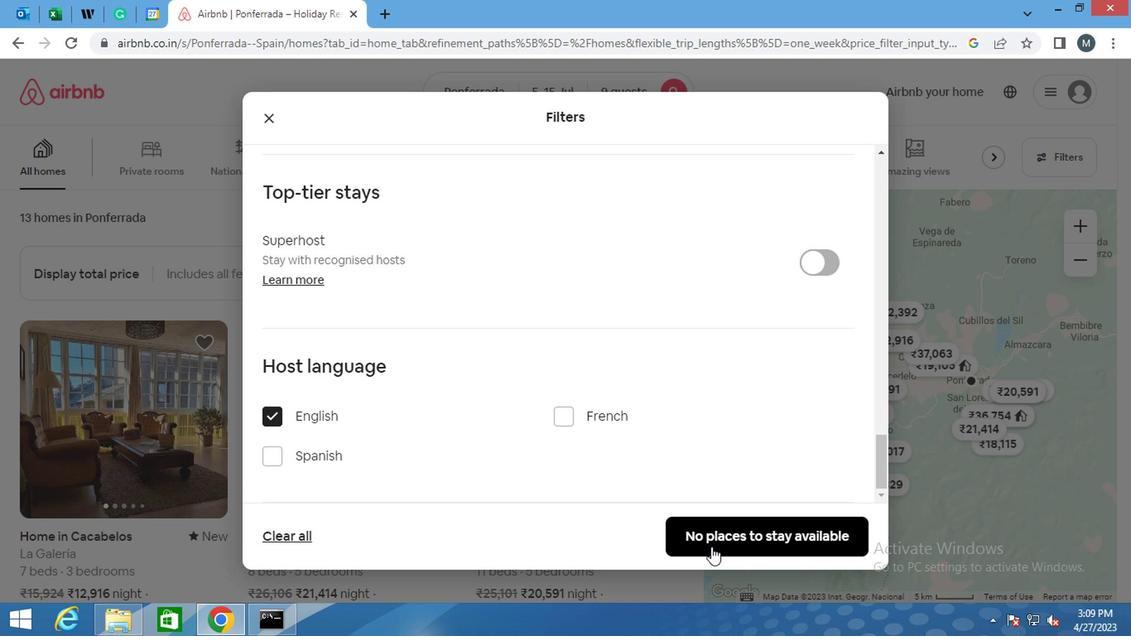 
